Task: Look for space in güngören merter, Turkey from 4th June, 2023 to 15th June, 2023 for 2 adults in price range Rs.10000 to Rs.15000. Place can be entire place with 1  bedroom having 1 bed and 1 bathroom. Property type can be house, flat, guest house, hotel. Booking option can be shelf check-in. Required host language is English.
Action: Mouse moved to (612, 133)
Screenshot: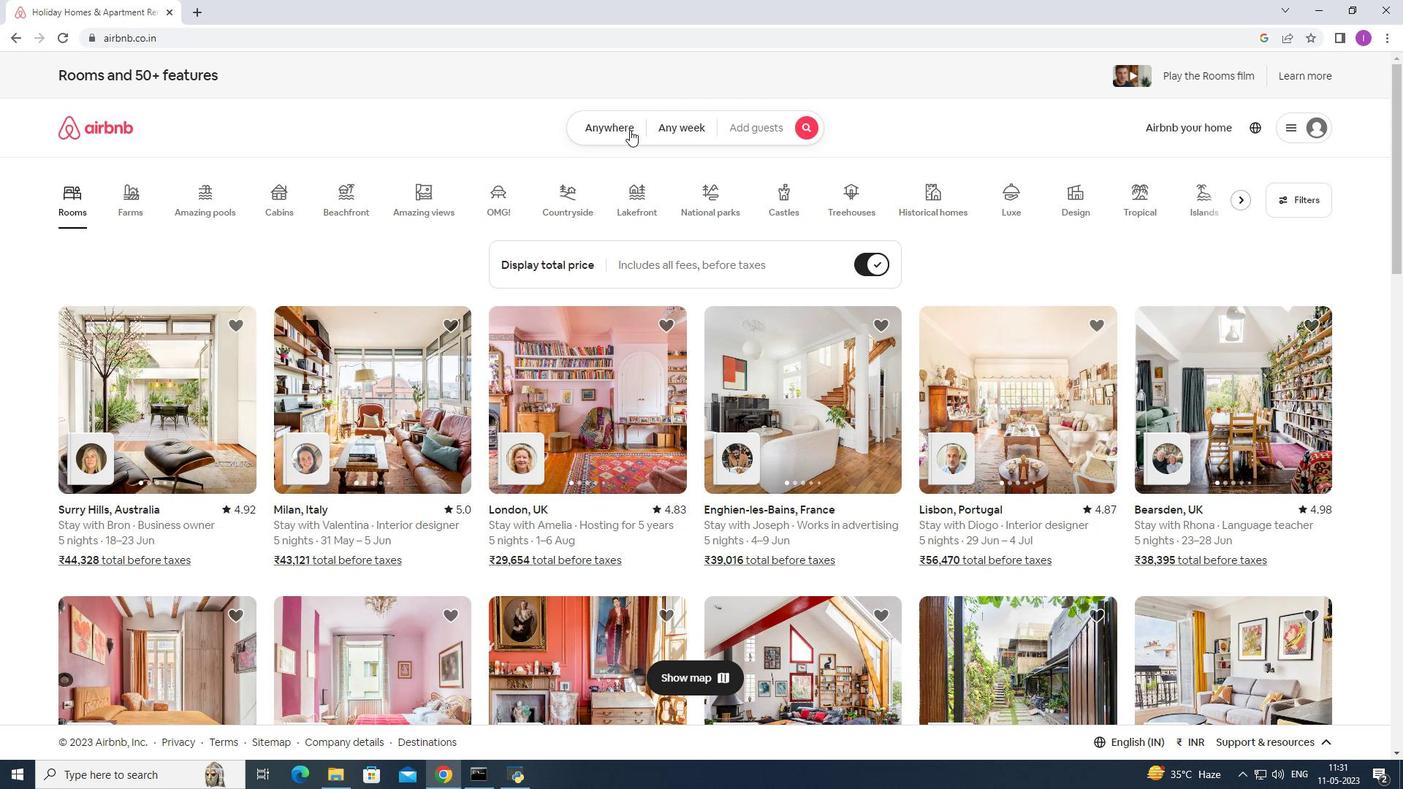 
Action: Mouse pressed left at (612, 133)
Screenshot: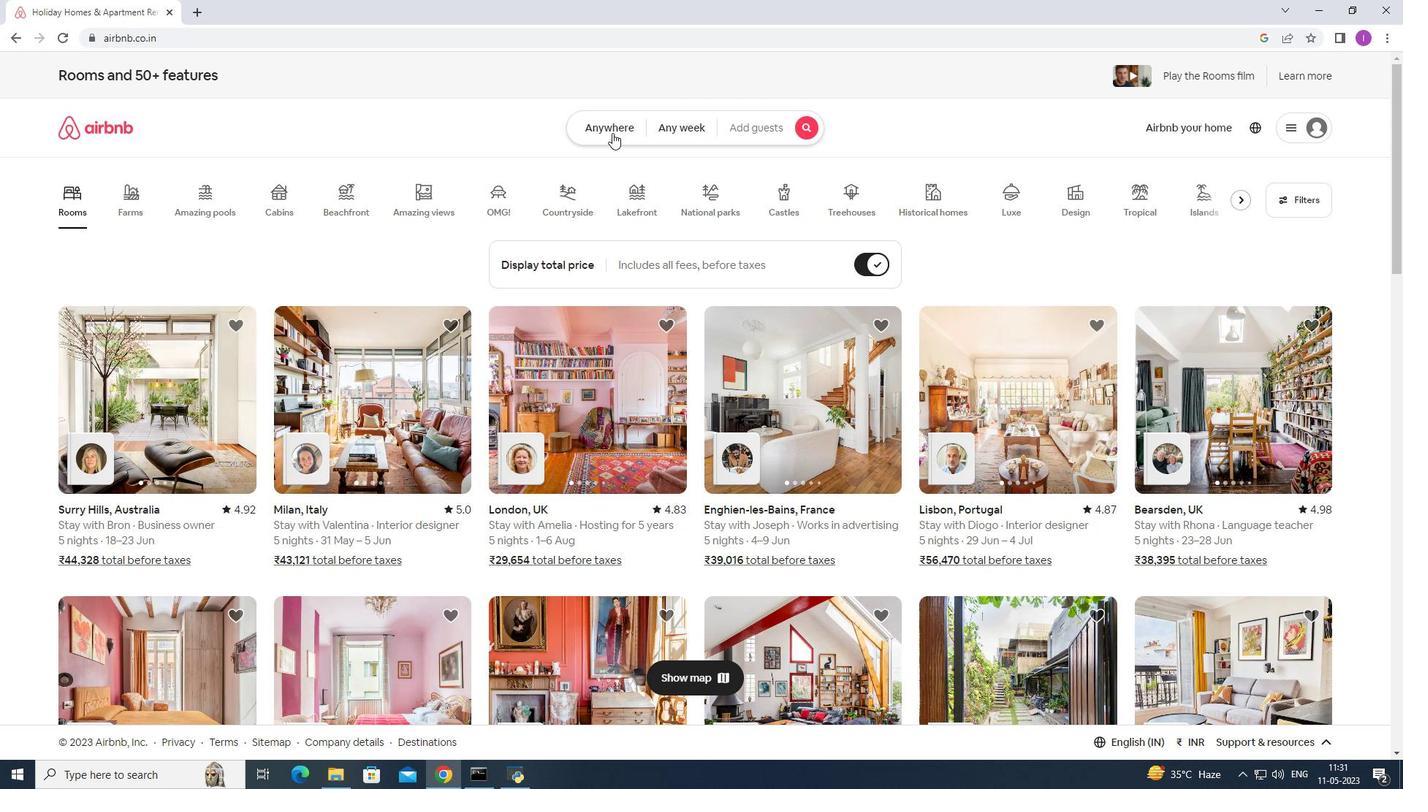 
Action: Mouse moved to (535, 192)
Screenshot: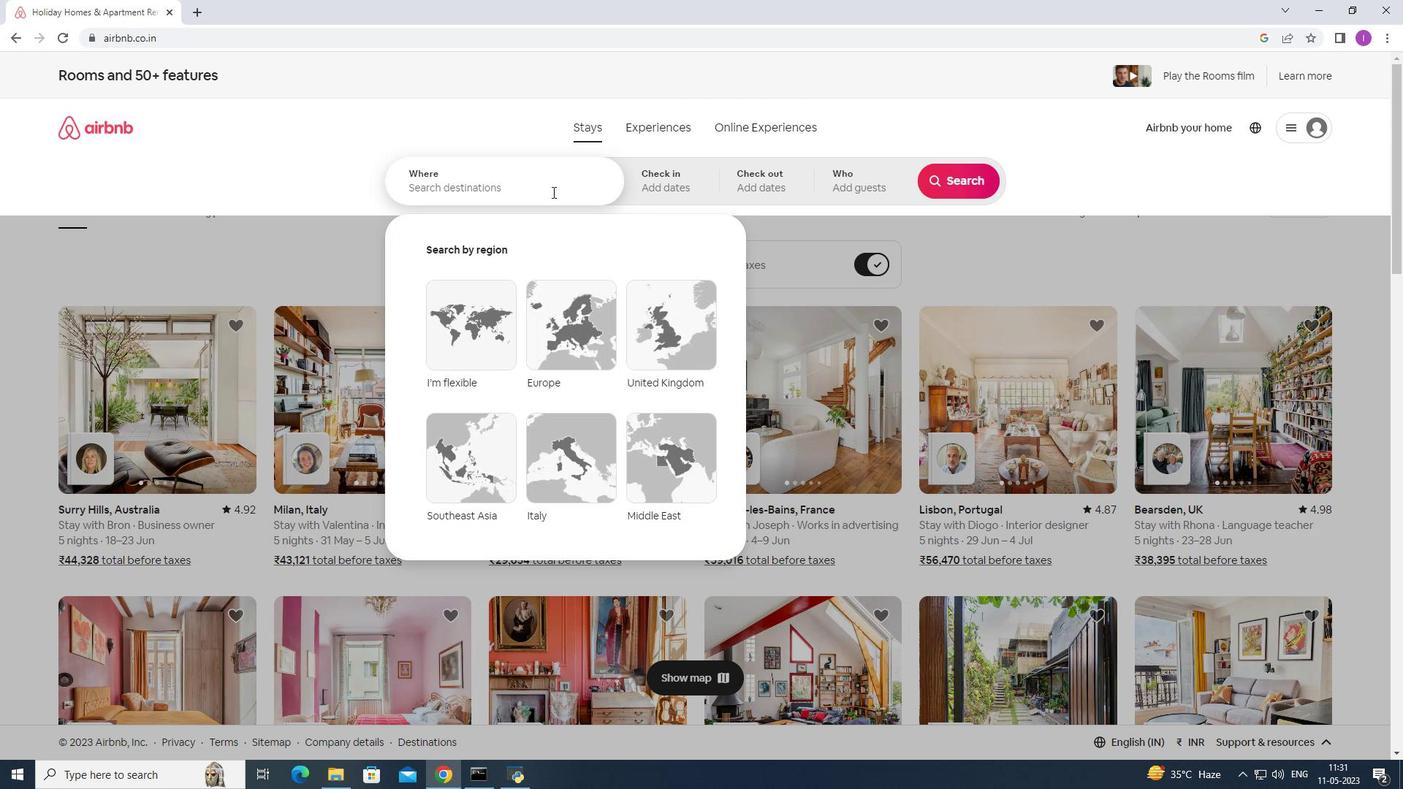 
Action: Mouse pressed left at (535, 192)
Screenshot: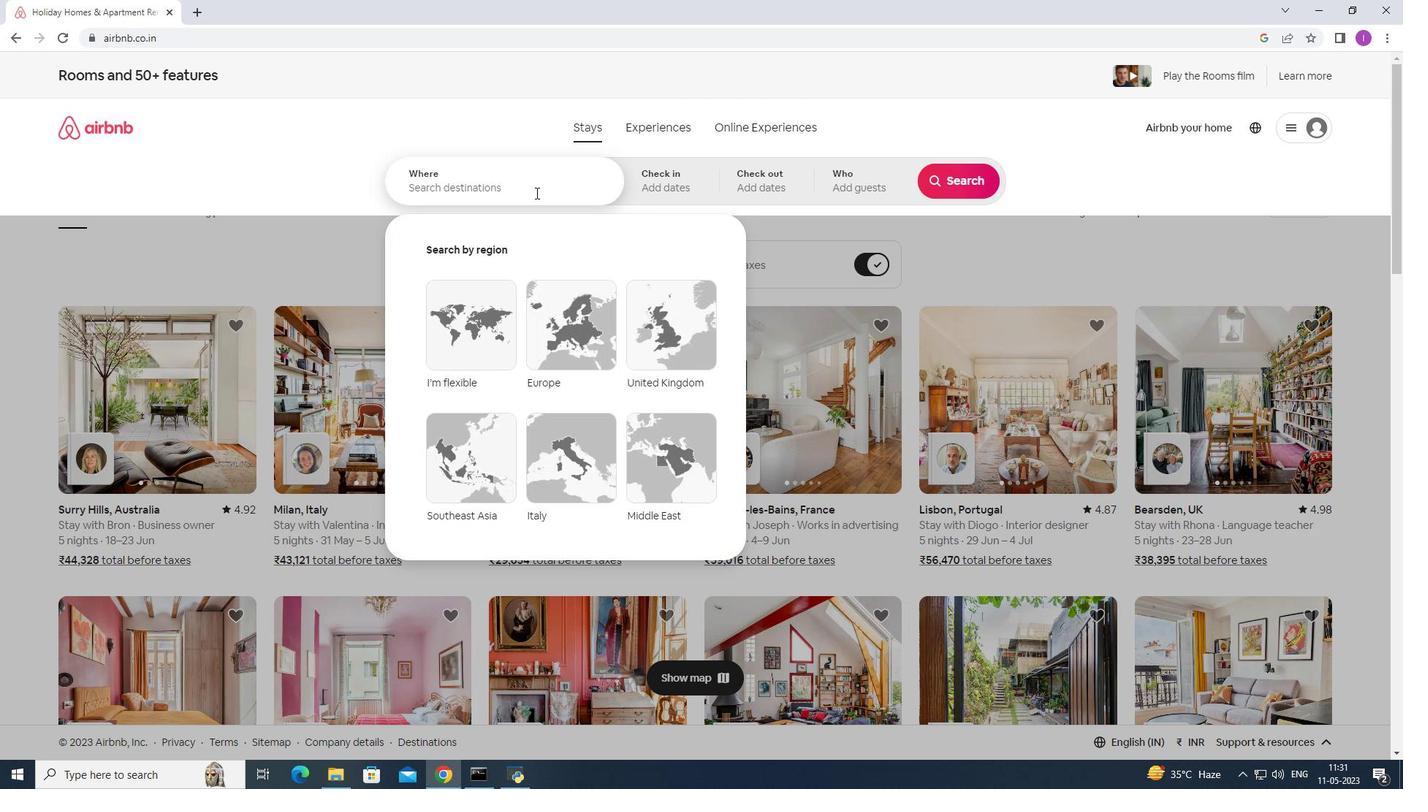 
Action: Mouse moved to (535, 192)
Screenshot: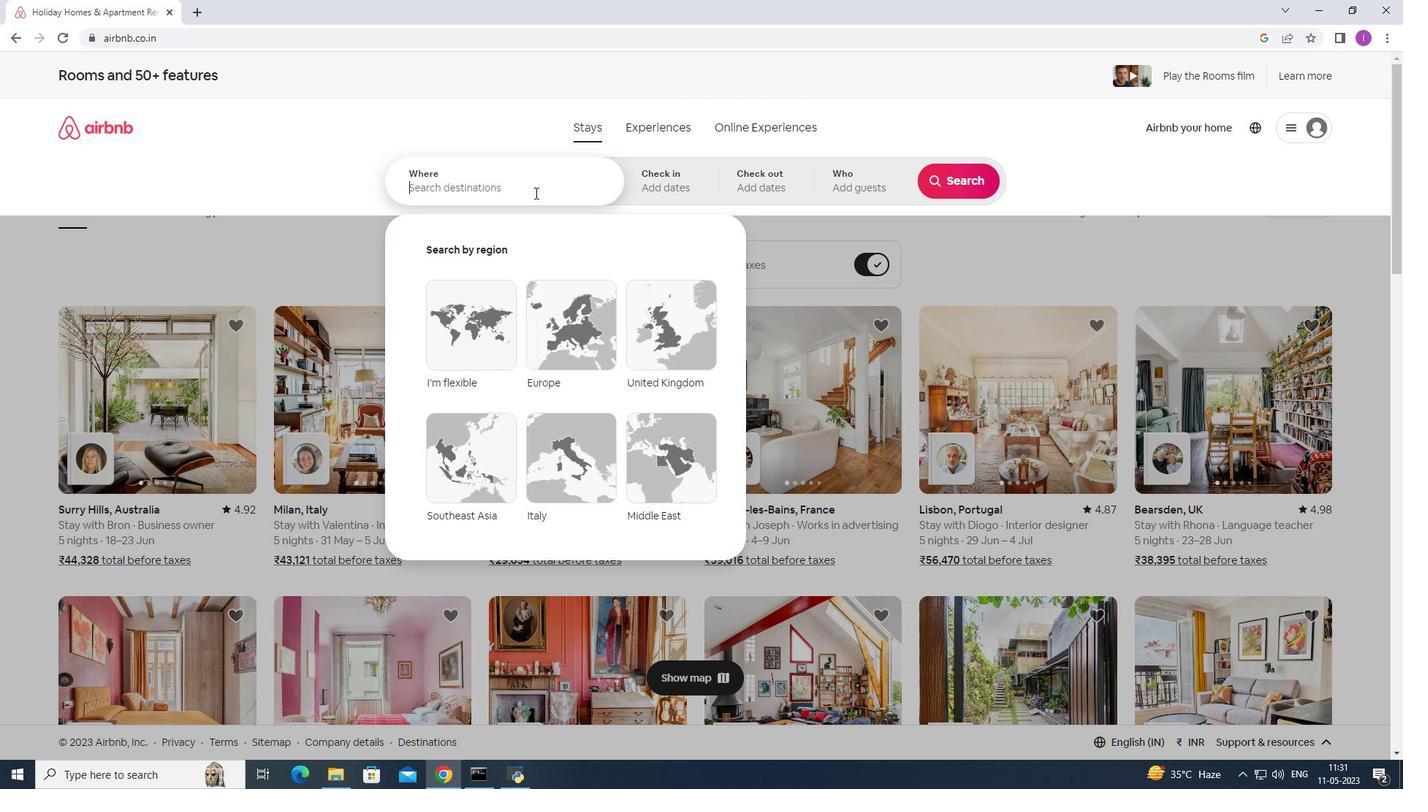 
Action: Key pressed <Key.shift><Key.shift><Key.shift><Key.shift>Gu
Screenshot: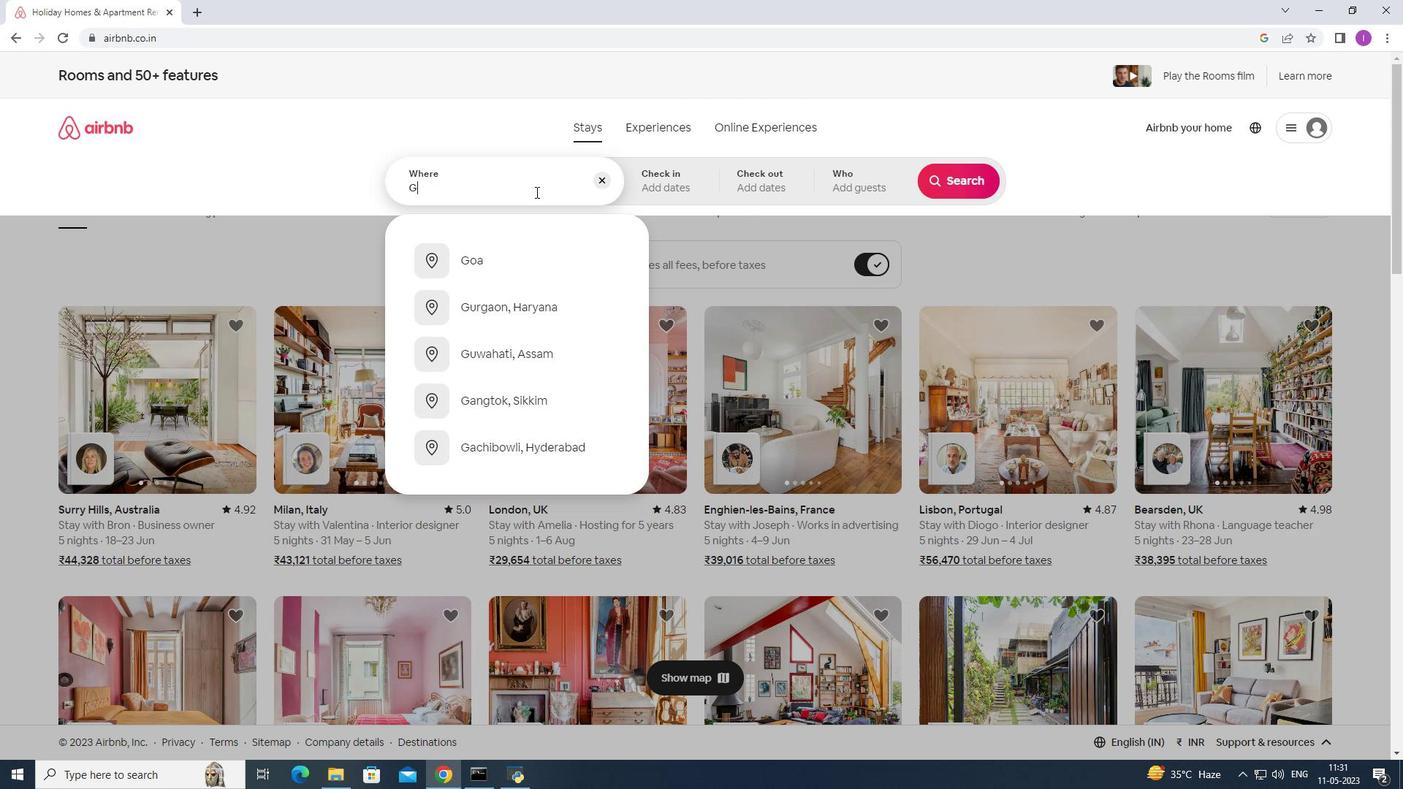 
Action: Mouse moved to (603, 163)
Screenshot: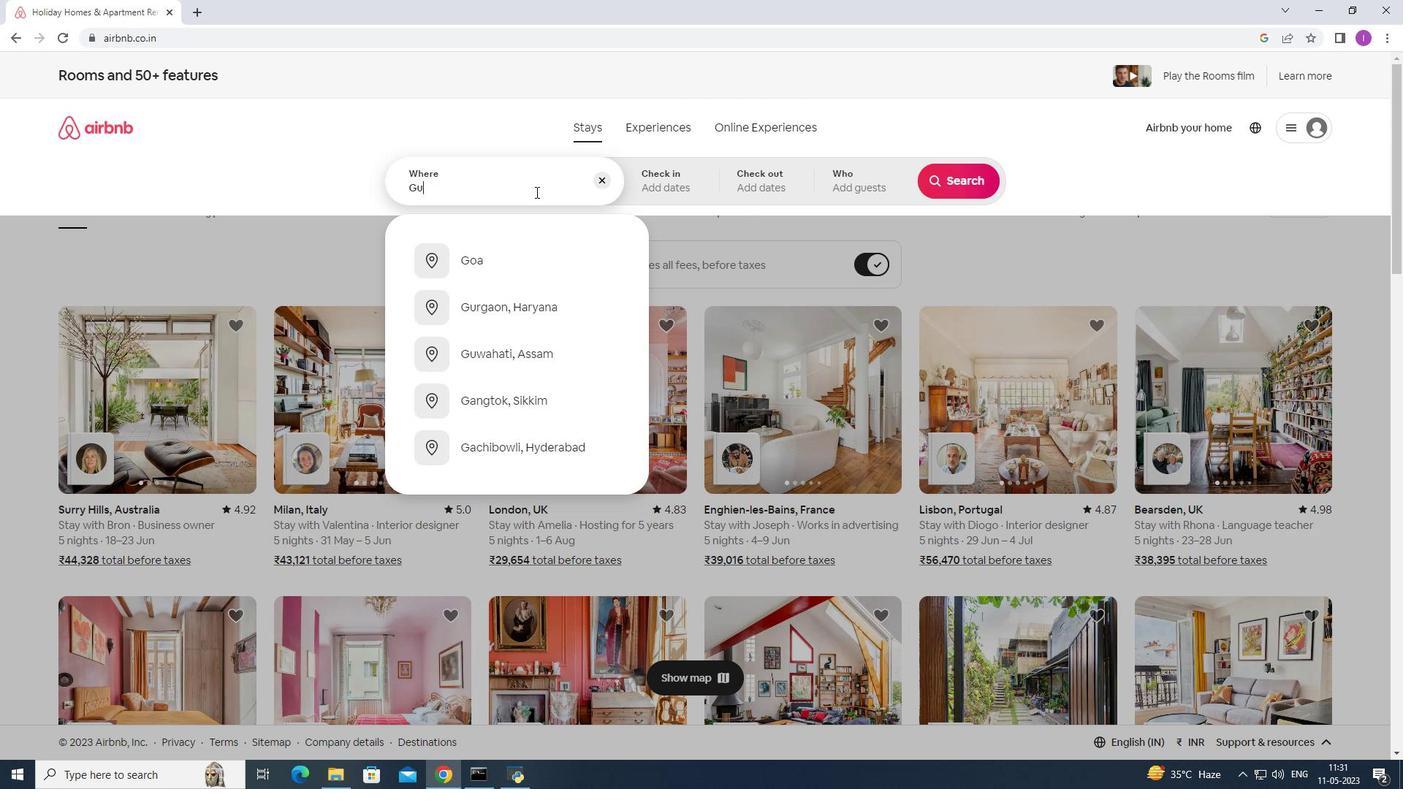 
Action: Key pressed ngoren<Key.space><Key.shift><Key.shift>Merter,<Key.shift><Key.shift><Key.shift>Ti<Key.backspace>urkey
Screenshot: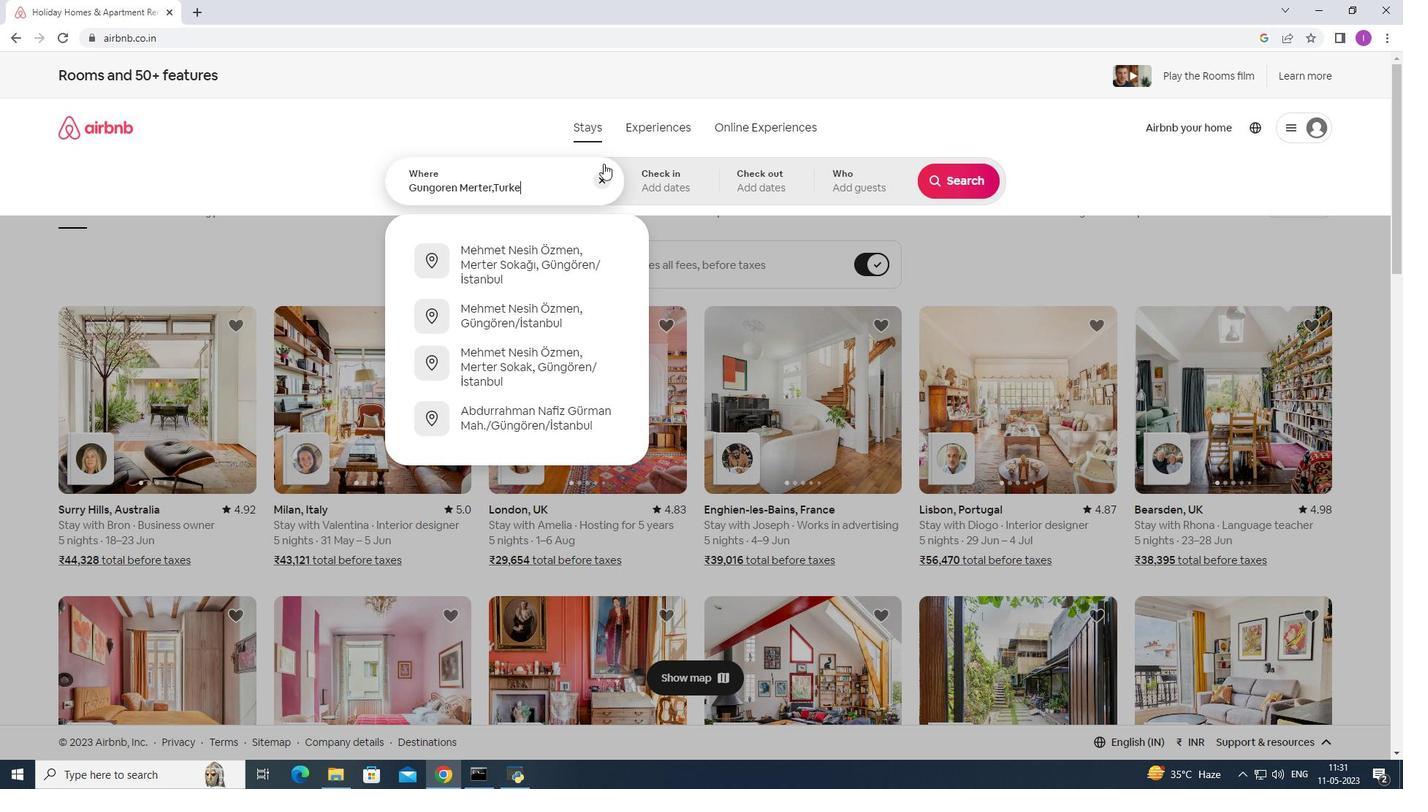 
Action: Mouse moved to (662, 184)
Screenshot: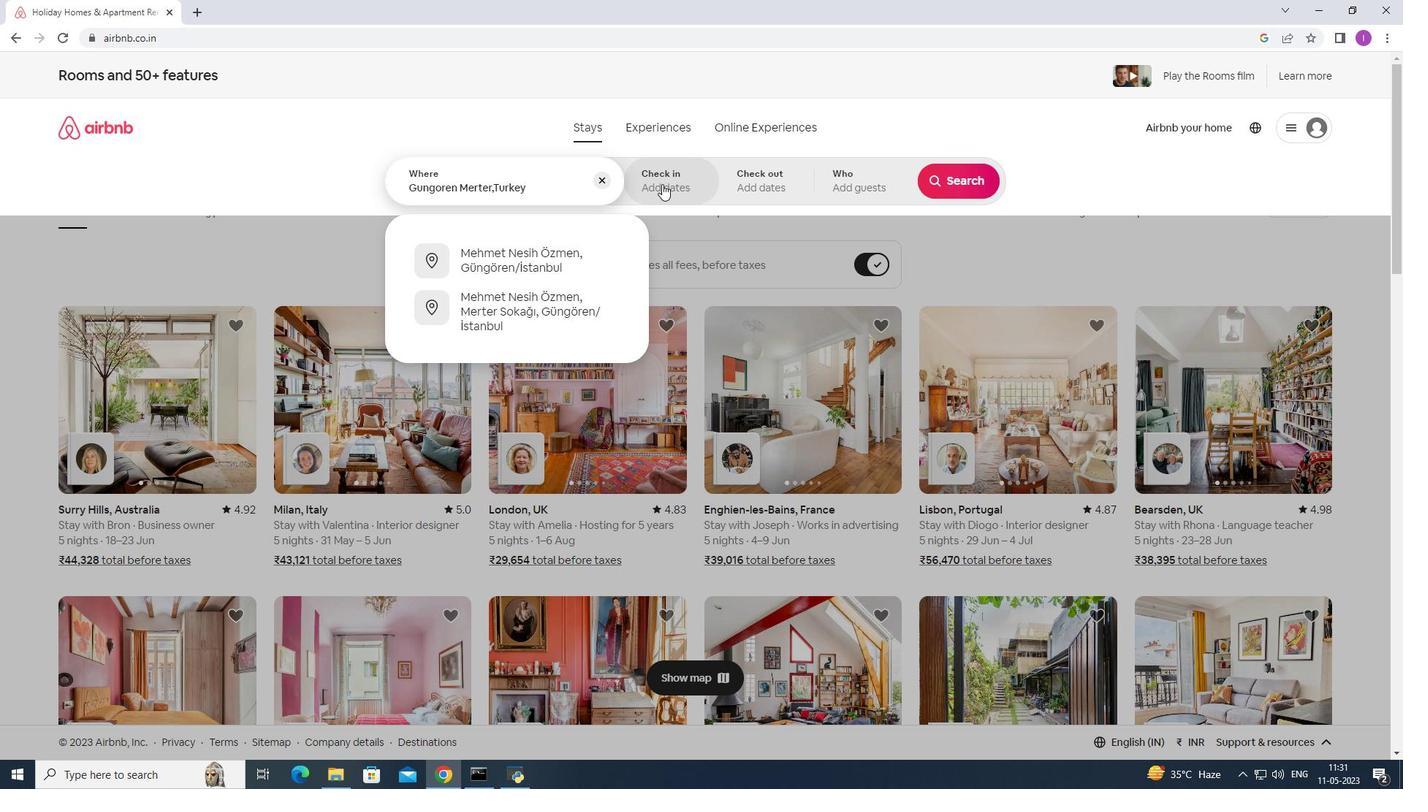 
Action: Mouse pressed left at (662, 184)
Screenshot: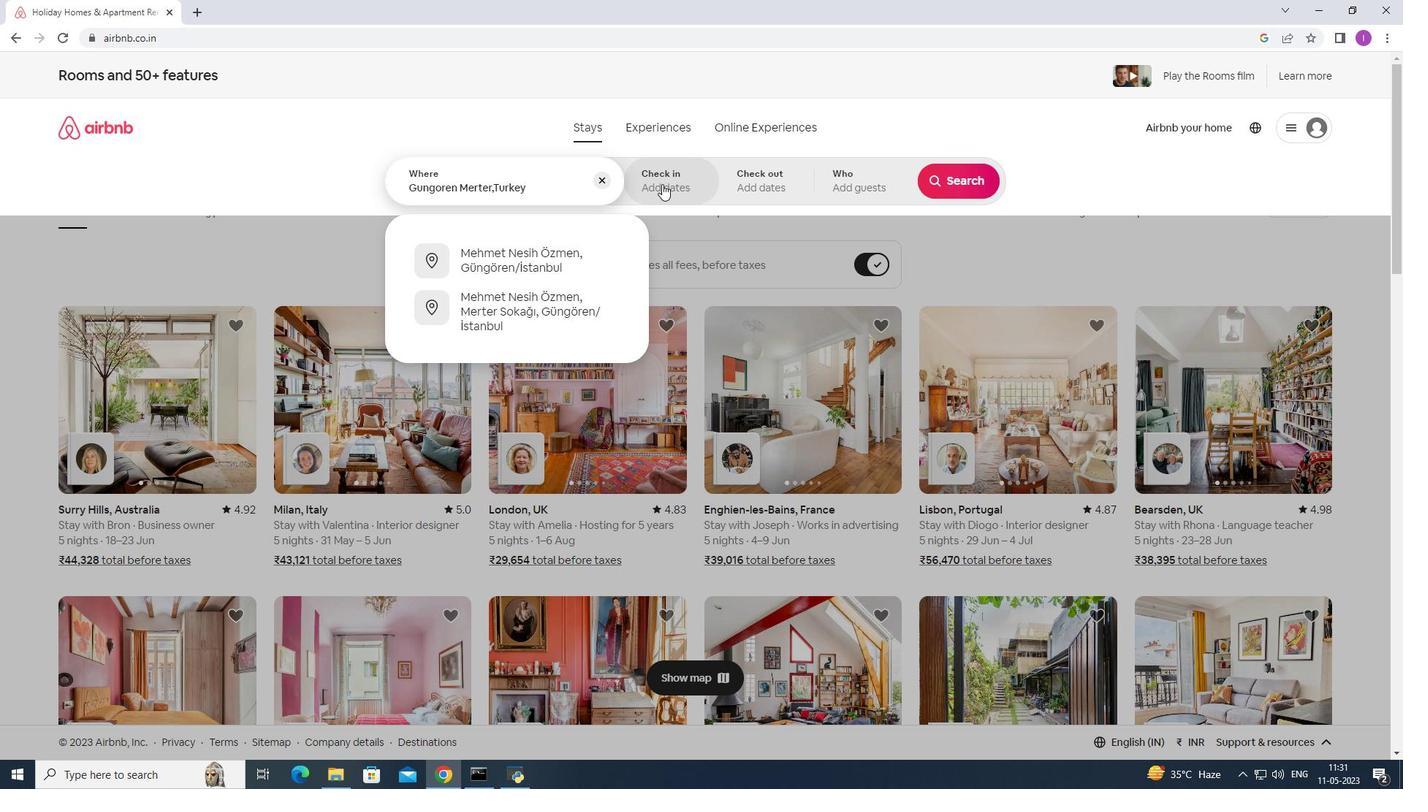 
Action: Mouse moved to (959, 297)
Screenshot: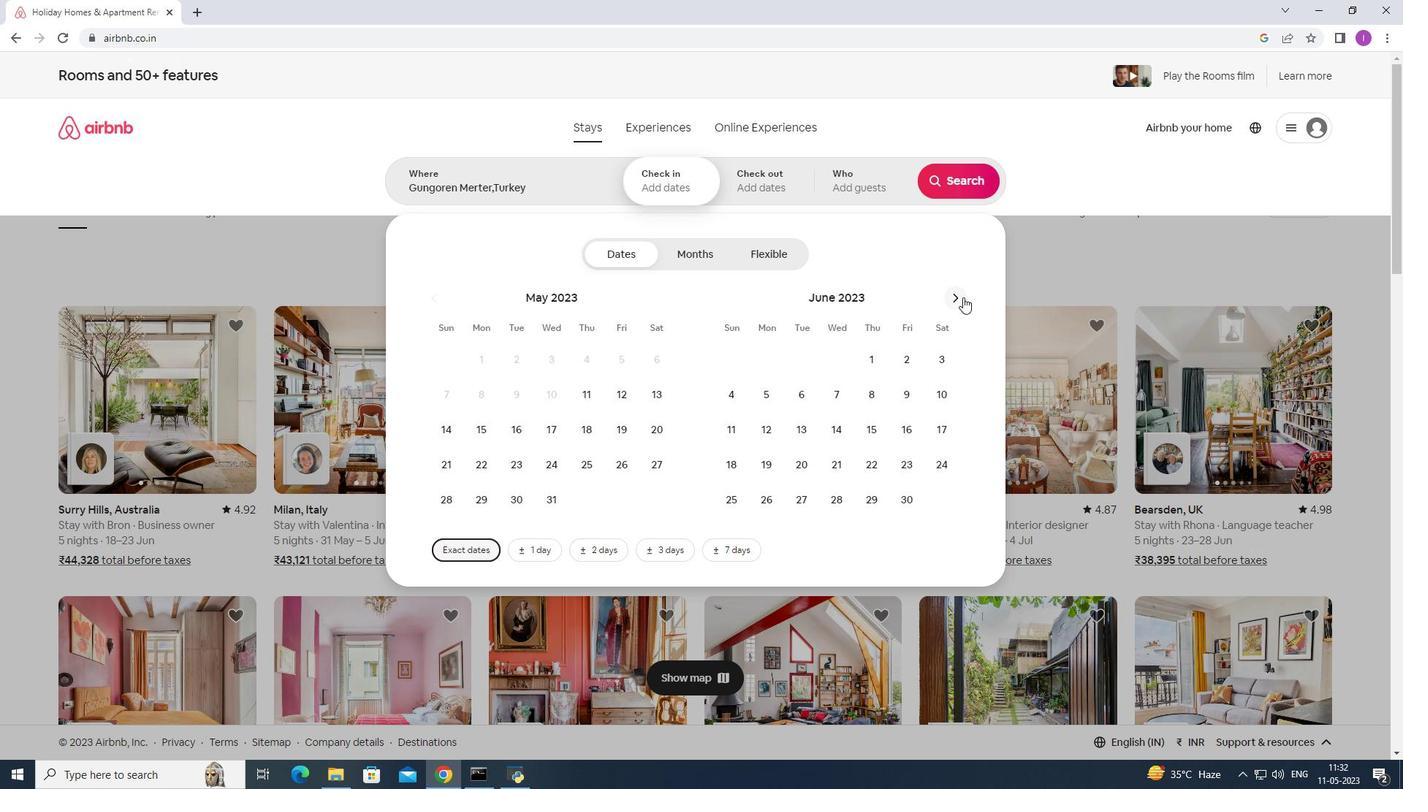 
Action: Mouse pressed left at (959, 297)
Screenshot: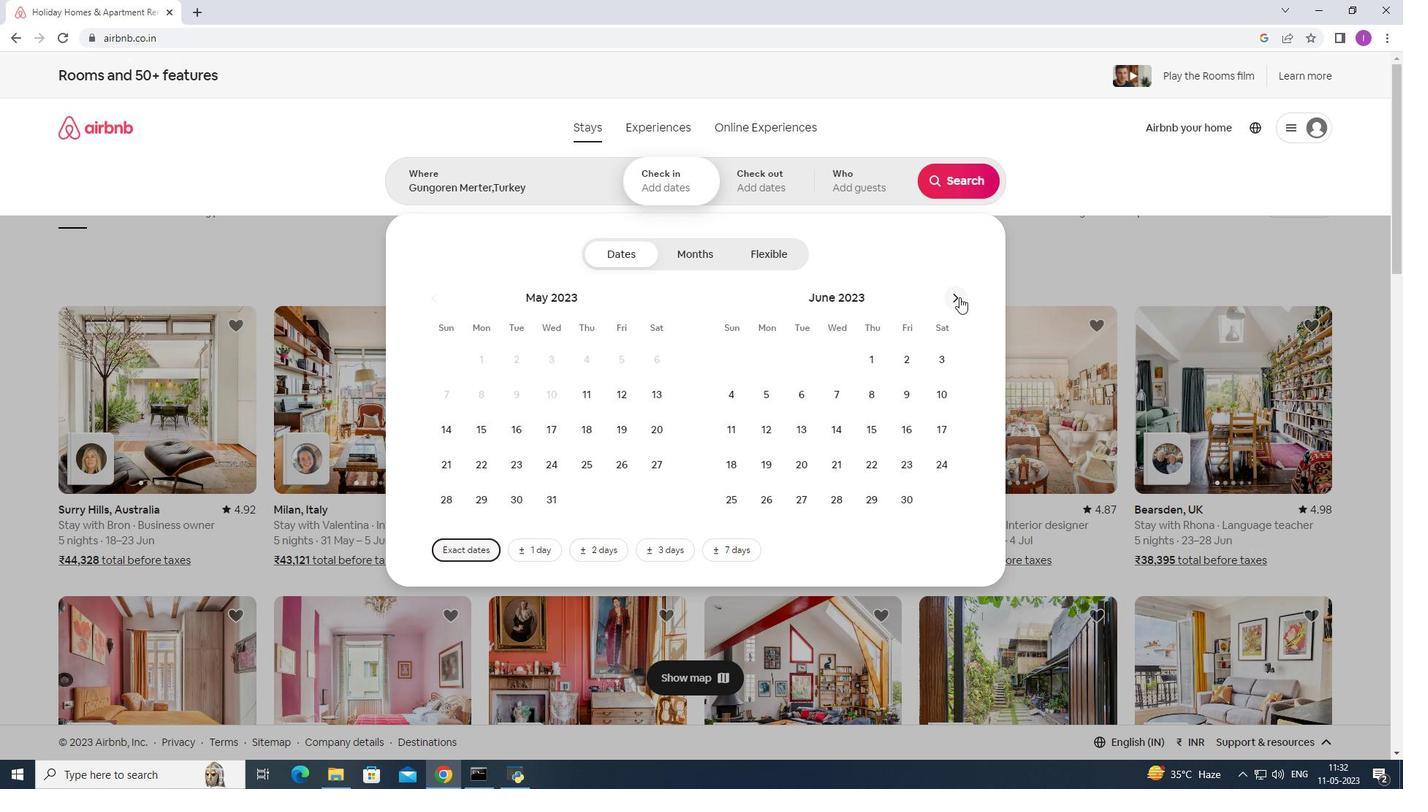 
Action: Mouse moved to (448, 401)
Screenshot: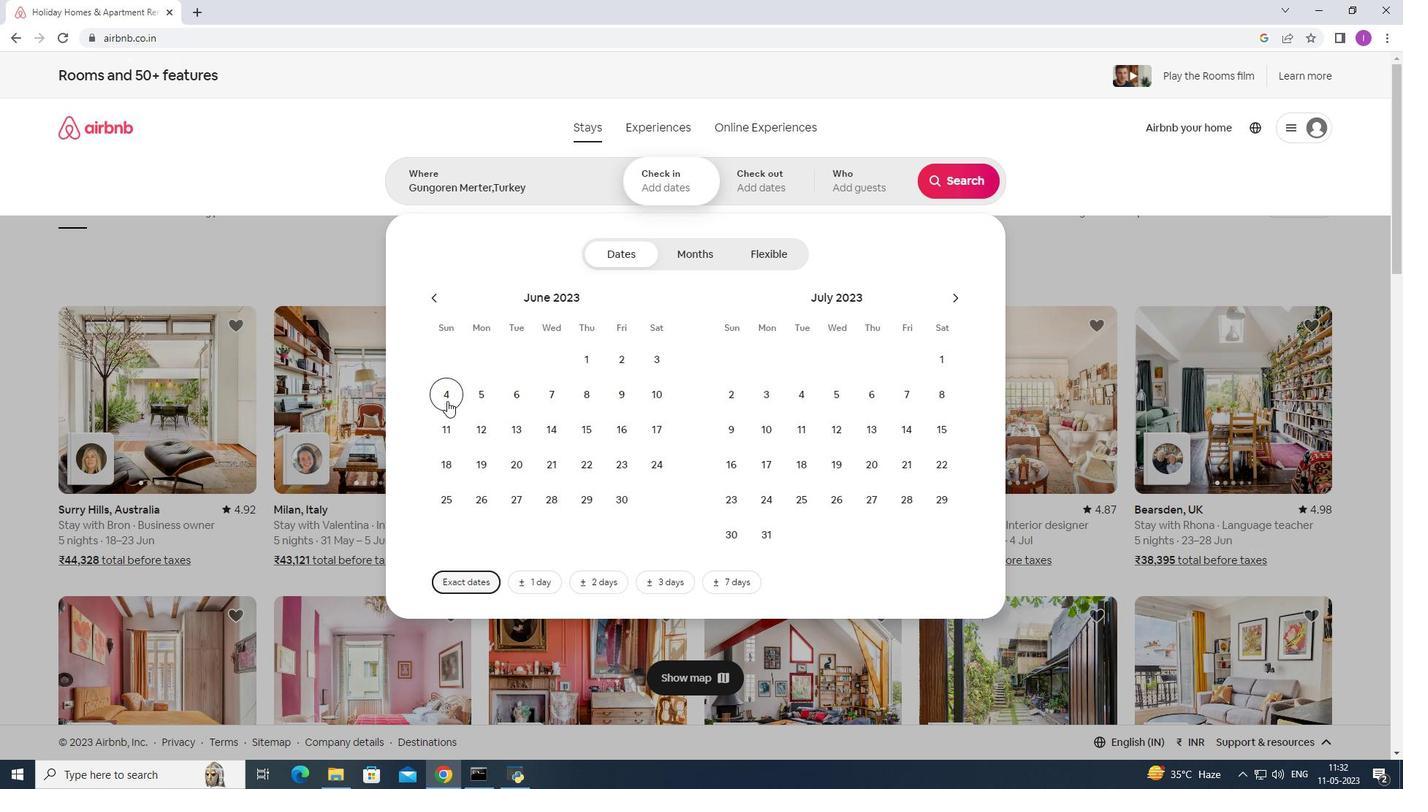 
Action: Mouse pressed left at (448, 401)
Screenshot: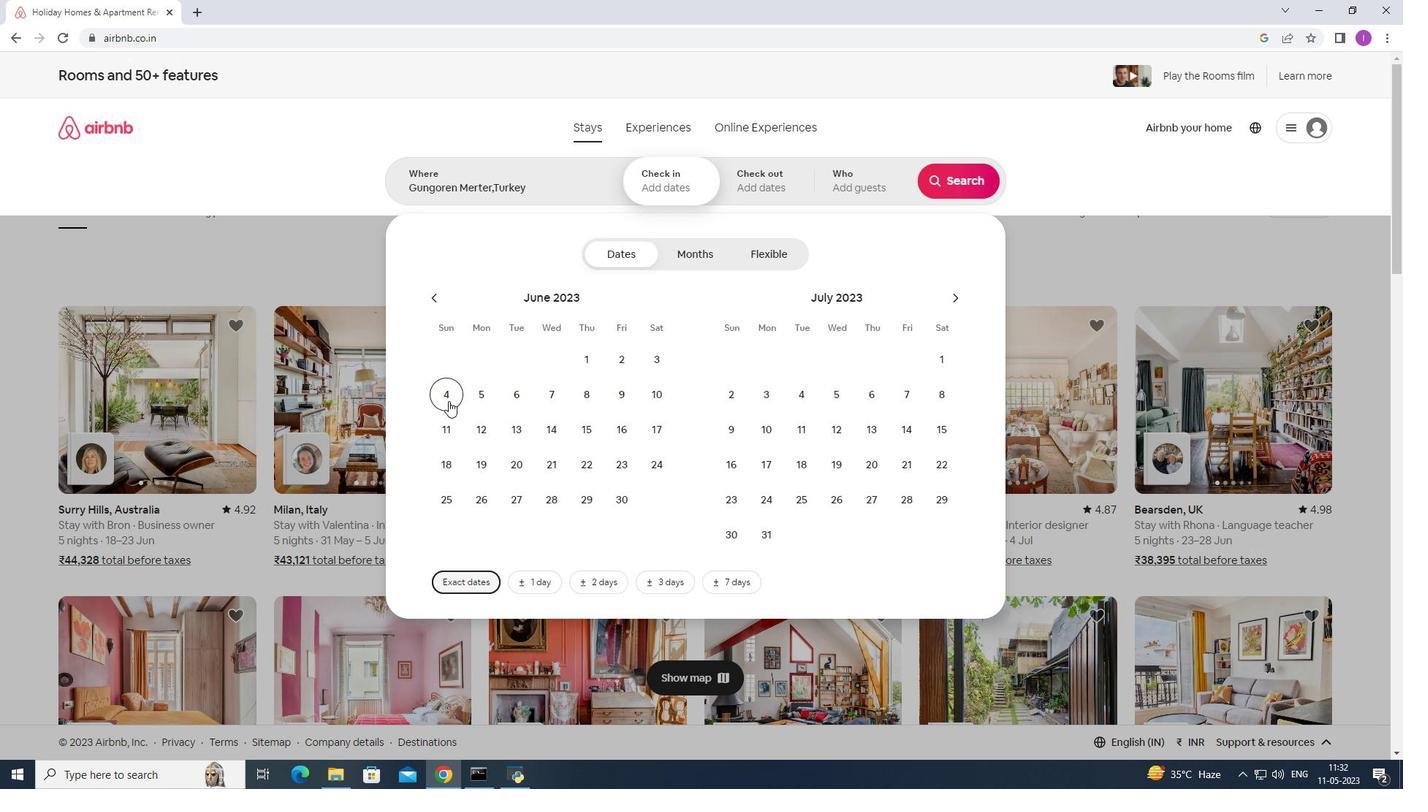 
Action: Mouse moved to (582, 428)
Screenshot: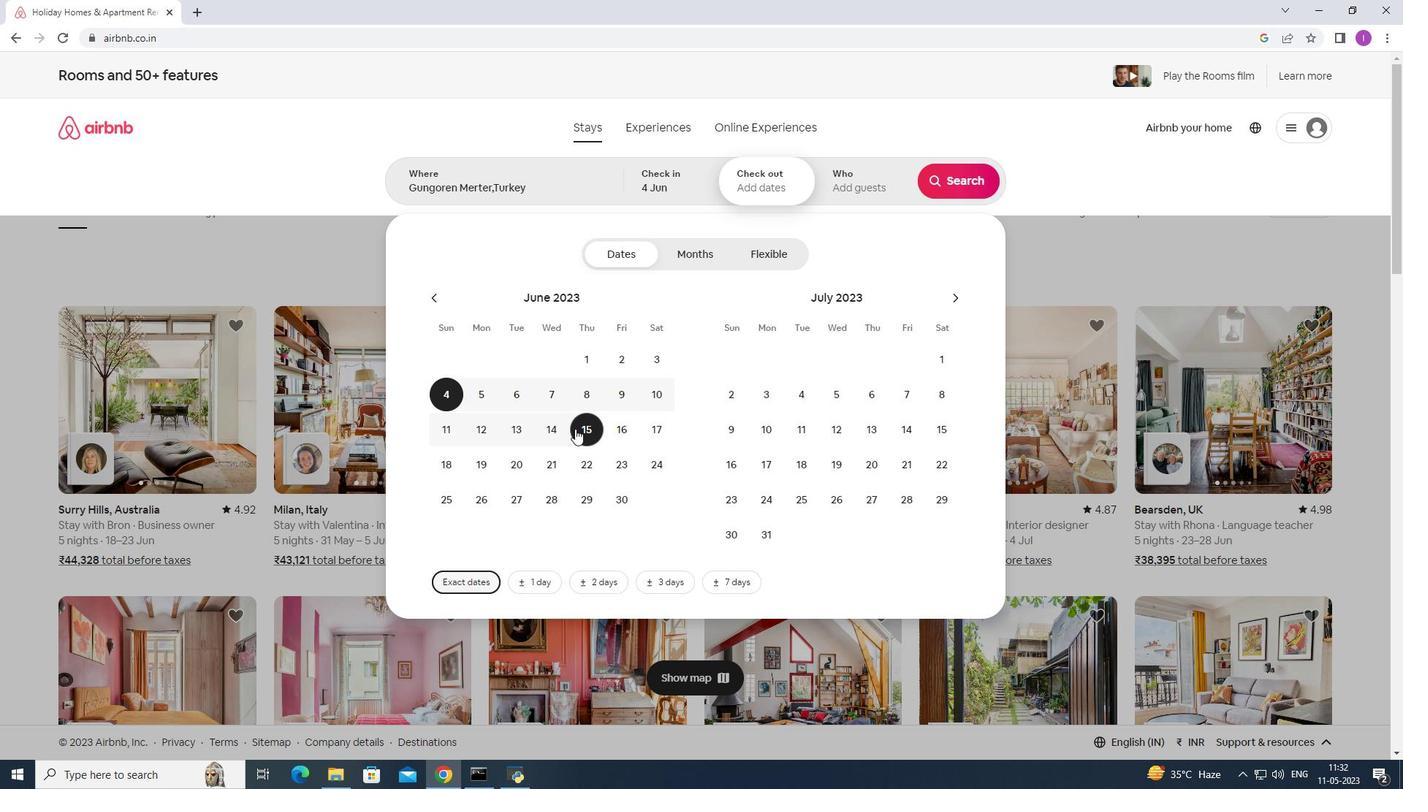 
Action: Mouse pressed left at (582, 428)
Screenshot: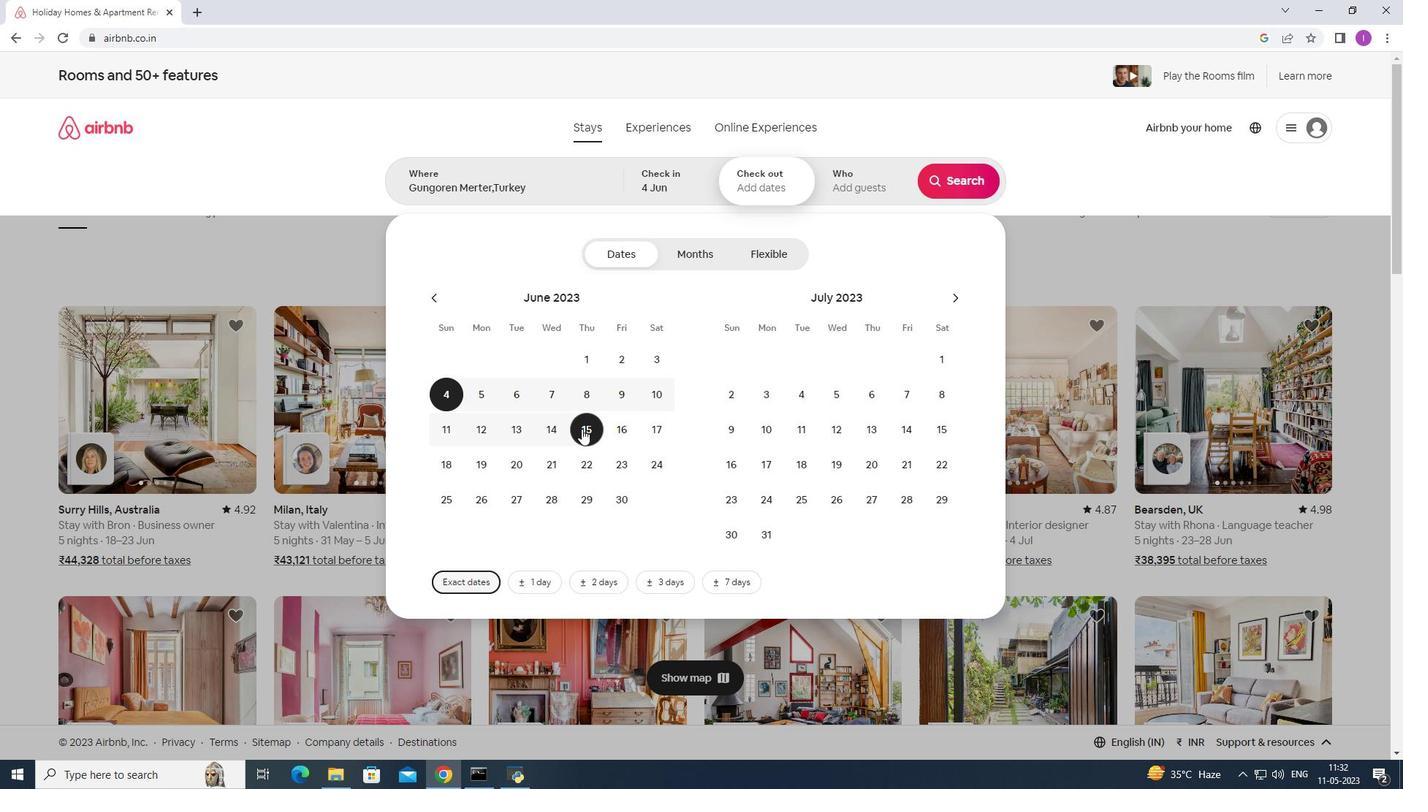
Action: Mouse moved to (854, 194)
Screenshot: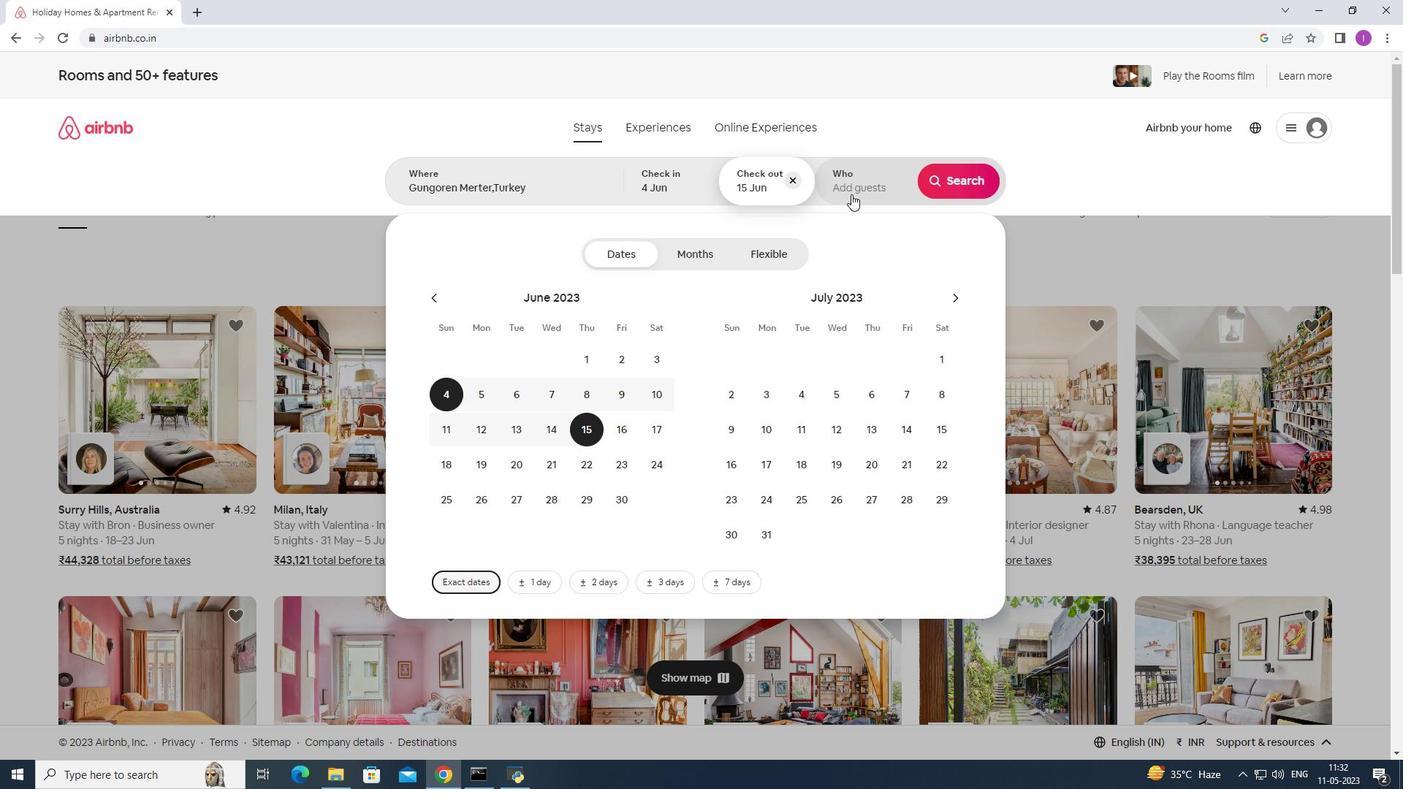 
Action: Mouse pressed left at (854, 194)
Screenshot: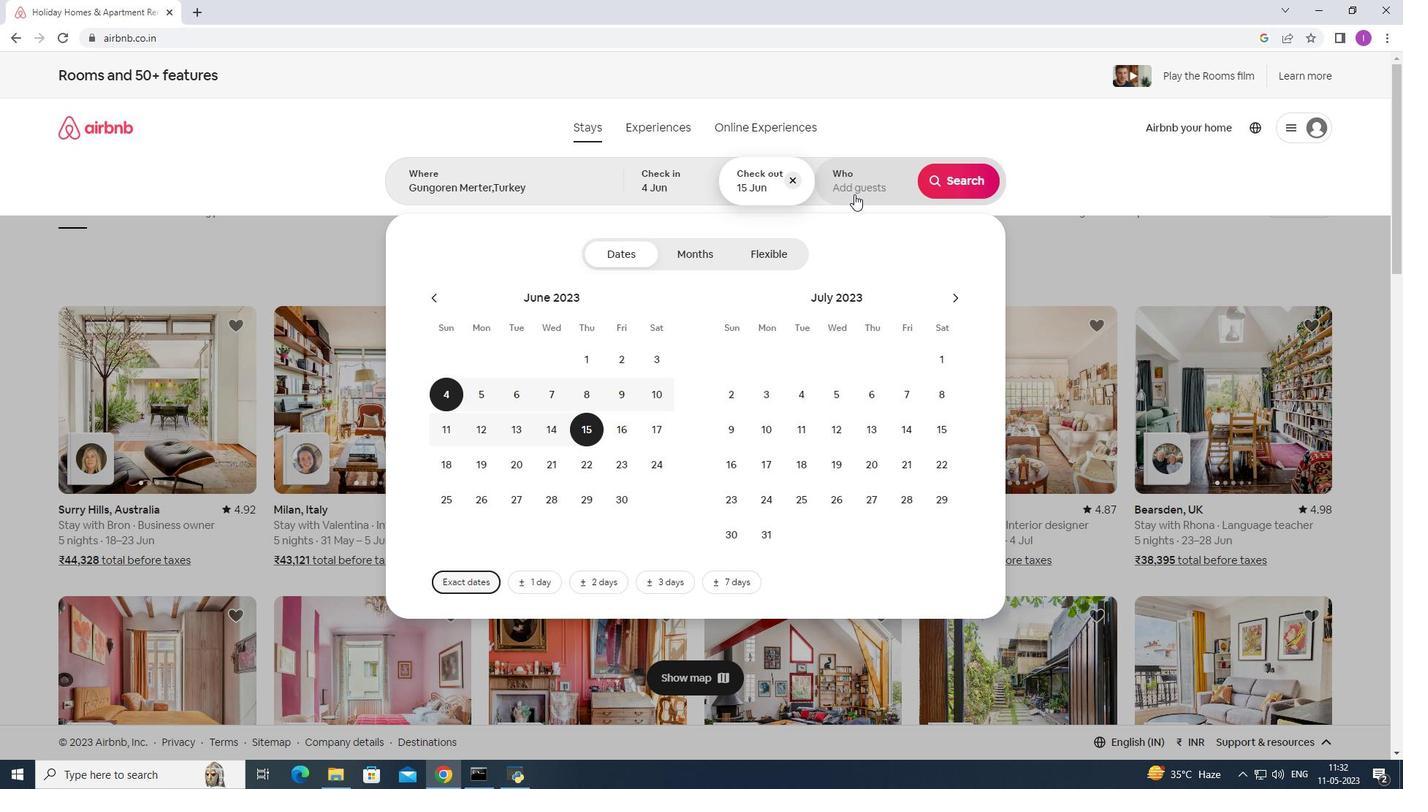 
Action: Mouse moved to (961, 255)
Screenshot: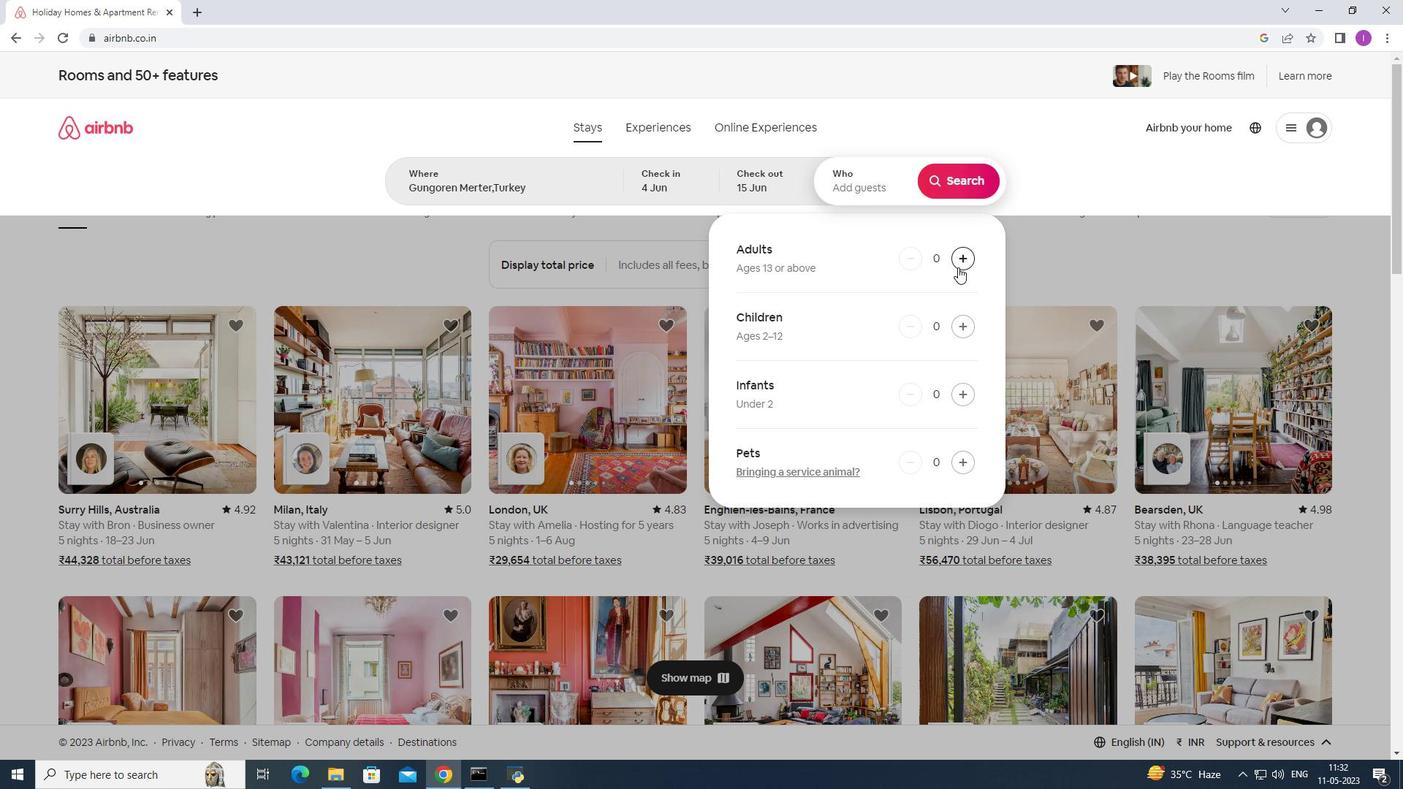 
Action: Mouse pressed left at (961, 255)
Screenshot: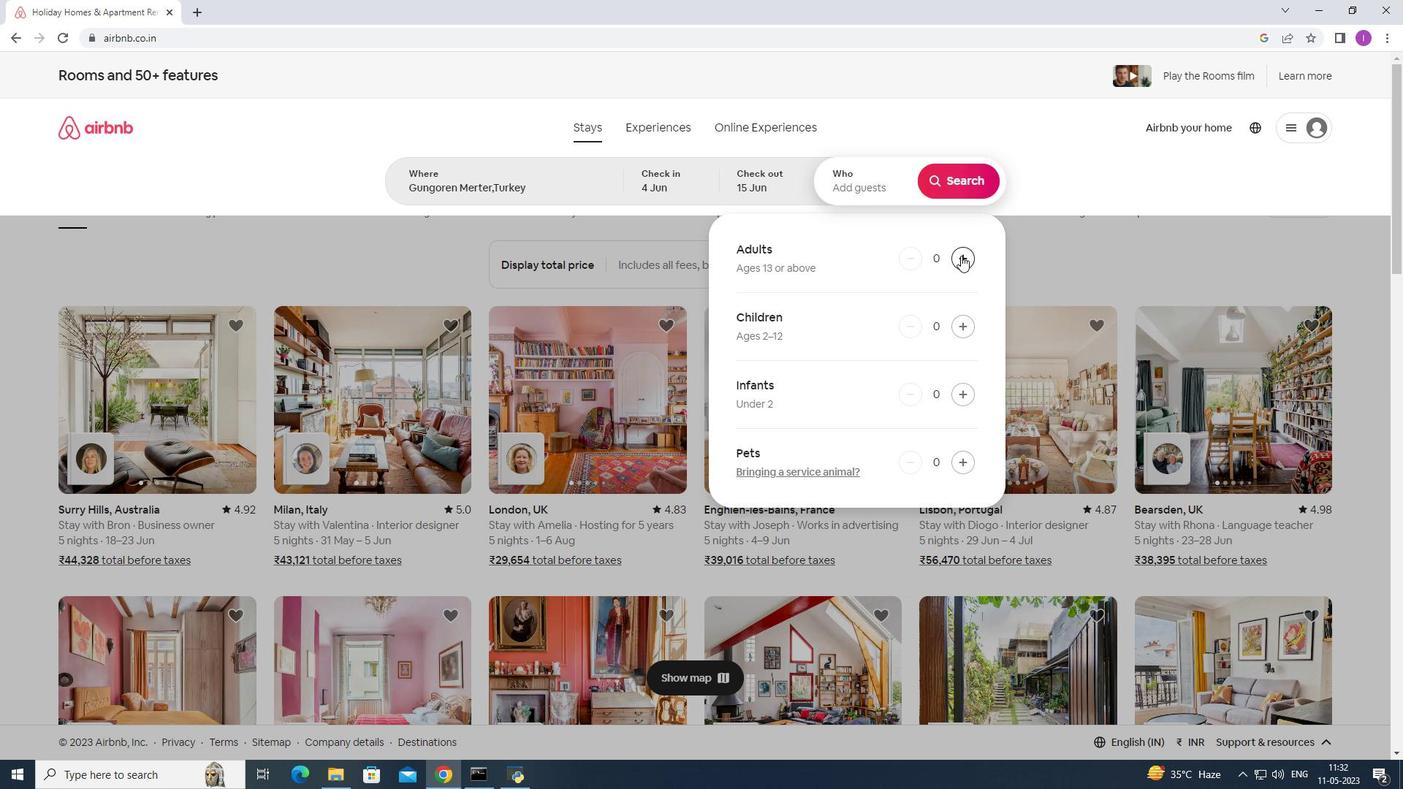 
Action: Mouse pressed left at (961, 255)
Screenshot: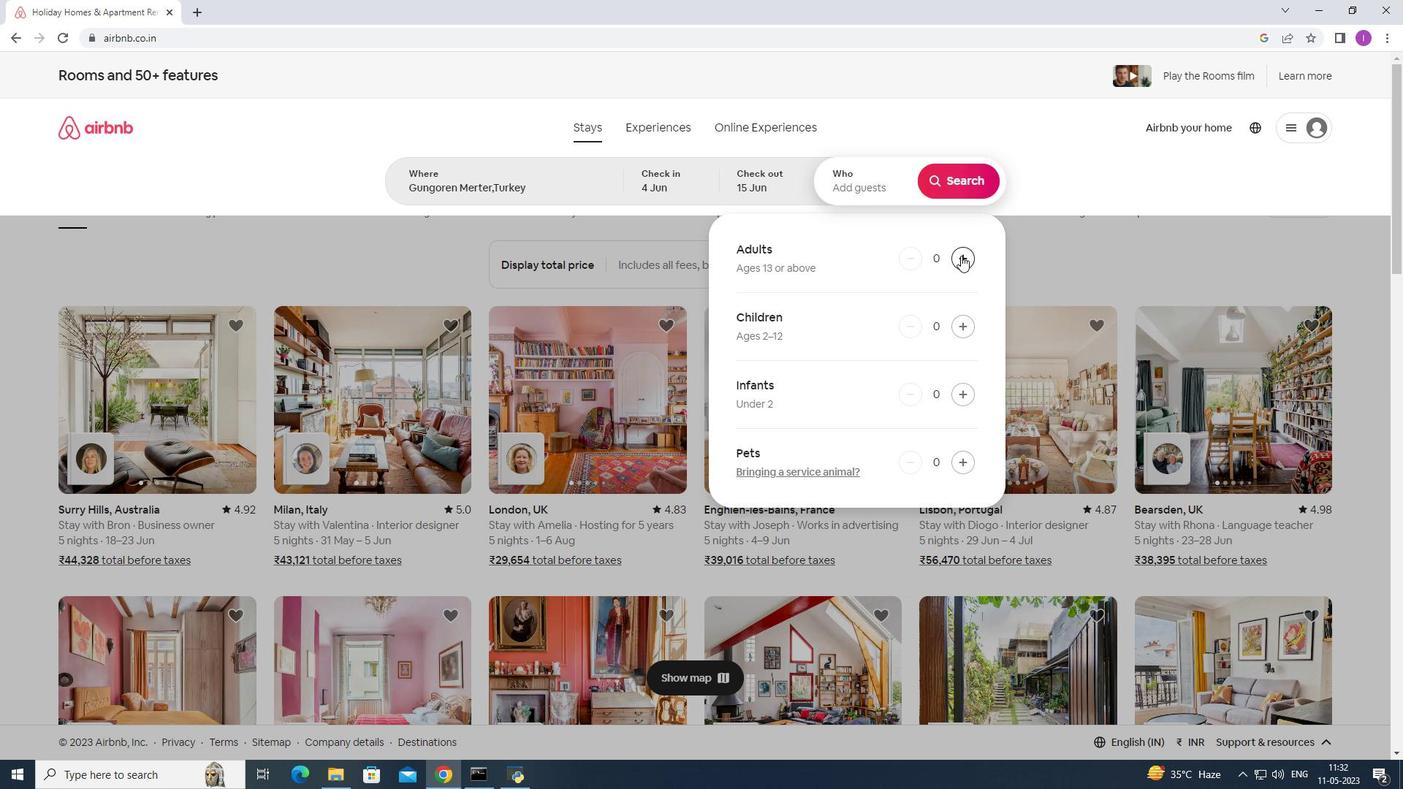 
Action: Mouse moved to (953, 188)
Screenshot: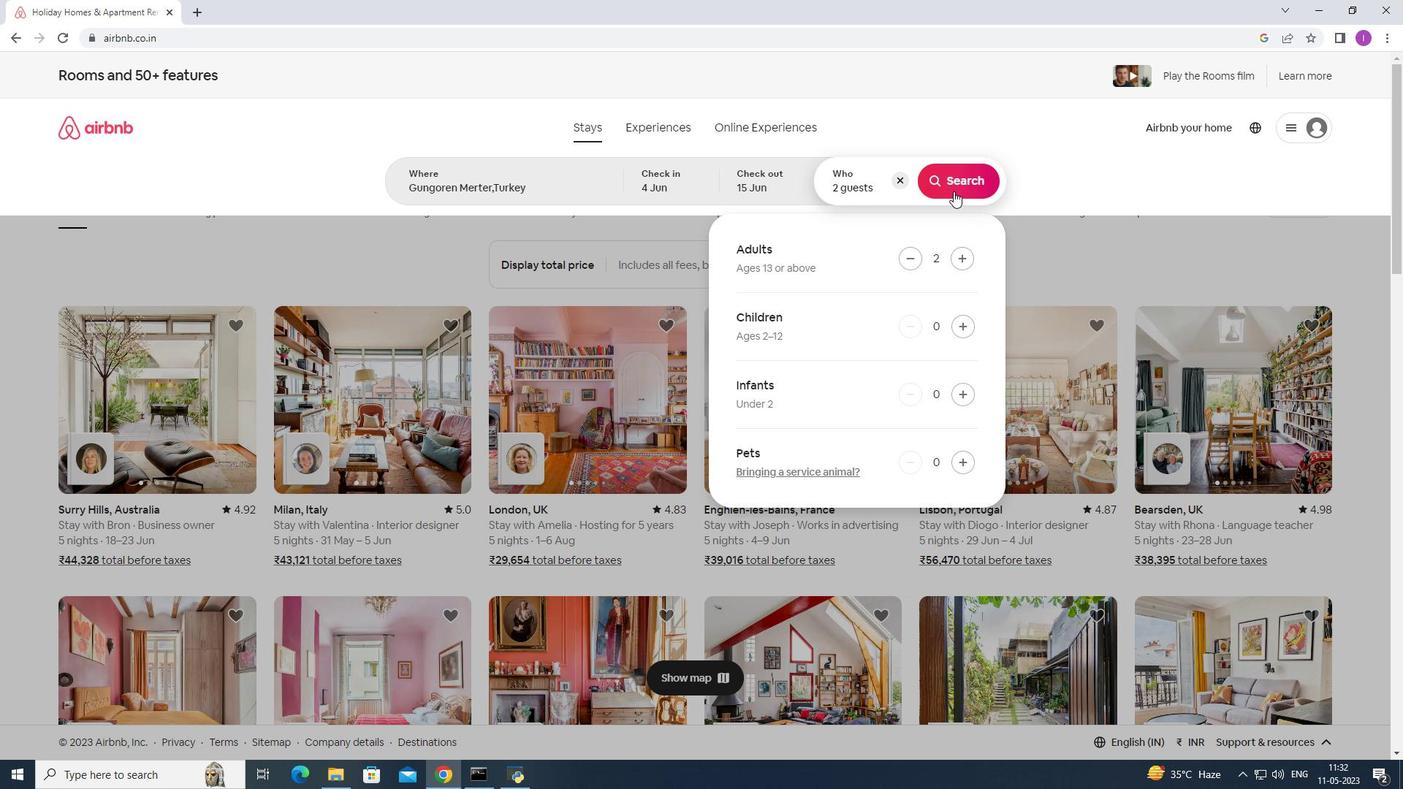 
Action: Mouse pressed left at (953, 188)
Screenshot: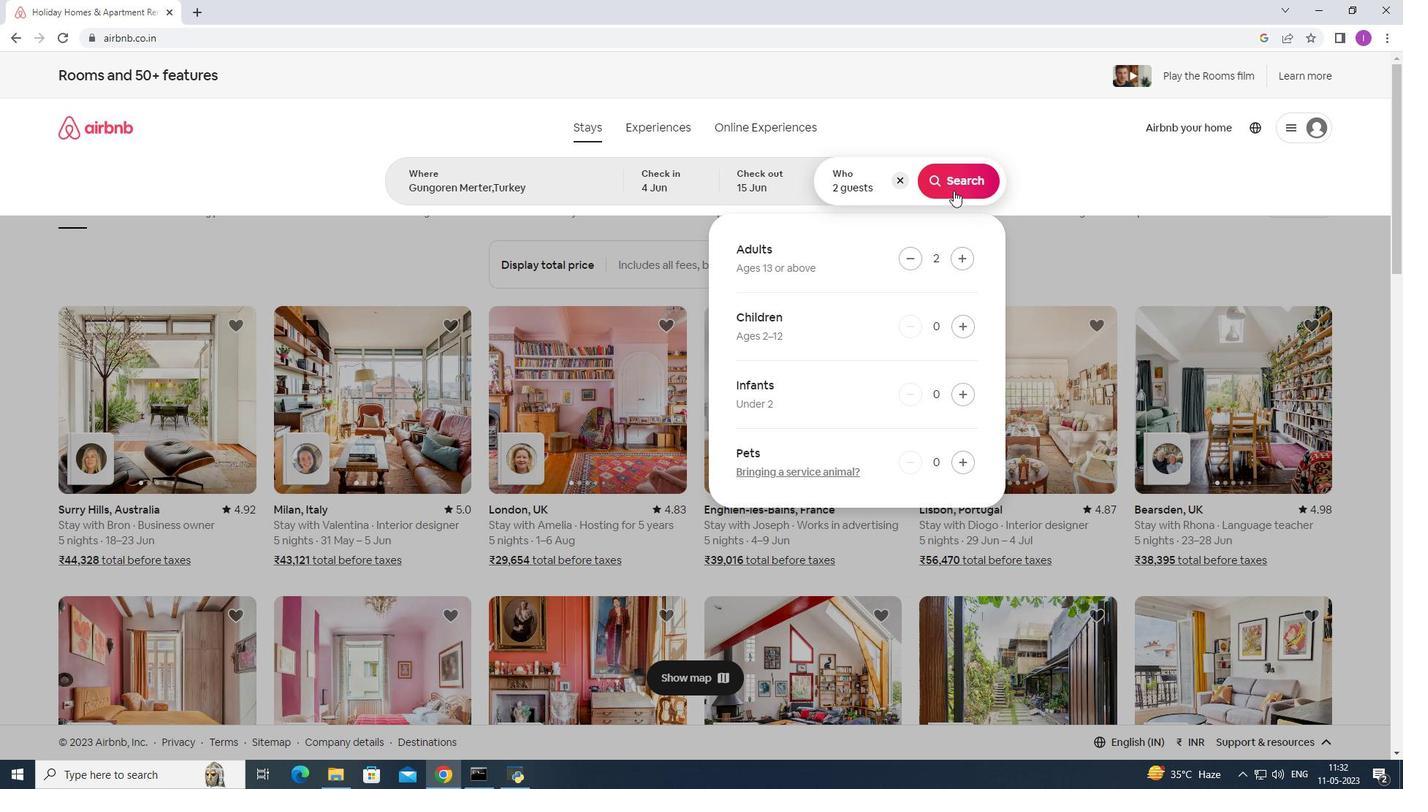 
Action: Mouse moved to (1341, 147)
Screenshot: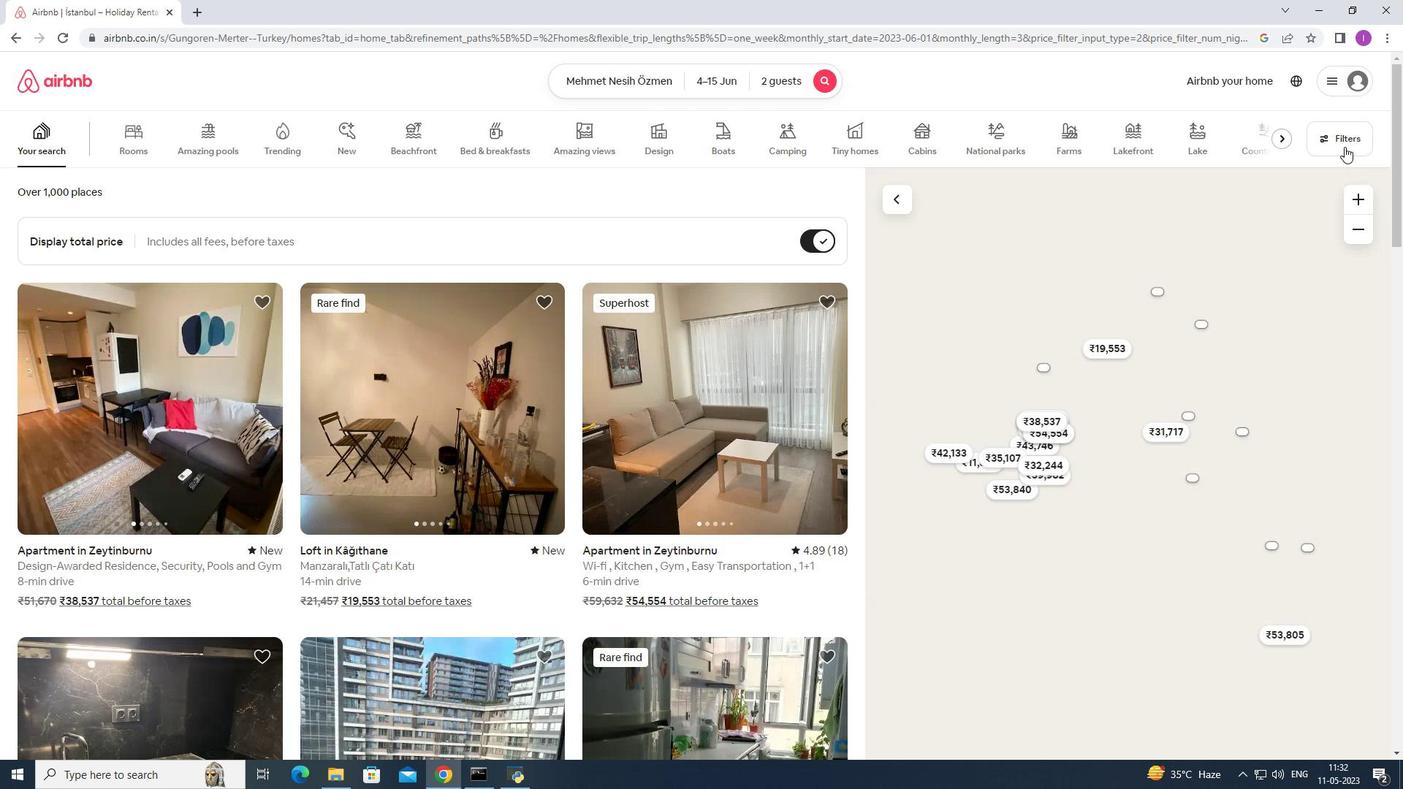 
Action: Mouse pressed left at (1341, 147)
Screenshot: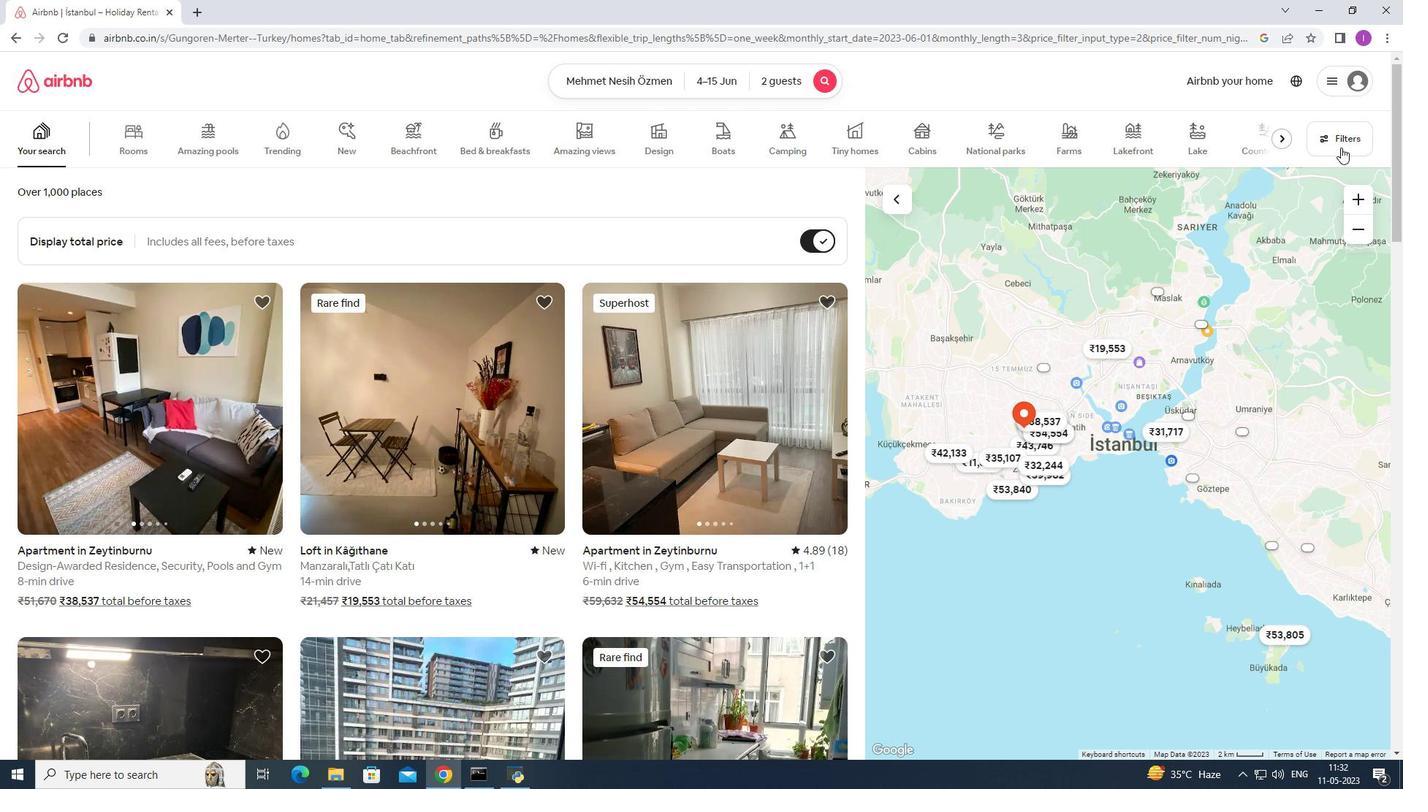 
Action: Mouse moved to (798, 495)
Screenshot: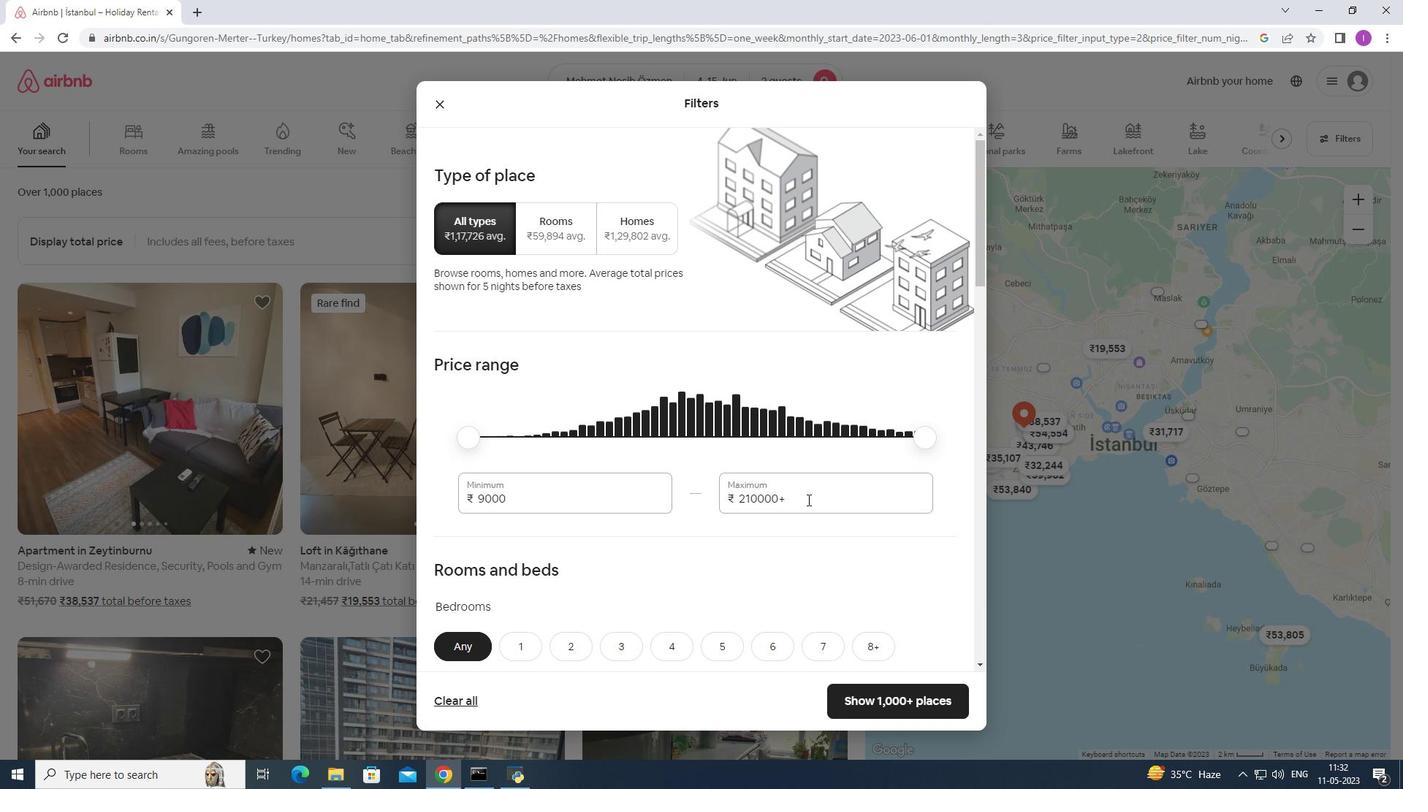 
Action: Mouse pressed left at (798, 495)
Screenshot: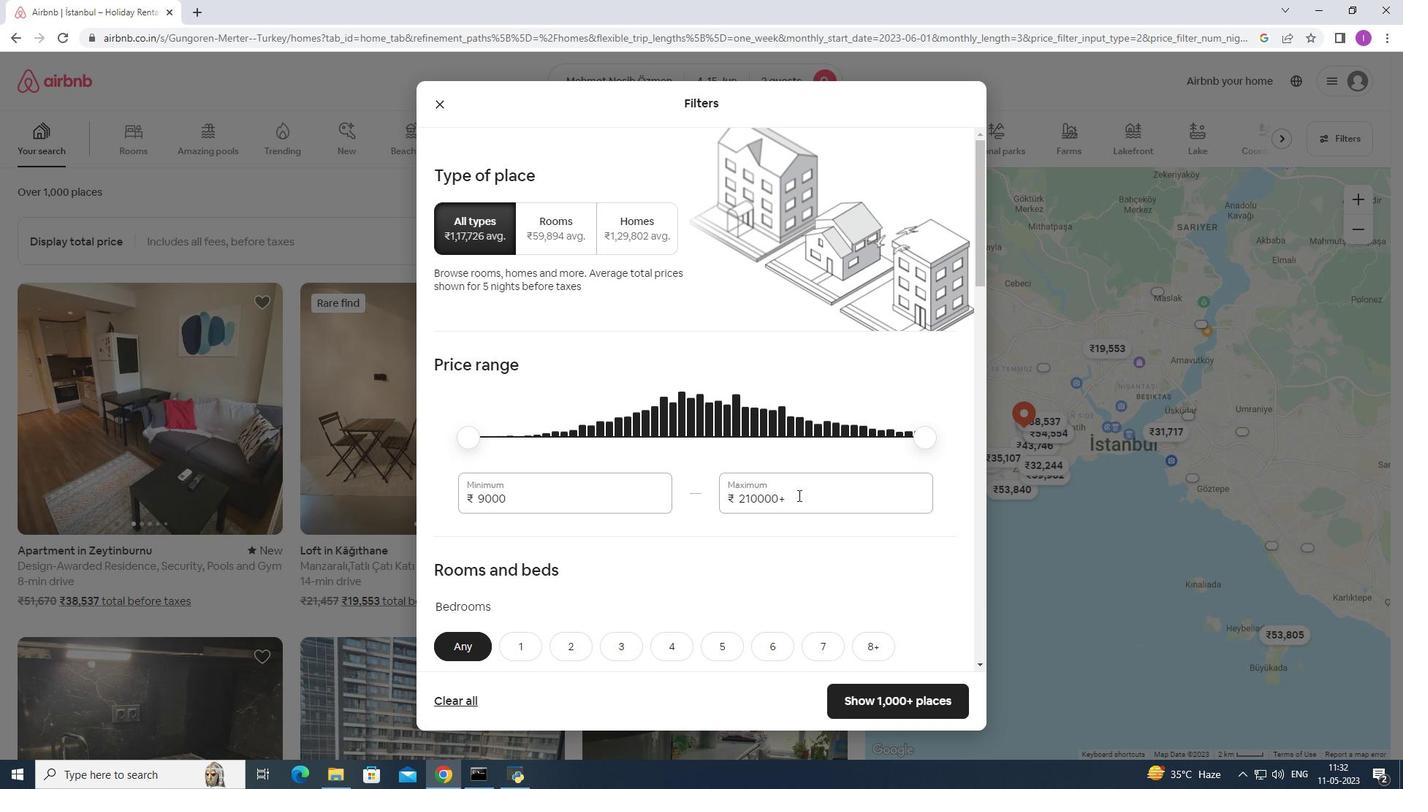 
Action: Mouse moved to (819, 469)
Screenshot: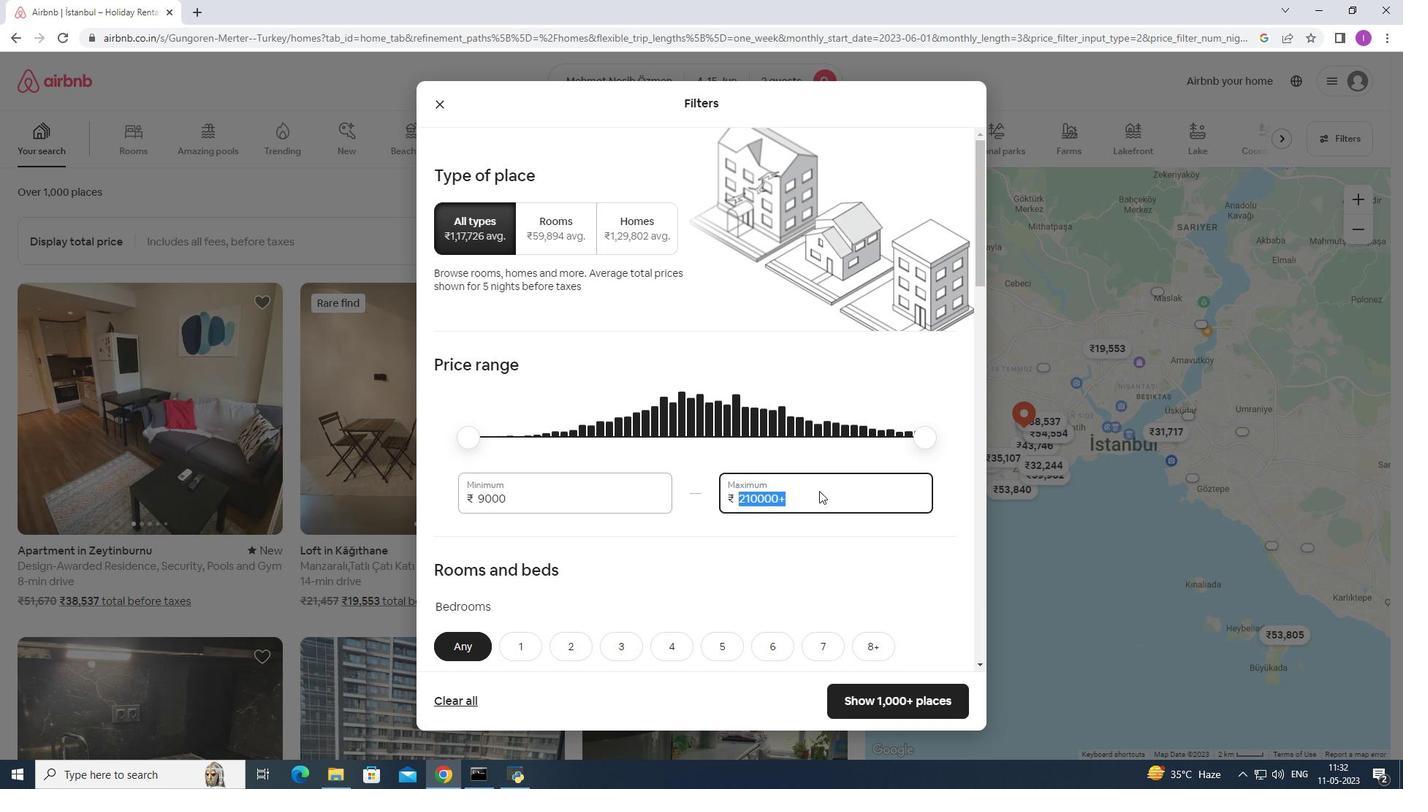 
Action: Key pressed 1
Screenshot: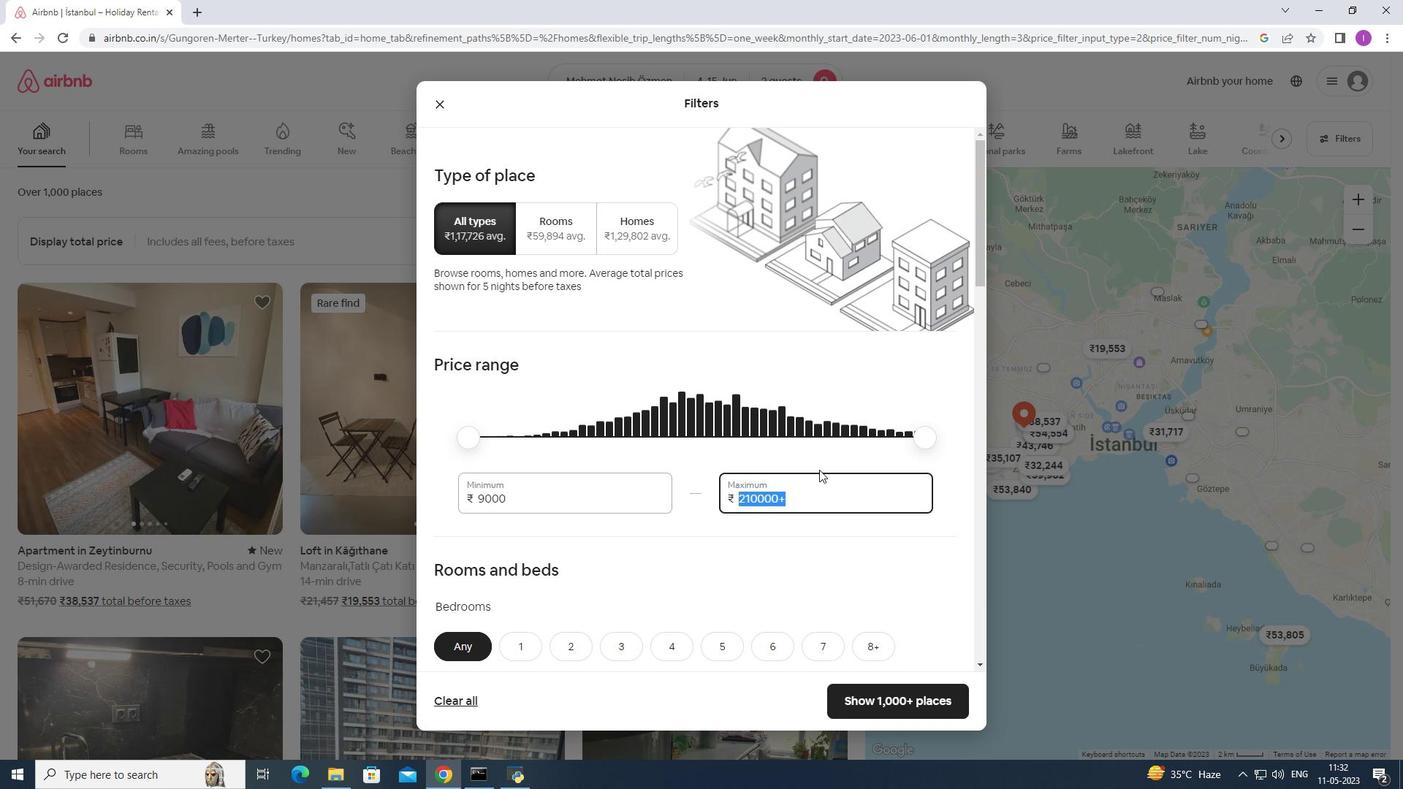 
Action: Mouse moved to (818, 467)
Screenshot: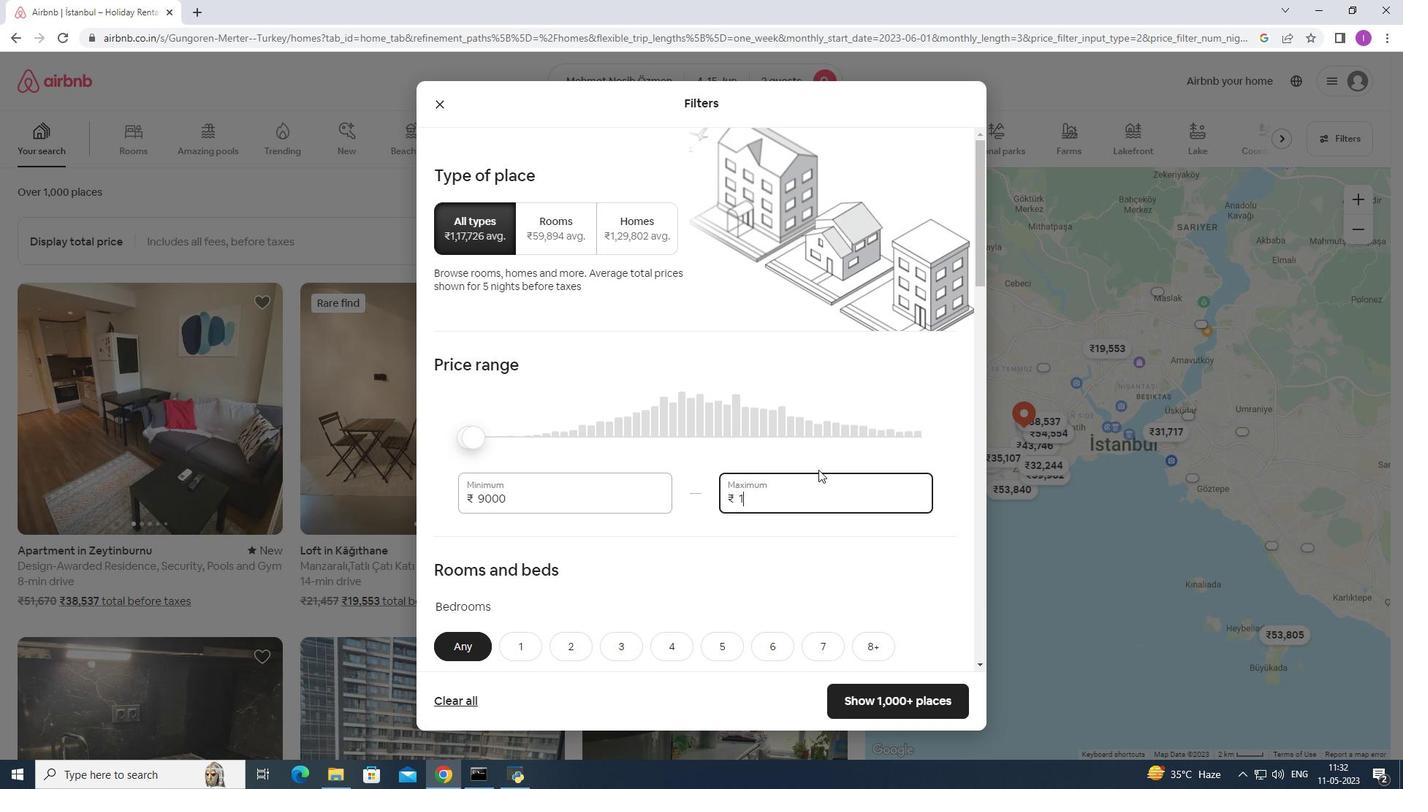 
Action: Key pressed 5
Screenshot: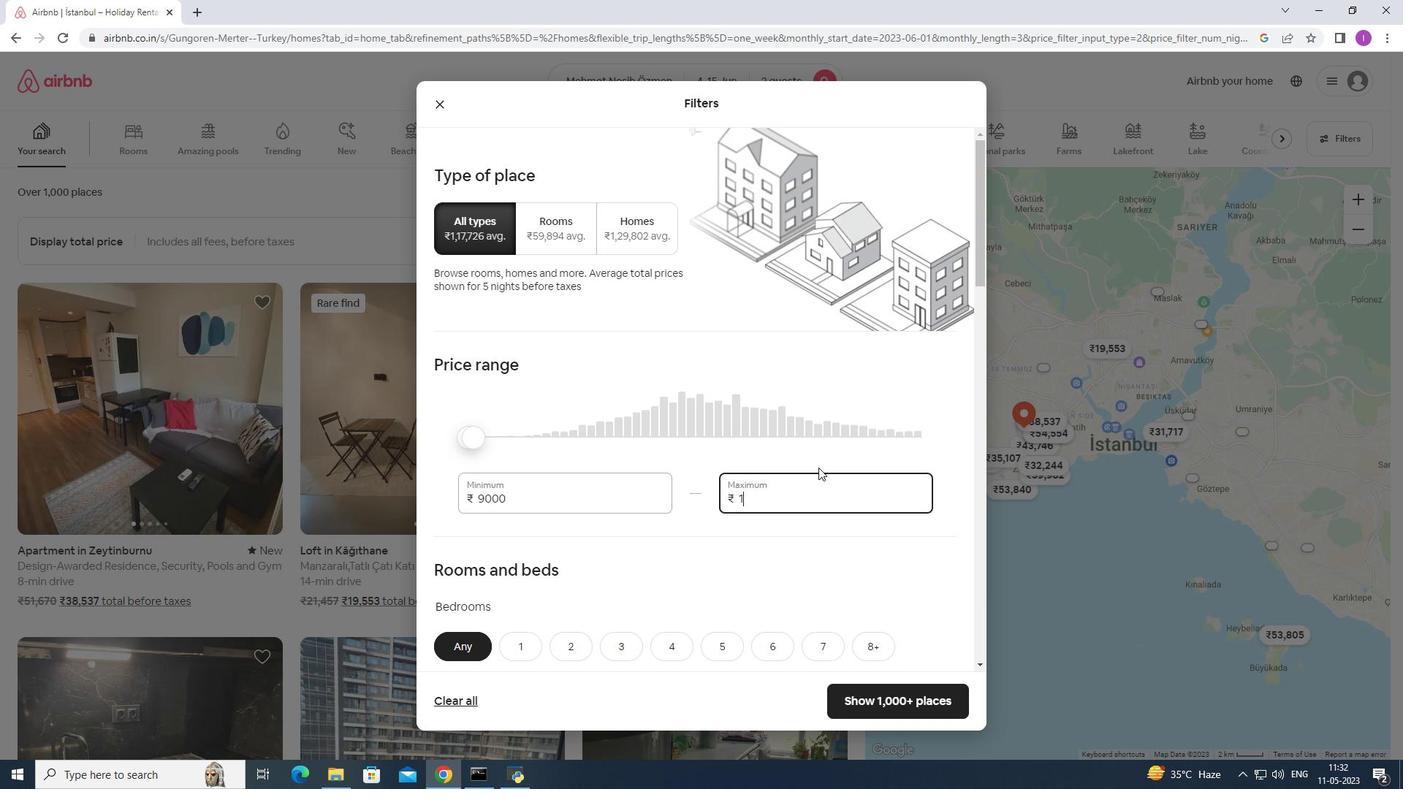 
Action: Mouse moved to (817, 464)
Screenshot: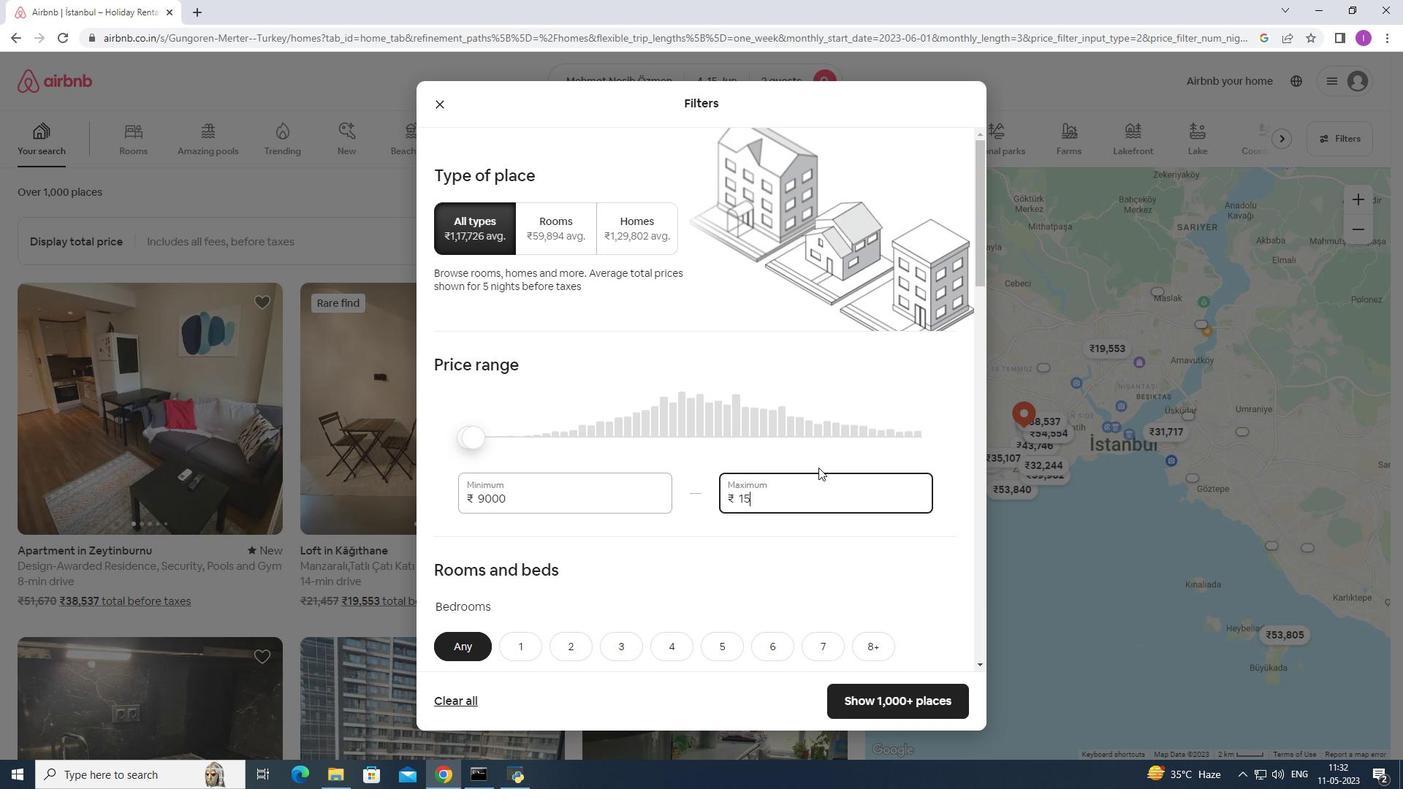 
Action: Key pressed 0
Screenshot: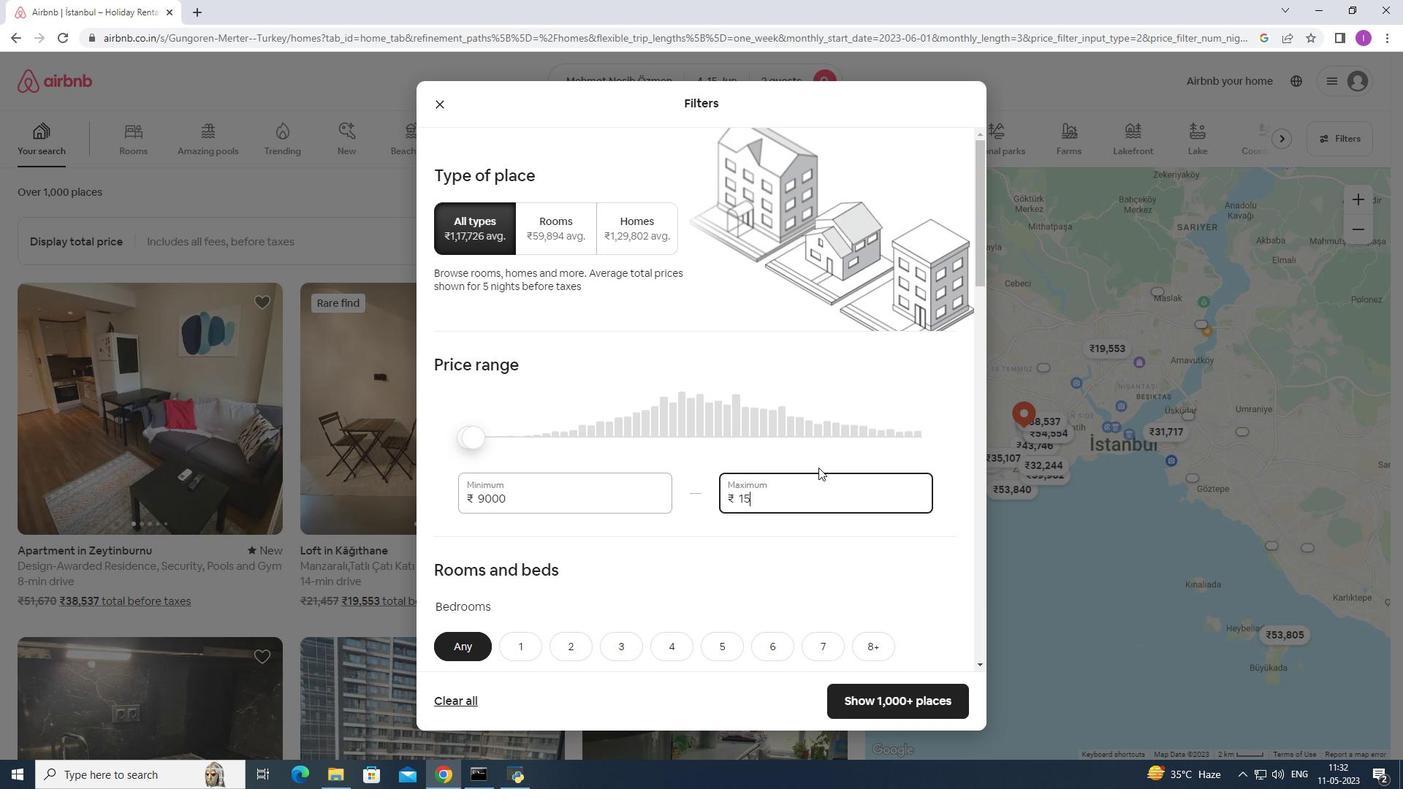 
Action: Mouse moved to (816, 463)
Screenshot: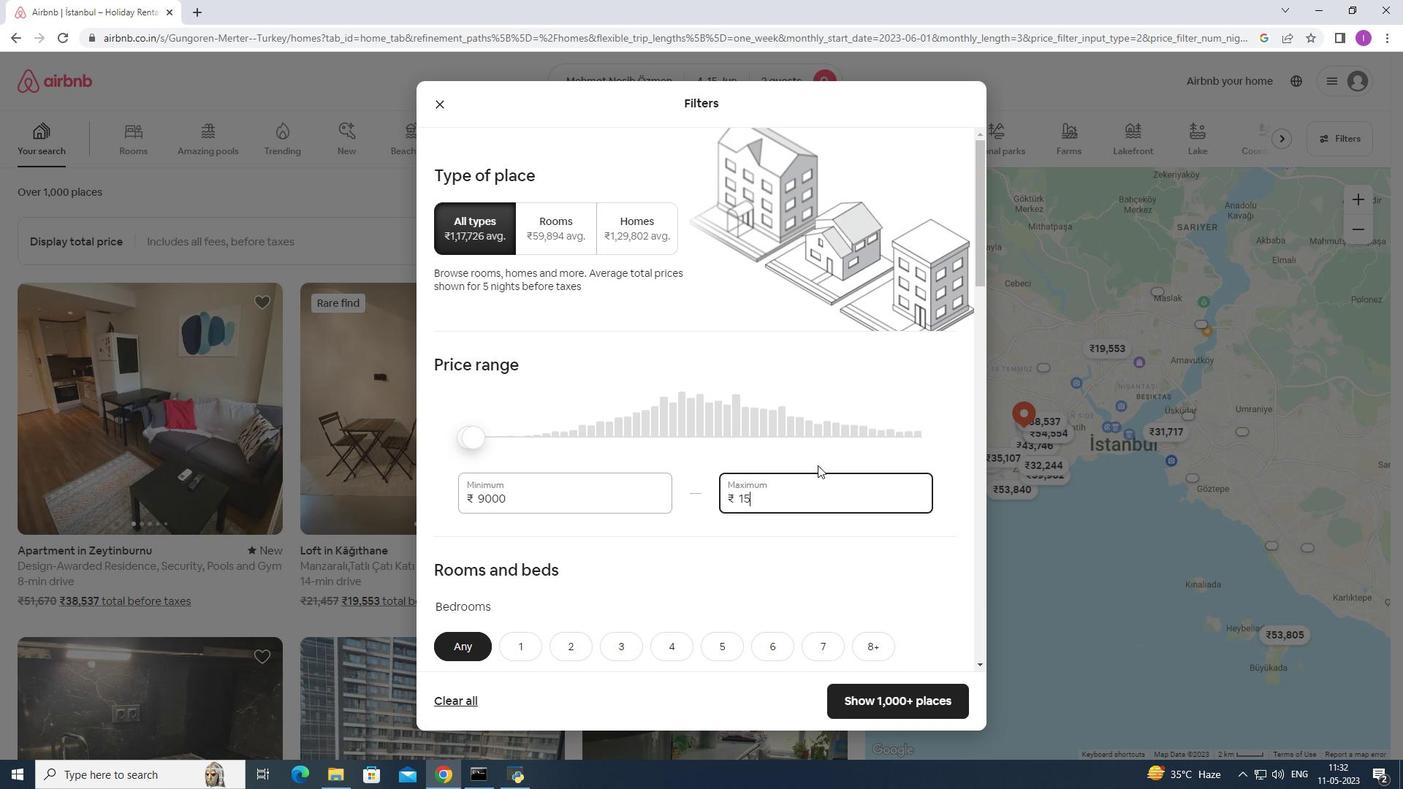 
Action: Key pressed 0
Screenshot: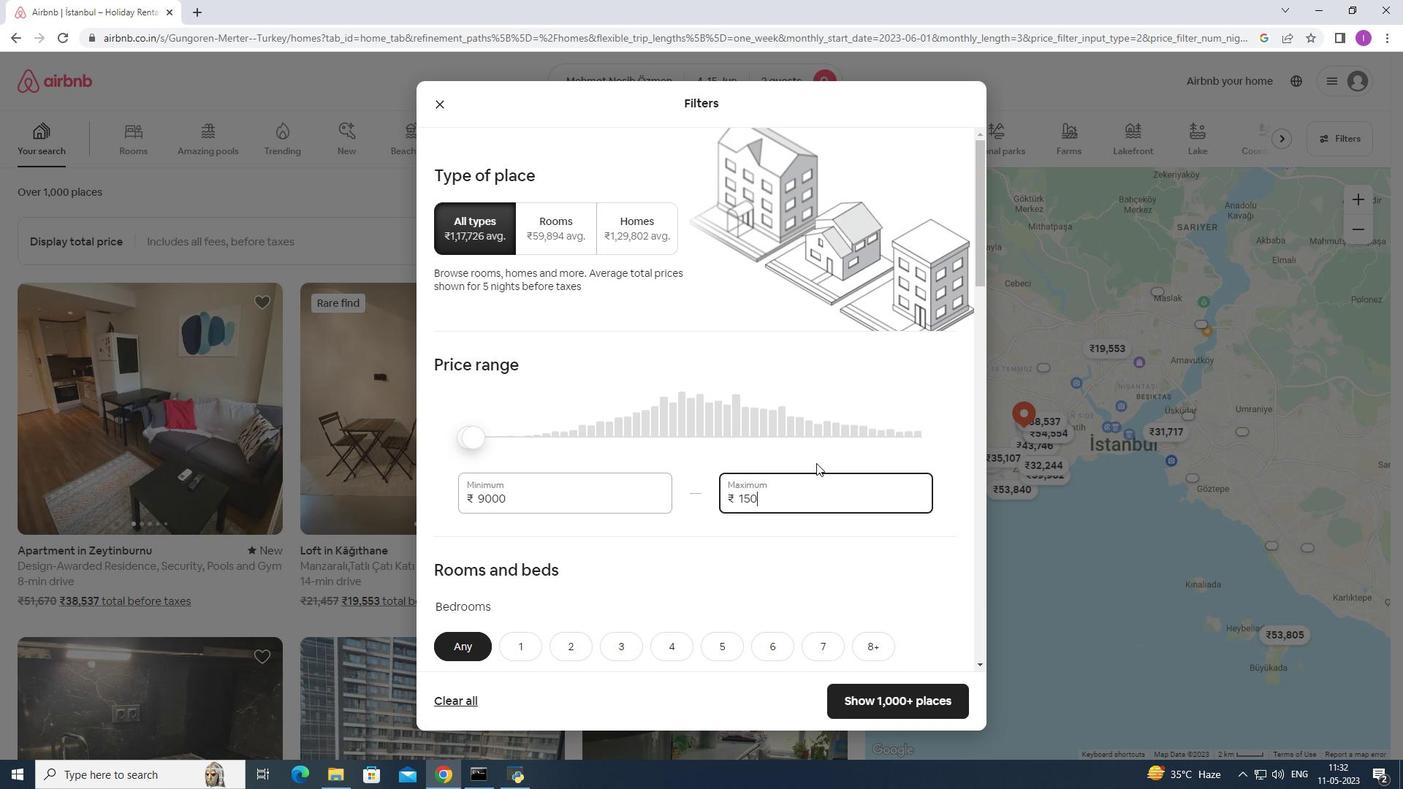 
Action: Mouse moved to (814, 461)
Screenshot: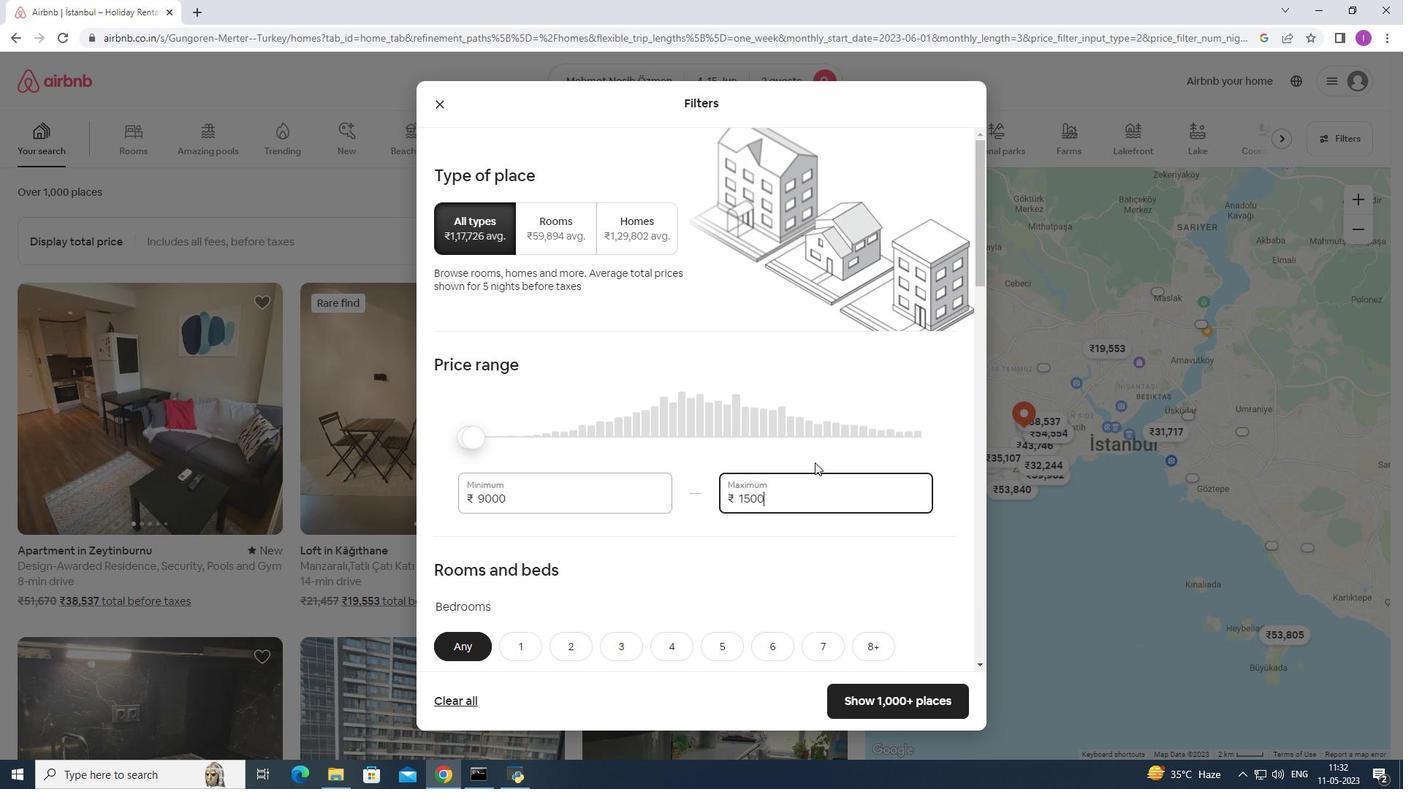 
Action: Key pressed 0
Screenshot: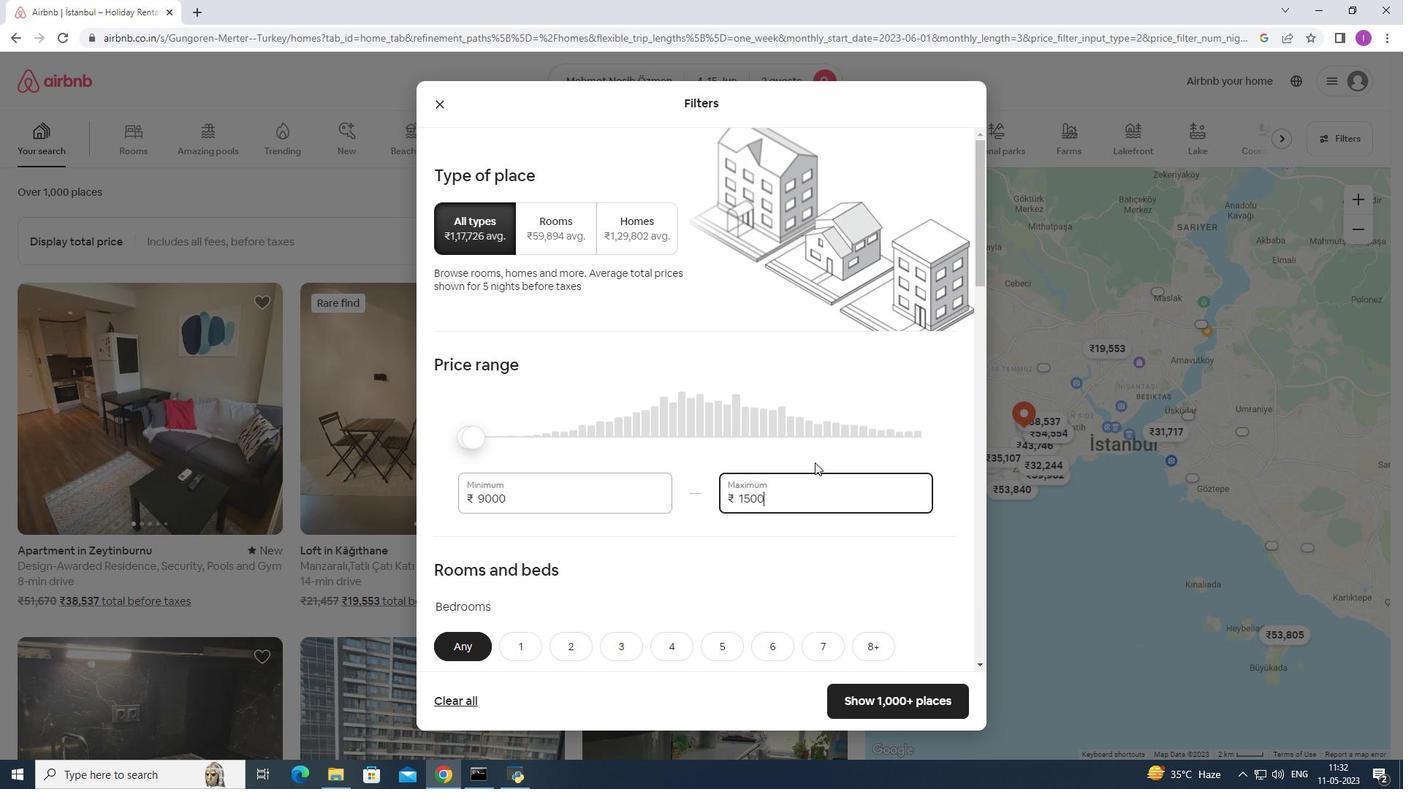 
Action: Mouse moved to (531, 502)
Screenshot: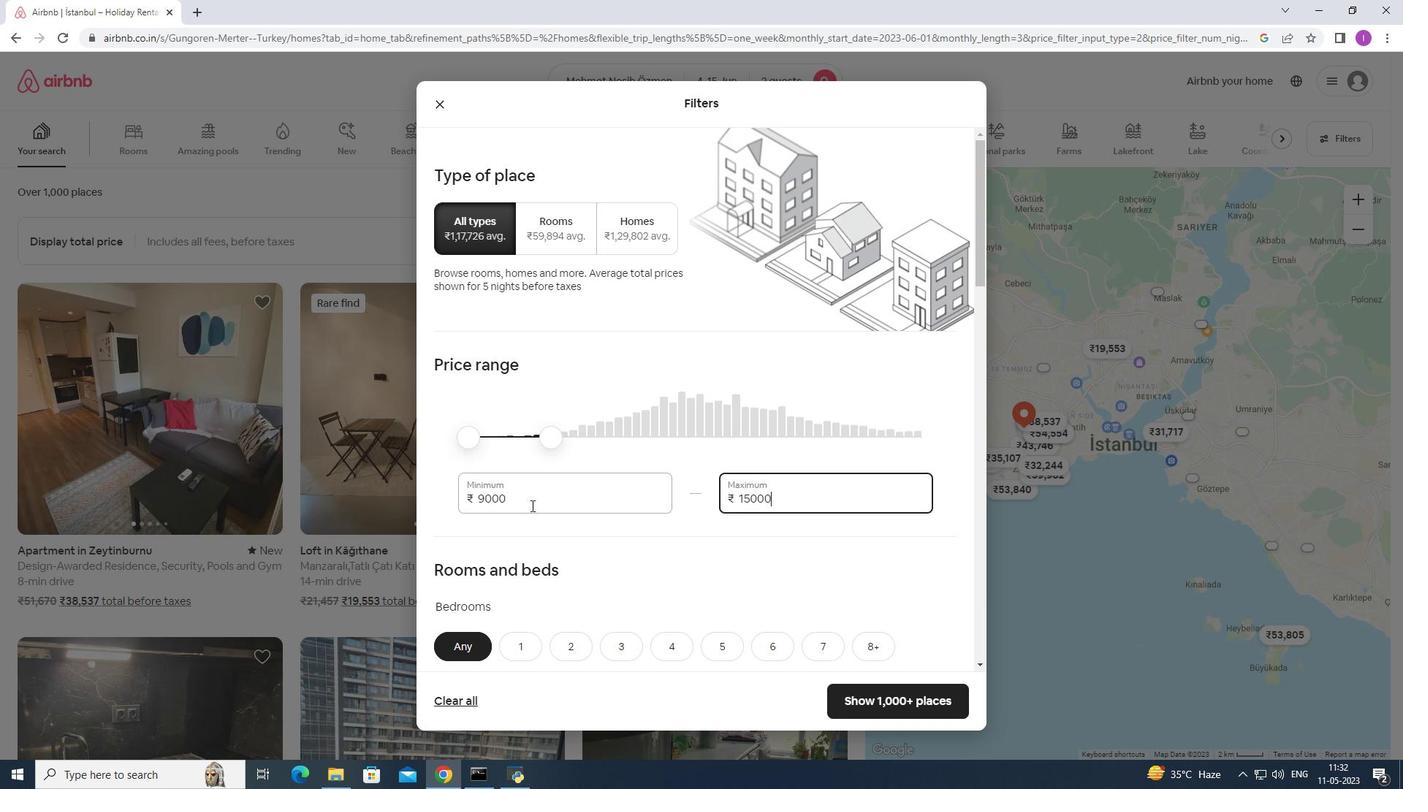
Action: Mouse pressed left at (531, 502)
Screenshot: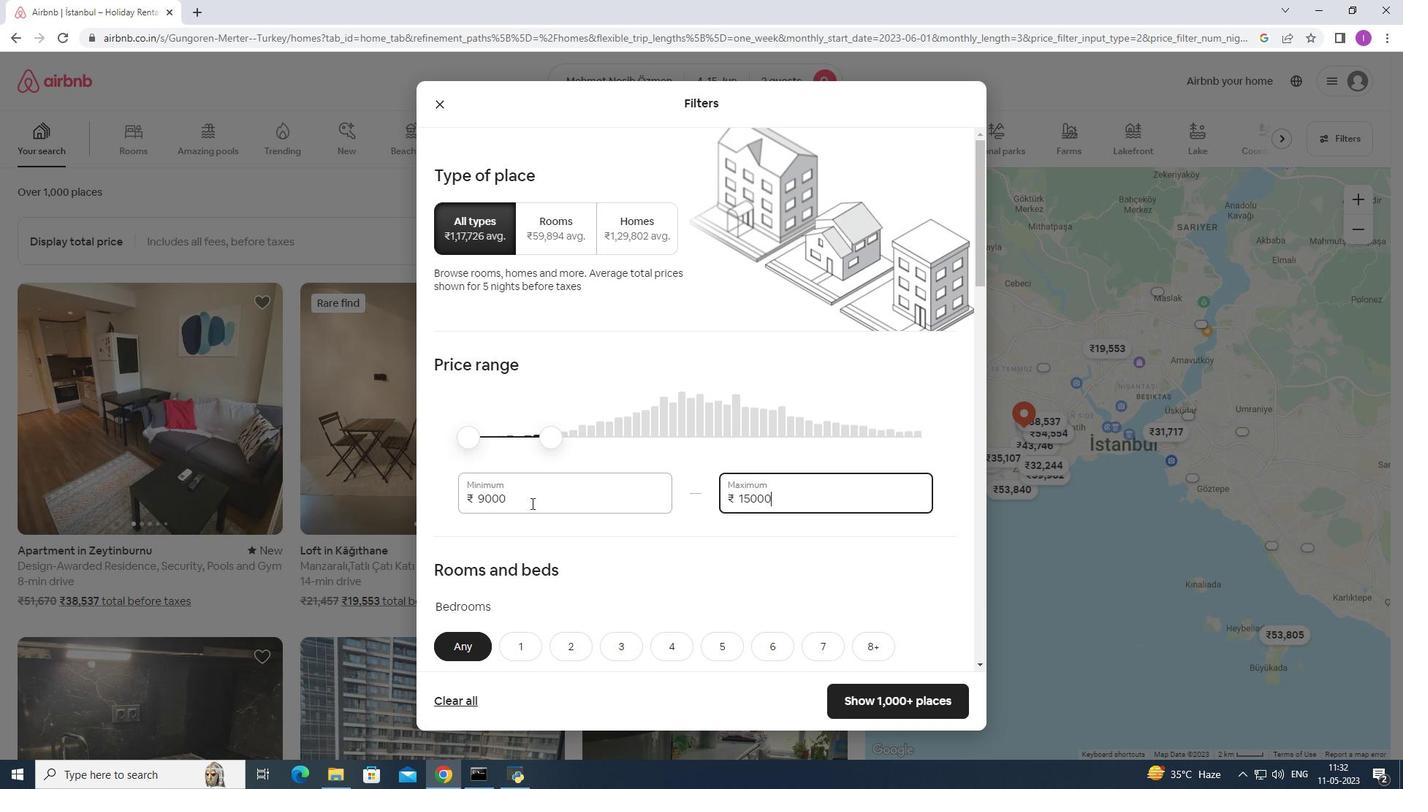 
Action: Mouse moved to (474, 499)
Screenshot: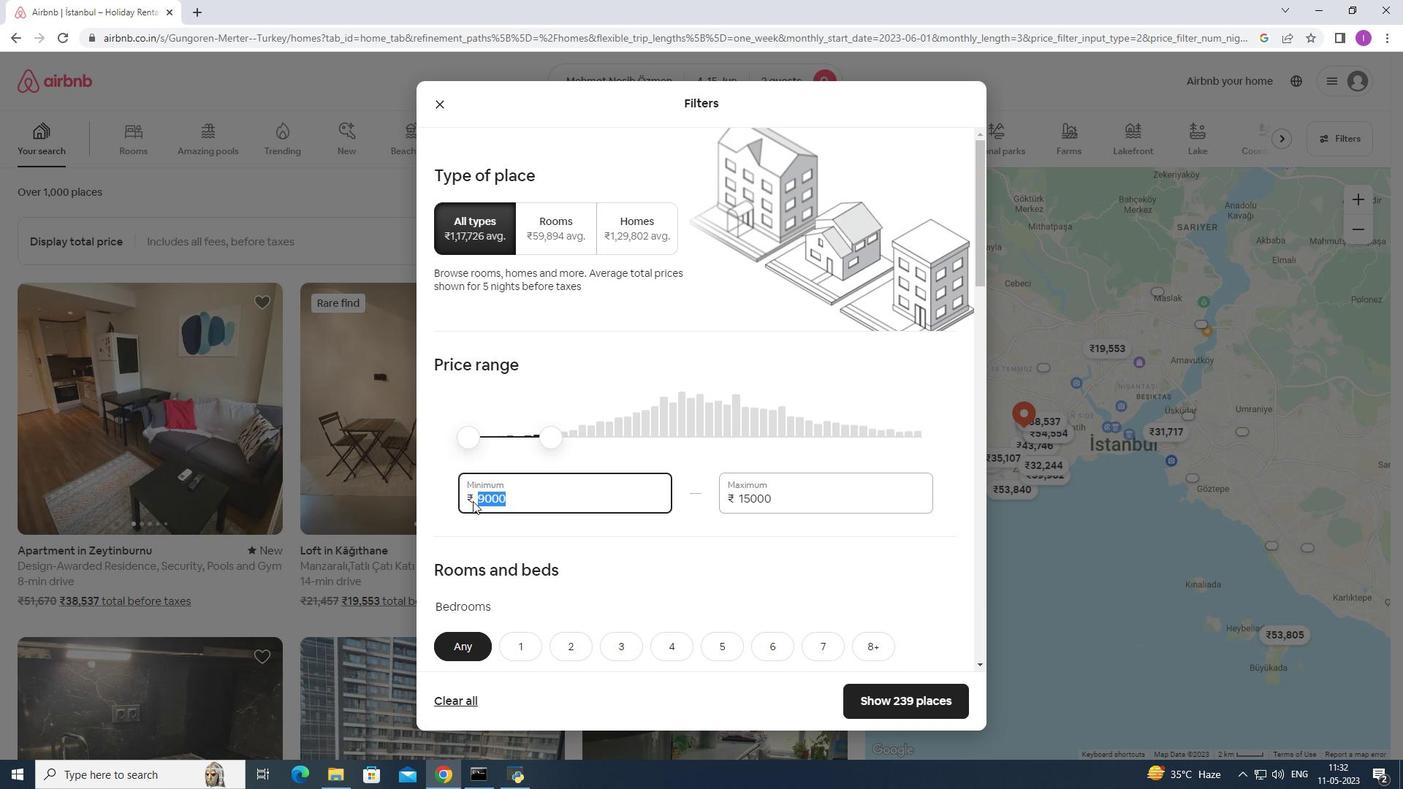 
Action: Key pressed 1
Screenshot: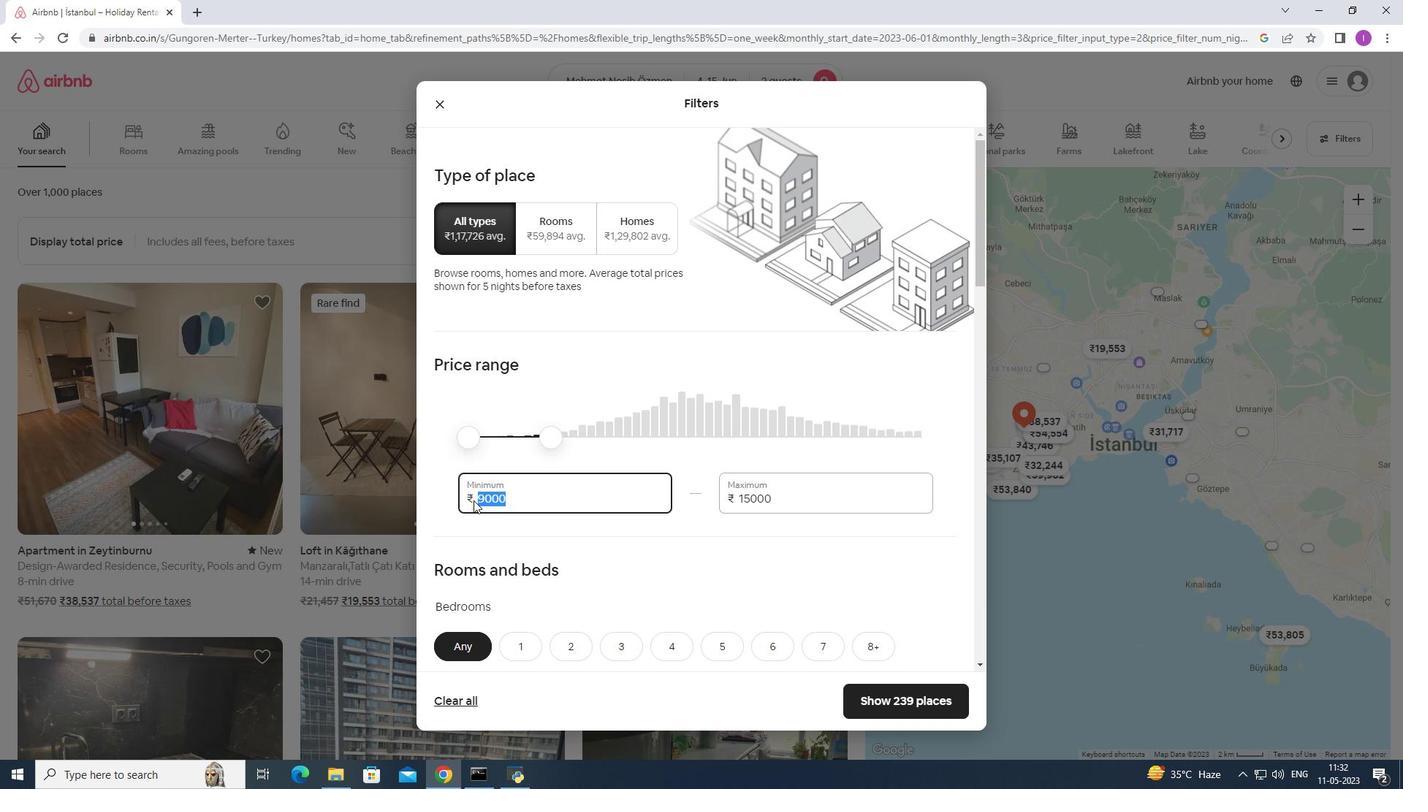 
Action: Mouse moved to (474, 498)
Screenshot: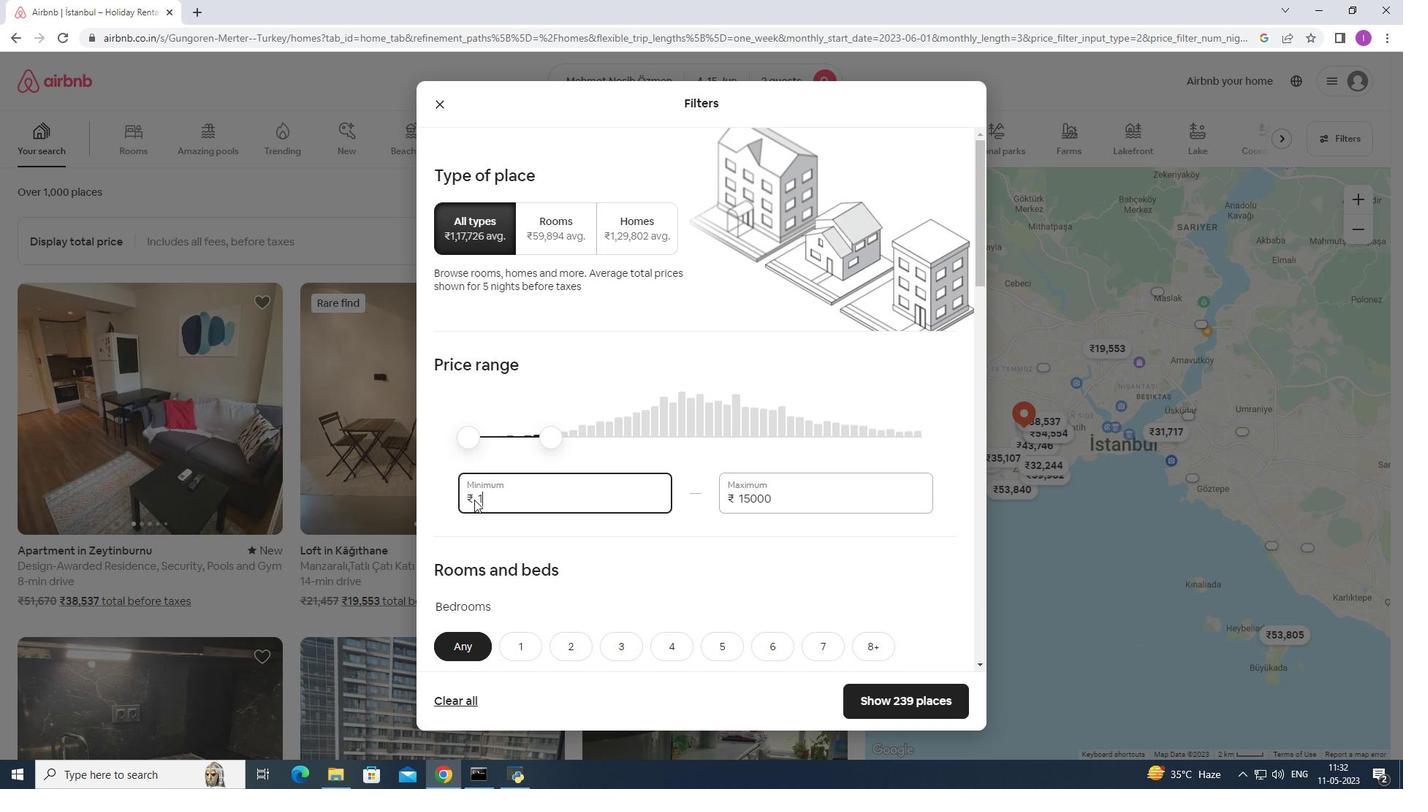 
Action: Key pressed 00
Screenshot: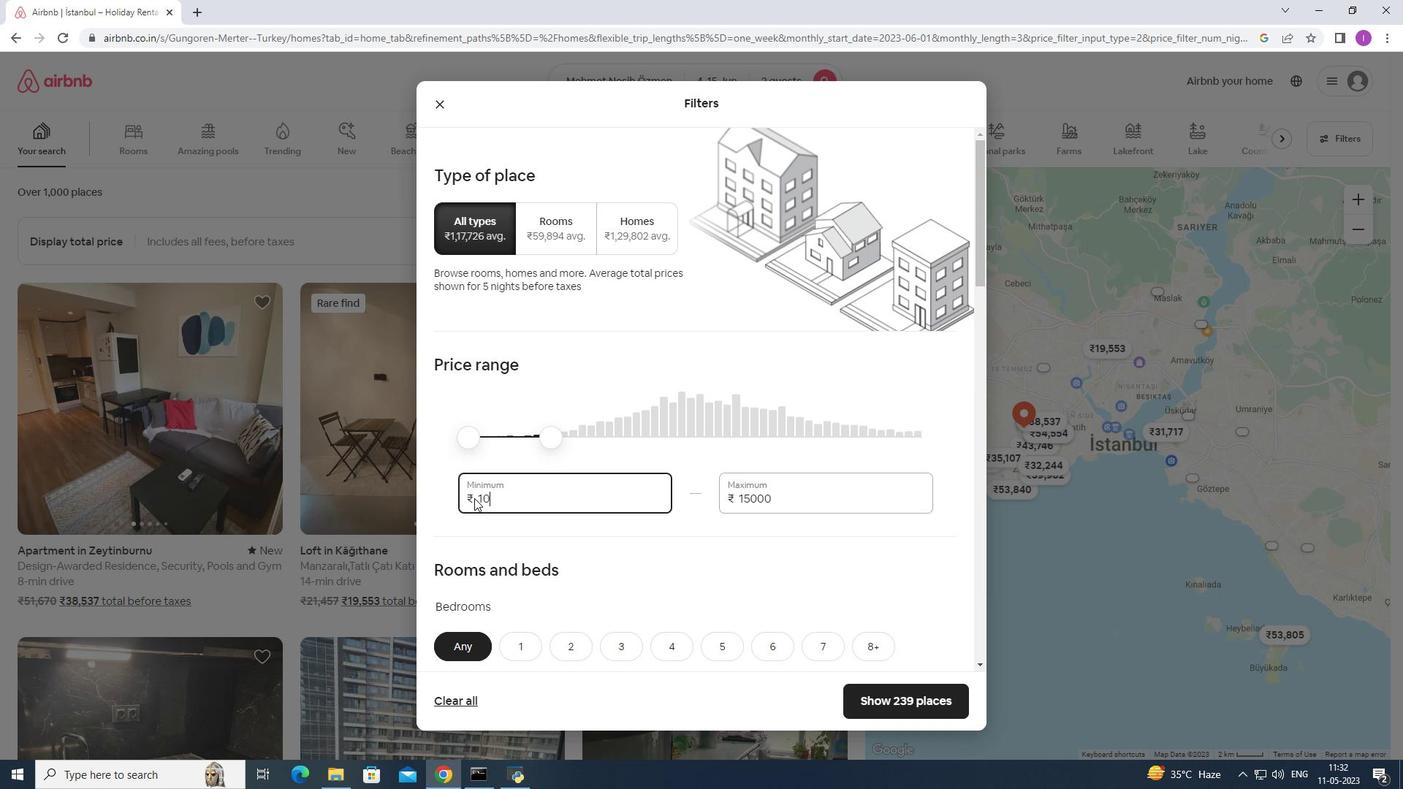 
Action: Mouse moved to (475, 497)
Screenshot: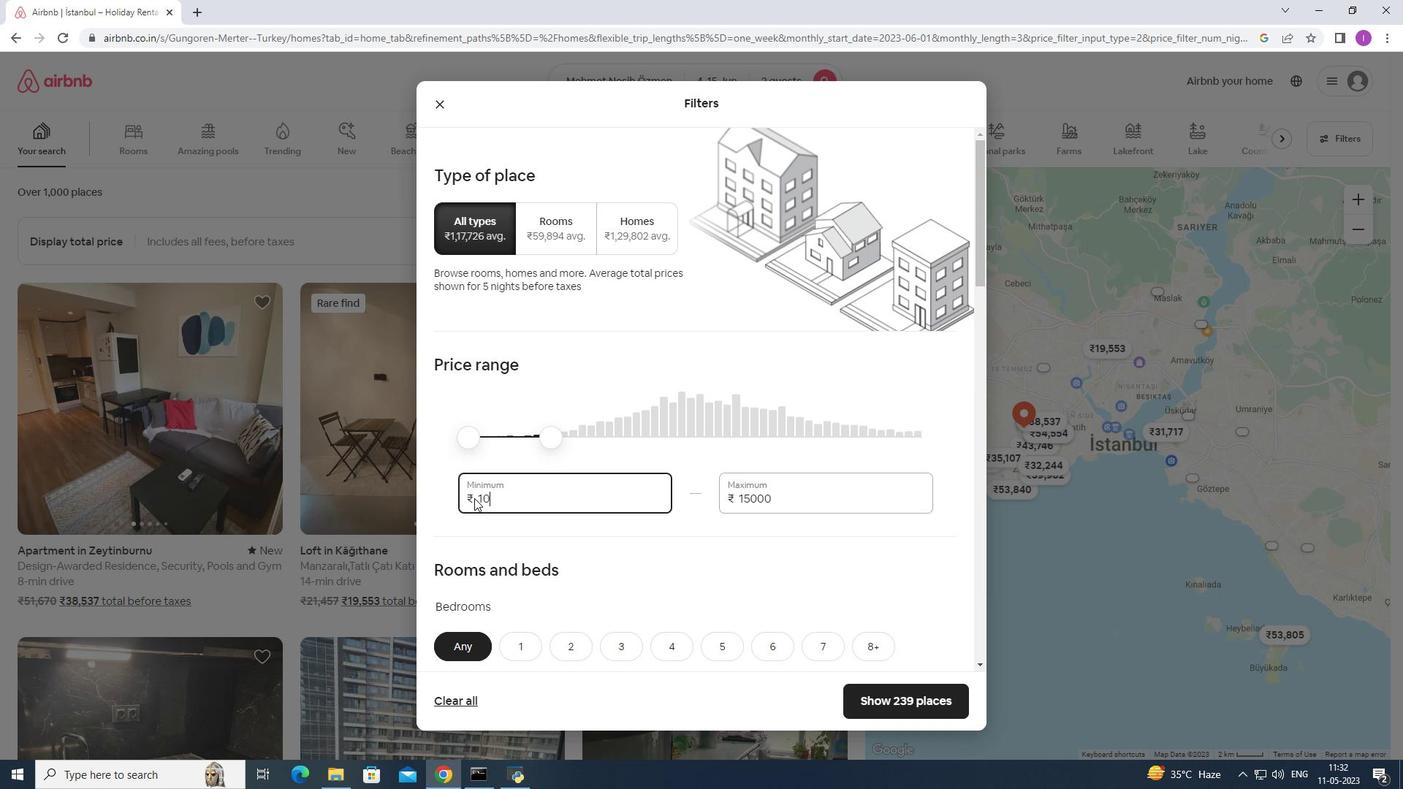 
Action: Key pressed 00
Screenshot: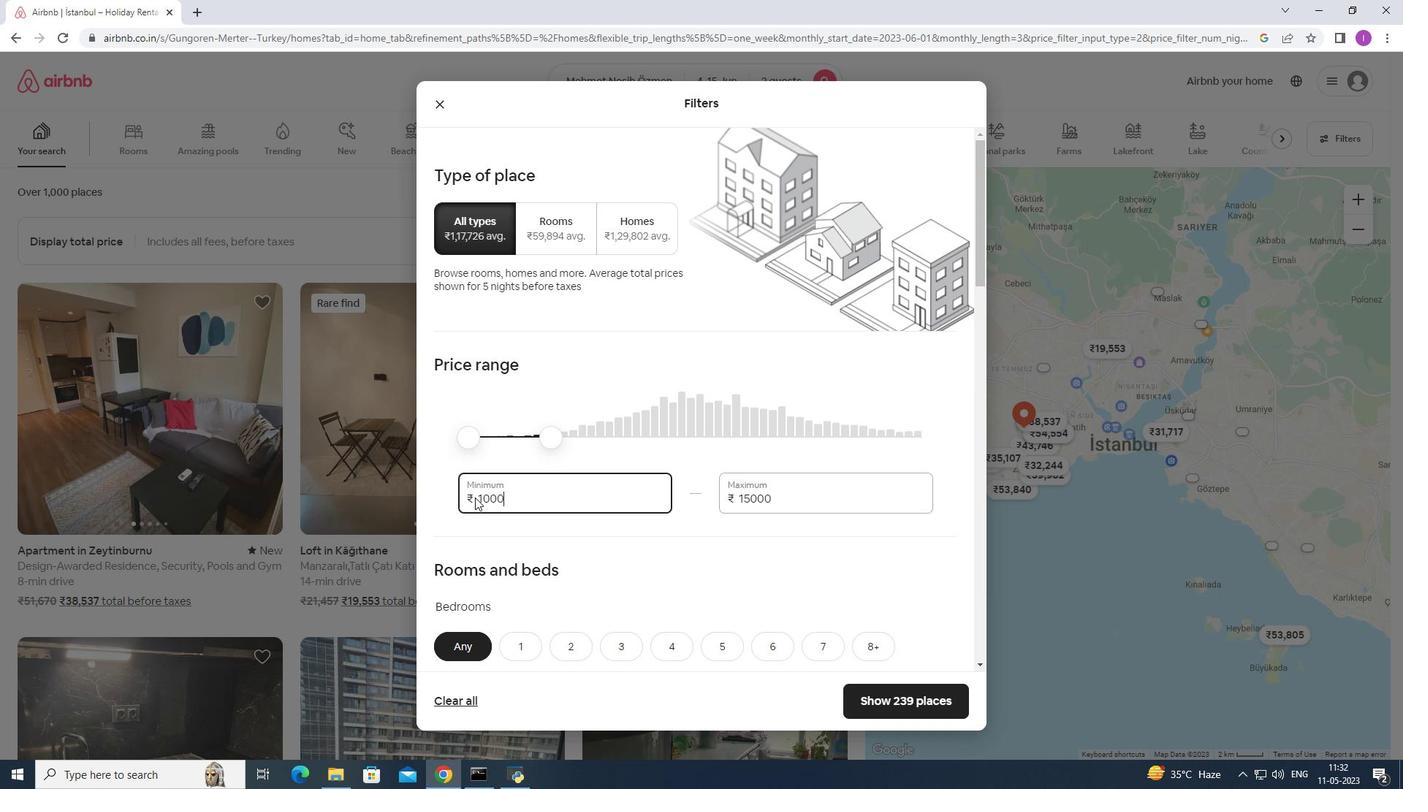 
Action: Mouse moved to (527, 507)
Screenshot: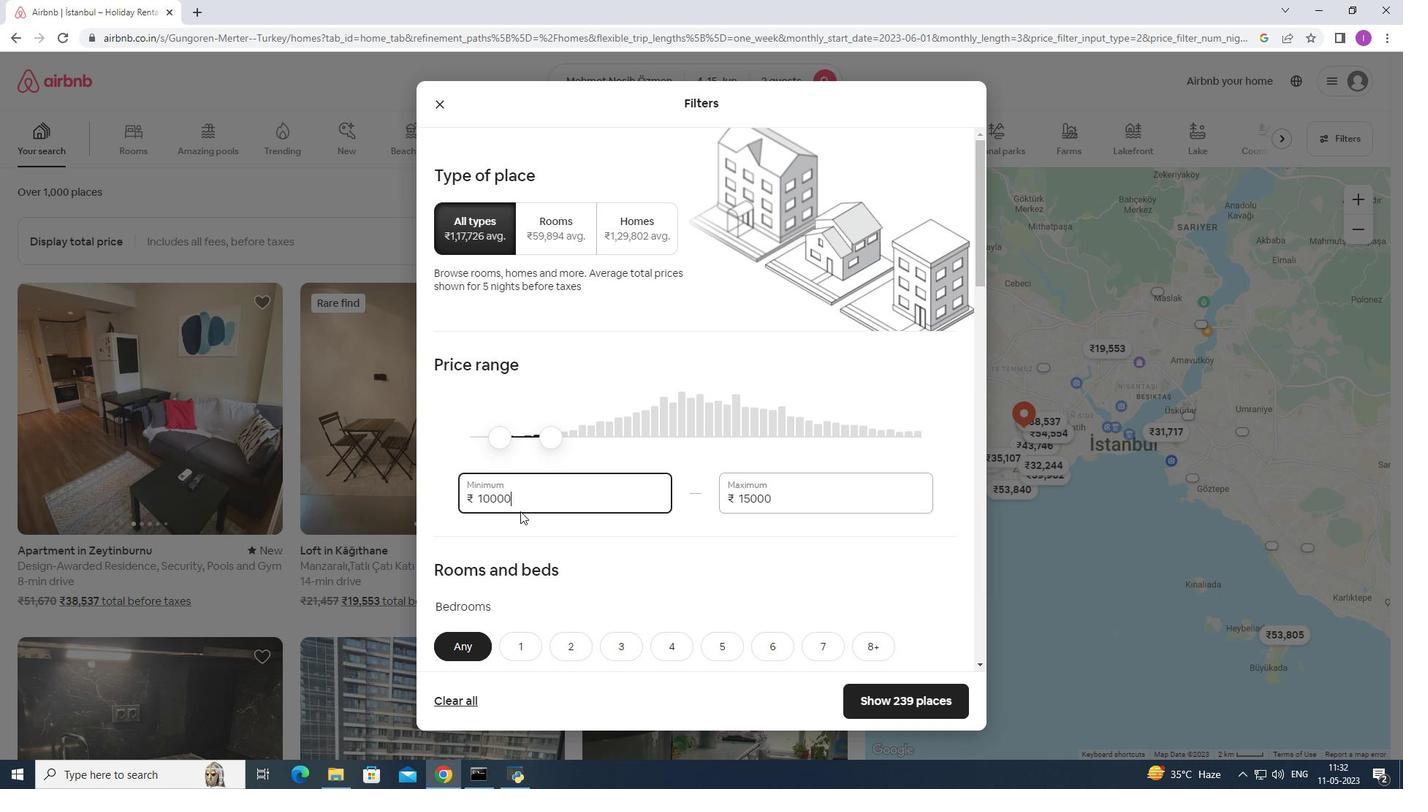 
Action: Mouse scrolled (527, 507) with delta (0, 0)
Screenshot: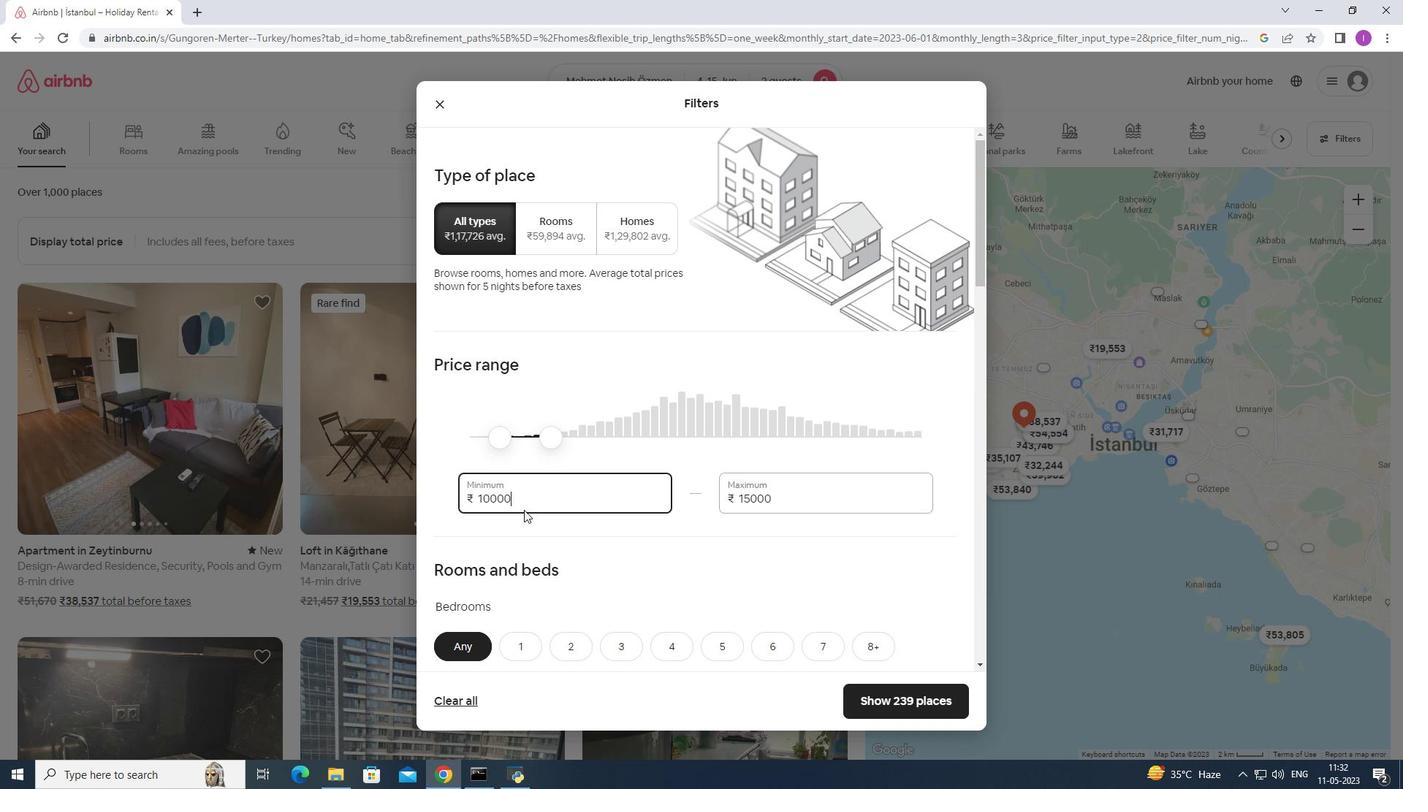 
Action: Mouse scrolled (527, 507) with delta (0, 0)
Screenshot: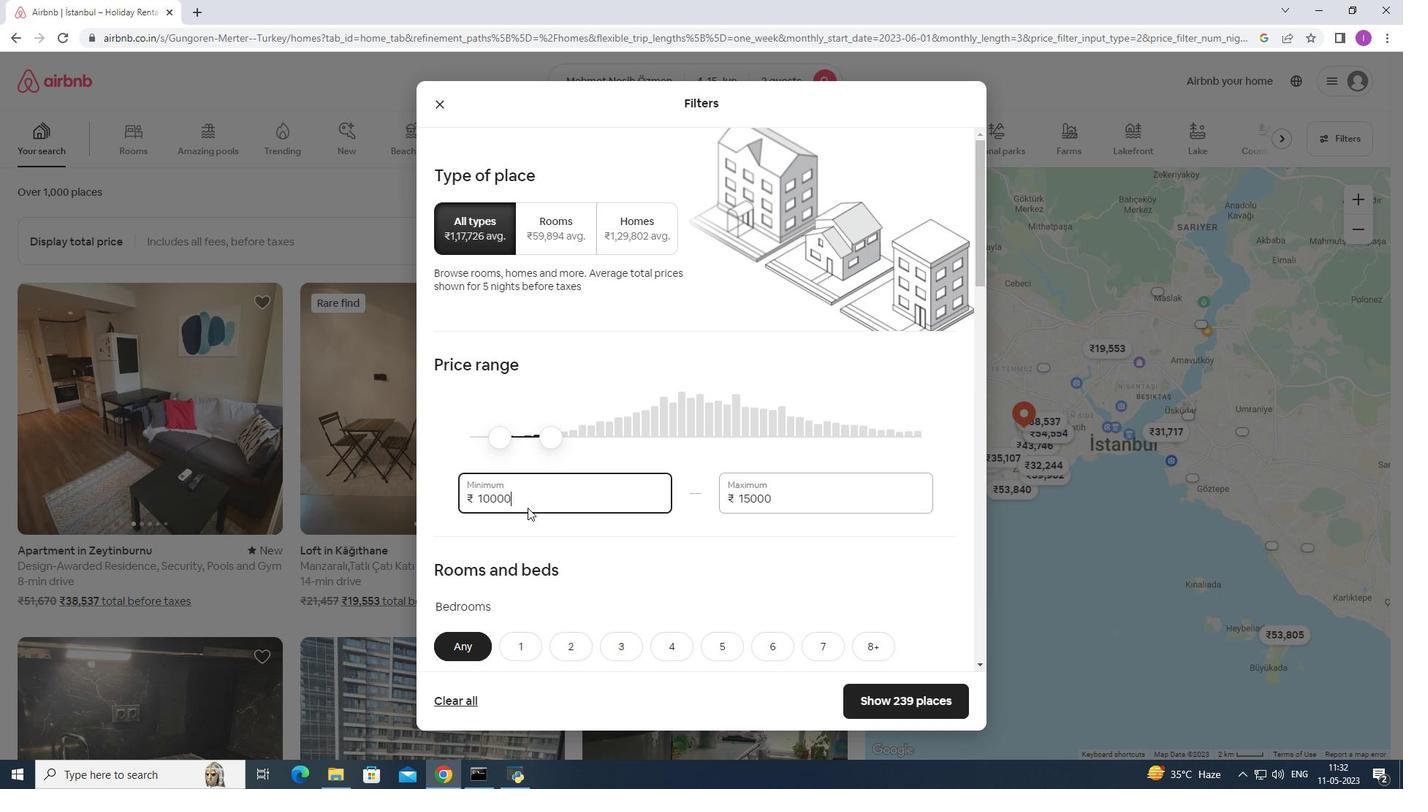 
Action: Mouse moved to (536, 506)
Screenshot: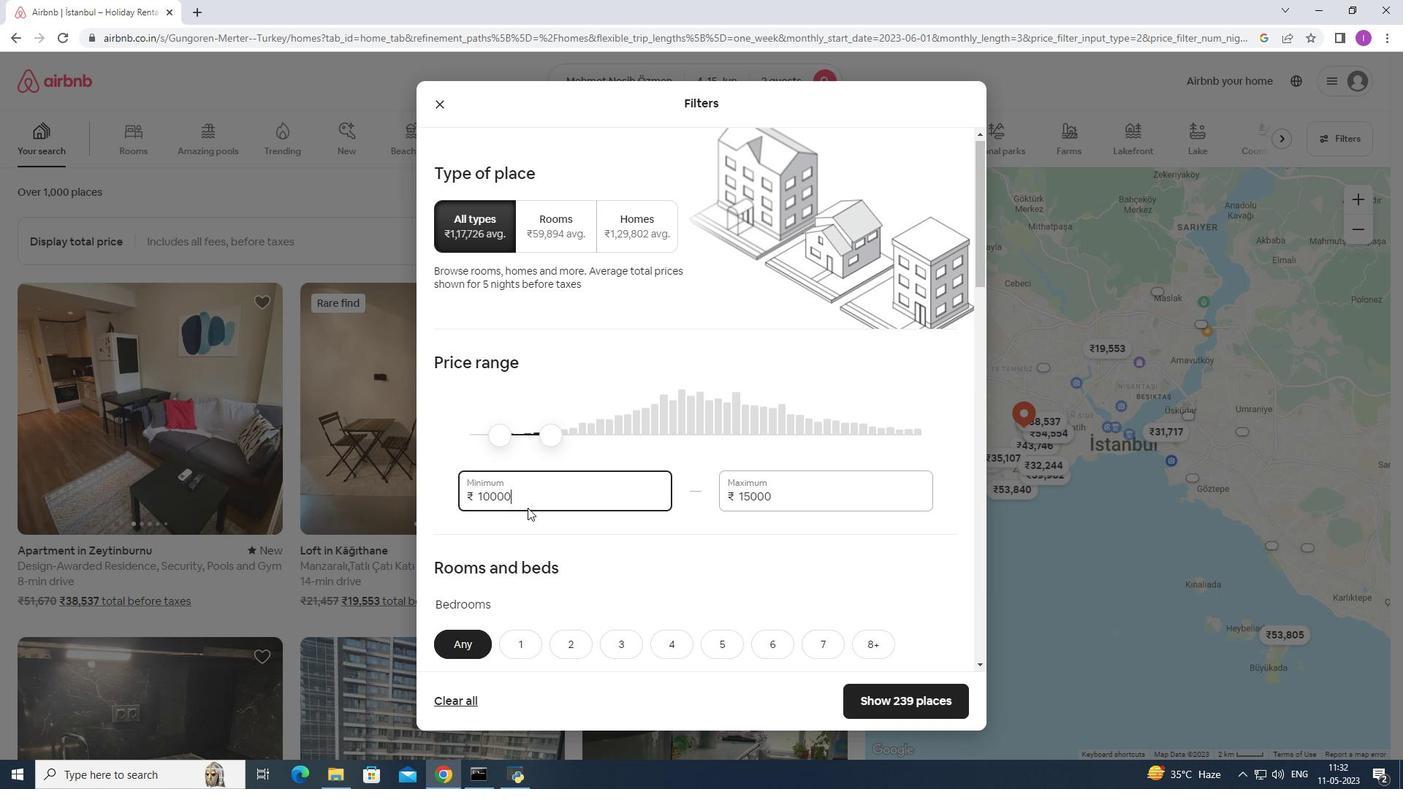 
Action: Mouse scrolled (532, 506) with delta (0, 0)
Screenshot: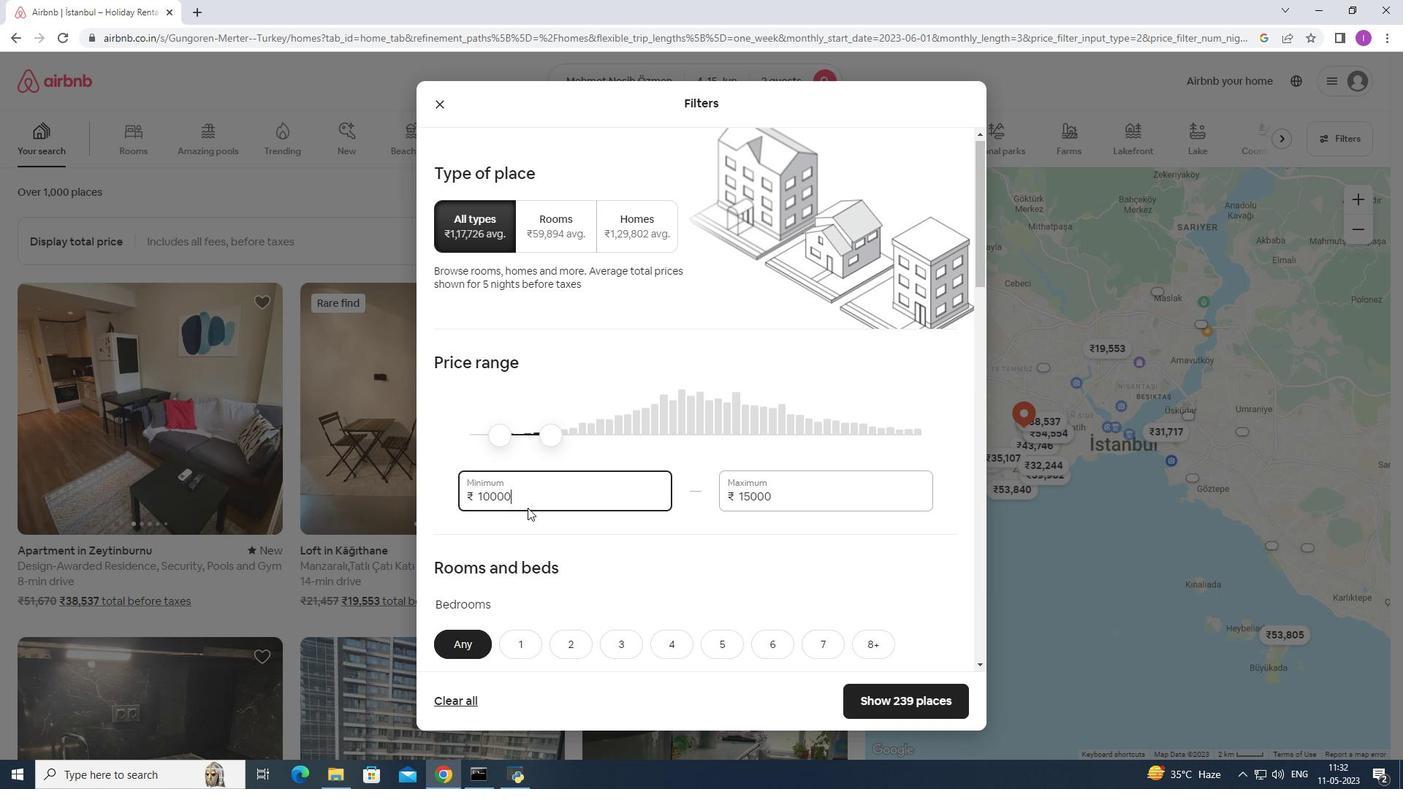 
Action: Mouse moved to (542, 503)
Screenshot: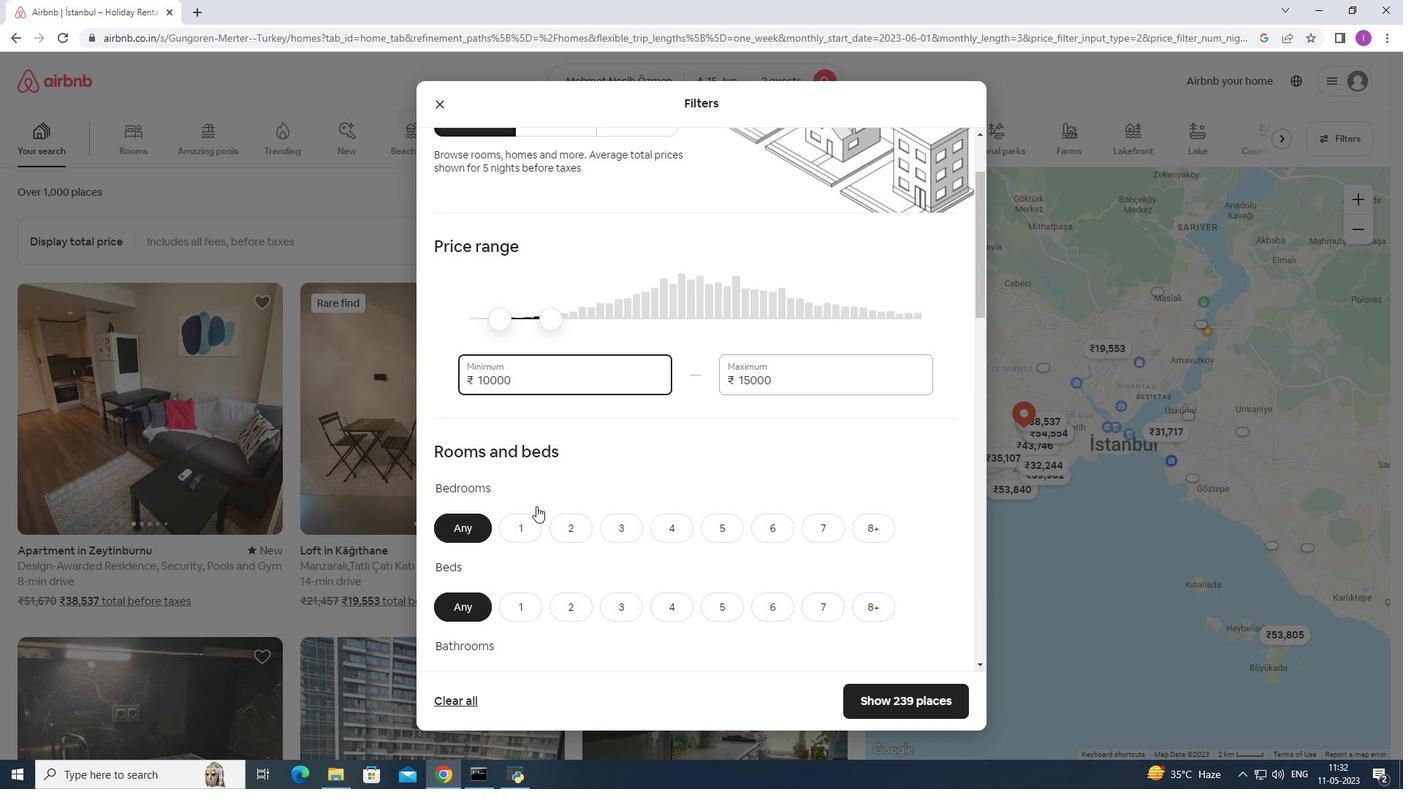 
Action: Mouse scrolled (542, 502) with delta (0, 0)
Screenshot: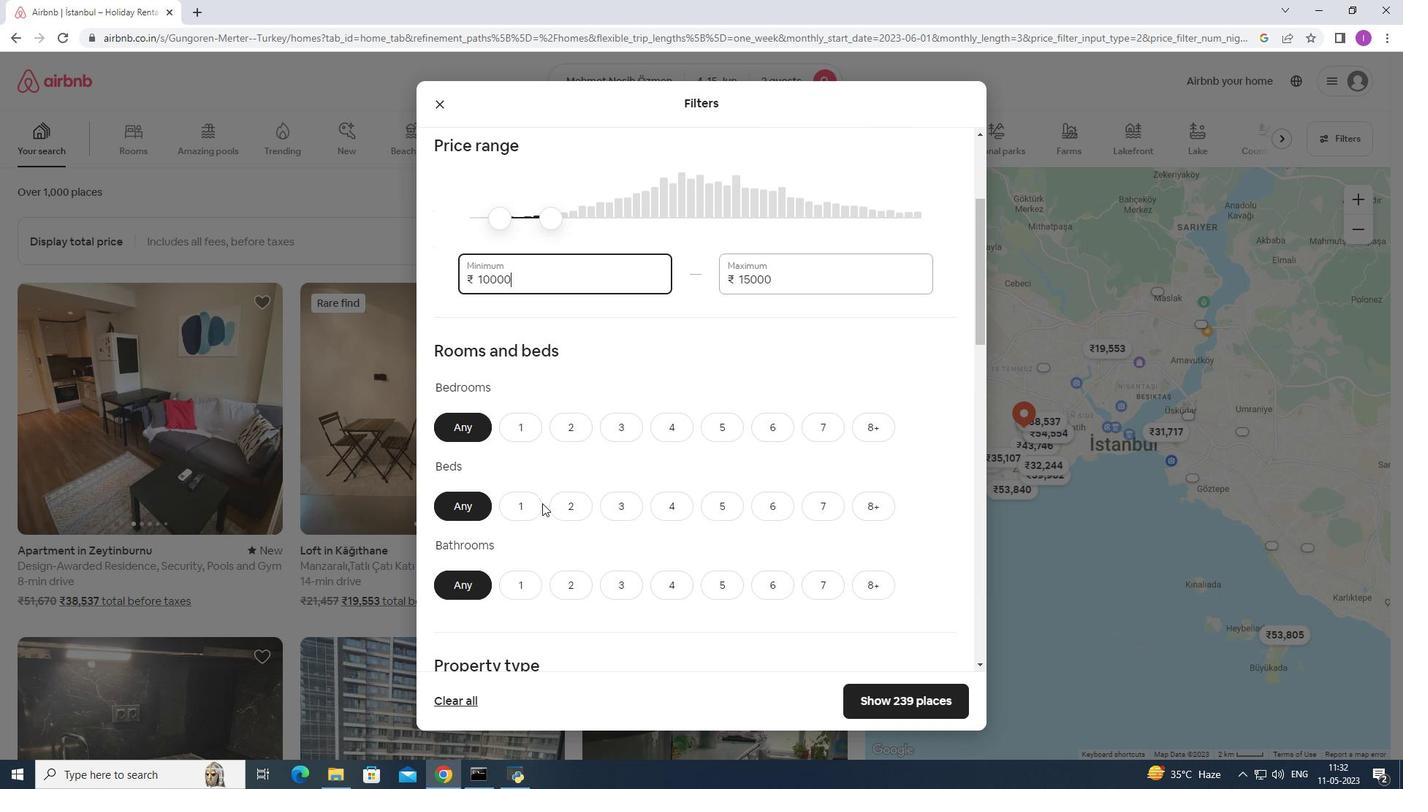 
Action: Mouse scrolled (542, 502) with delta (0, 0)
Screenshot: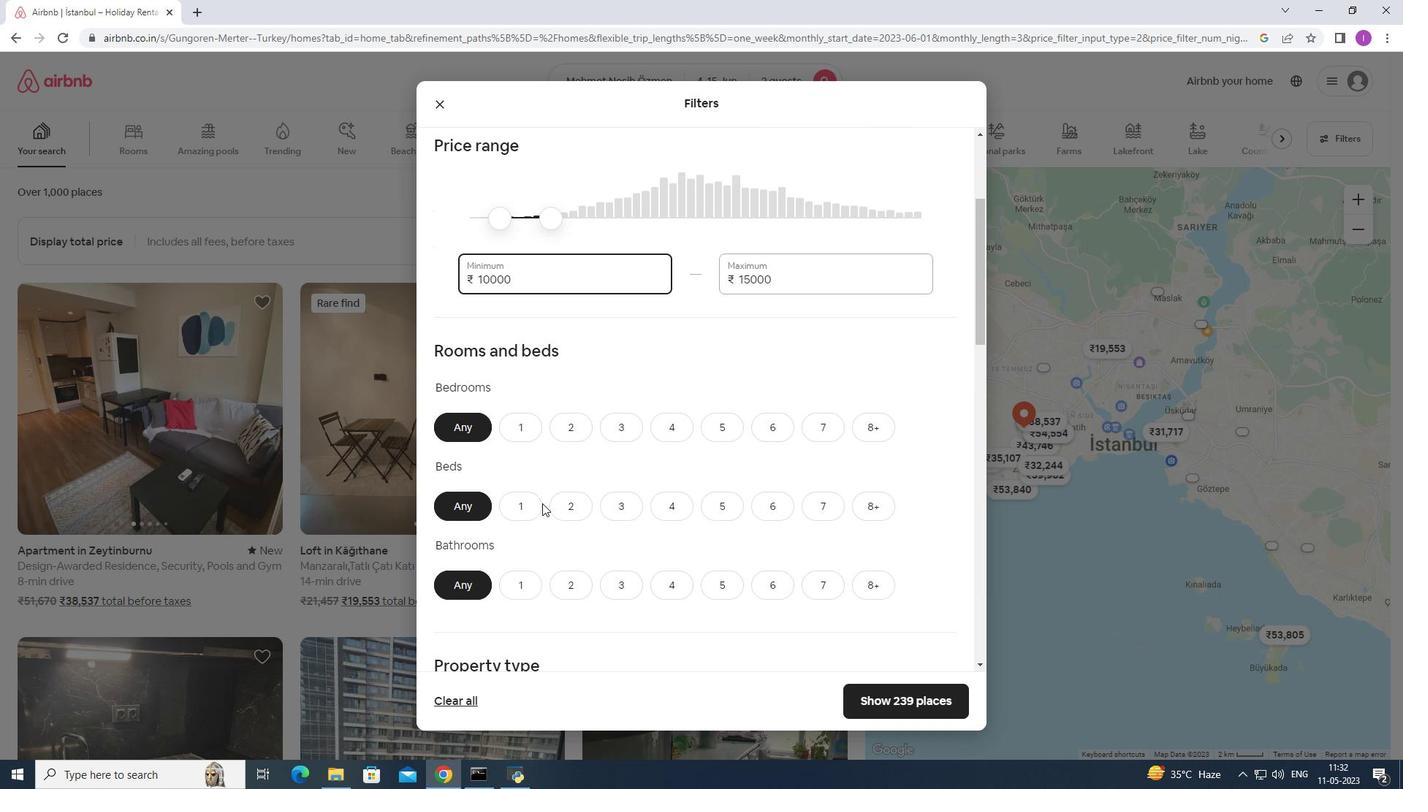 
Action: Mouse moved to (525, 287)
Screenshot: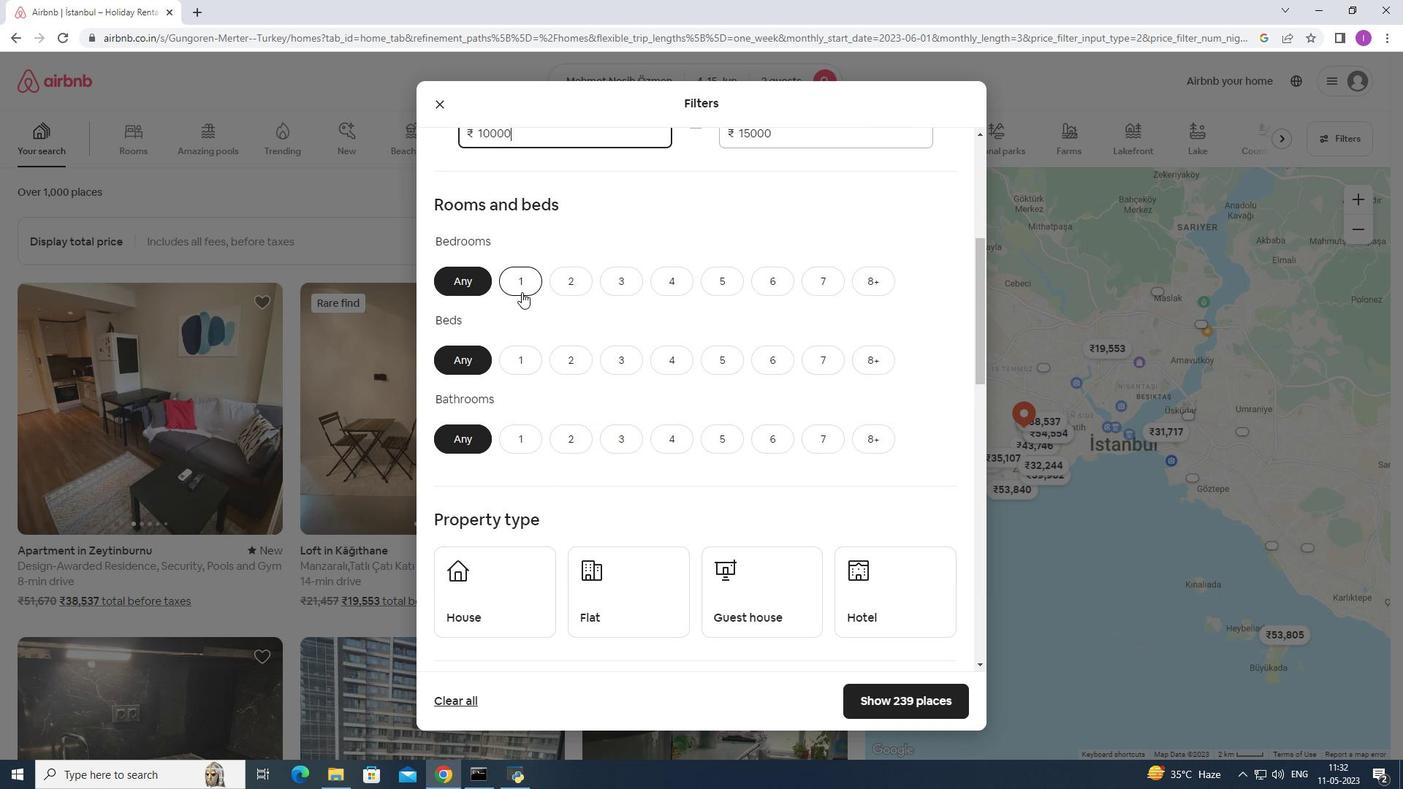 
Action: Mouse pressed left at (525, 287)
Screenshot: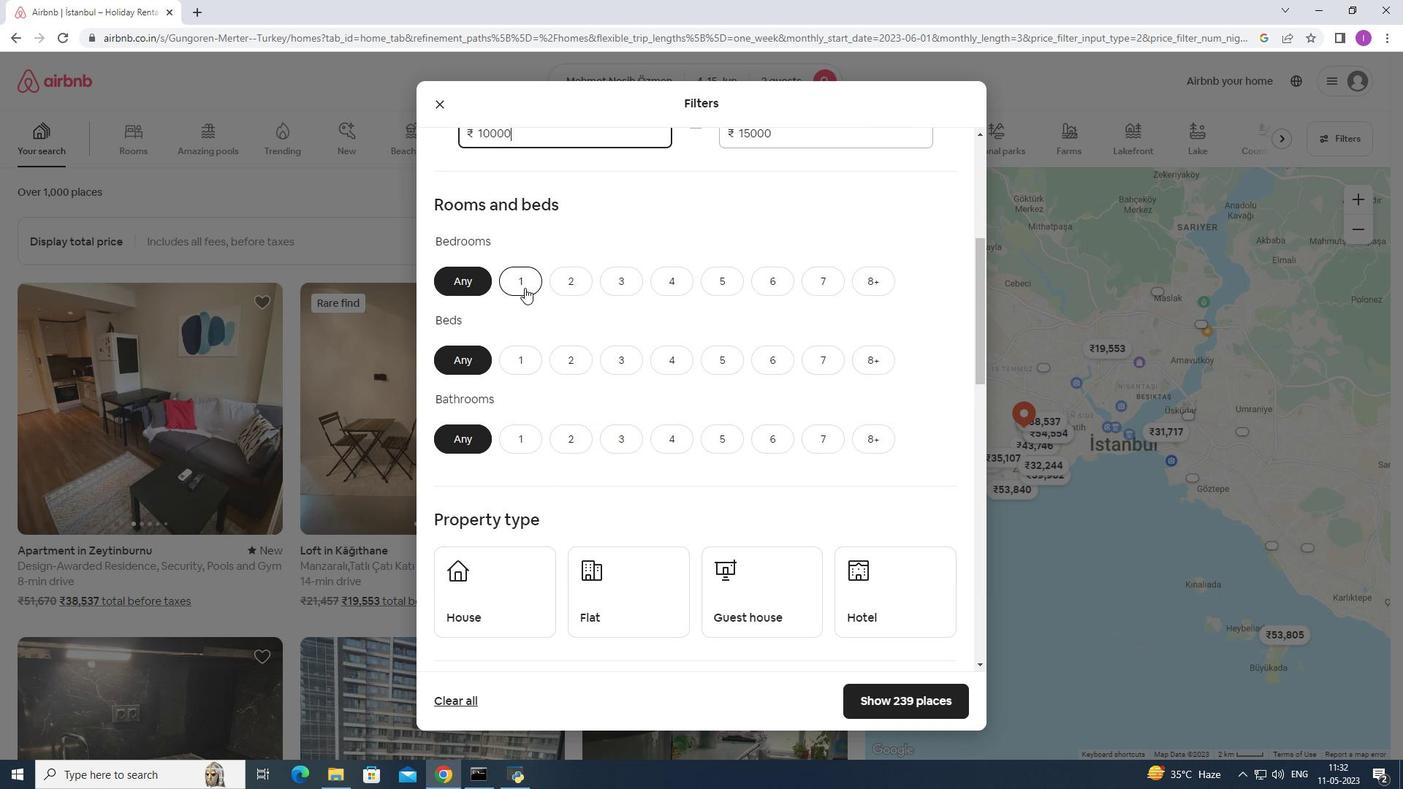 
Action: Mouse moved to (525, 356)
Screenshot: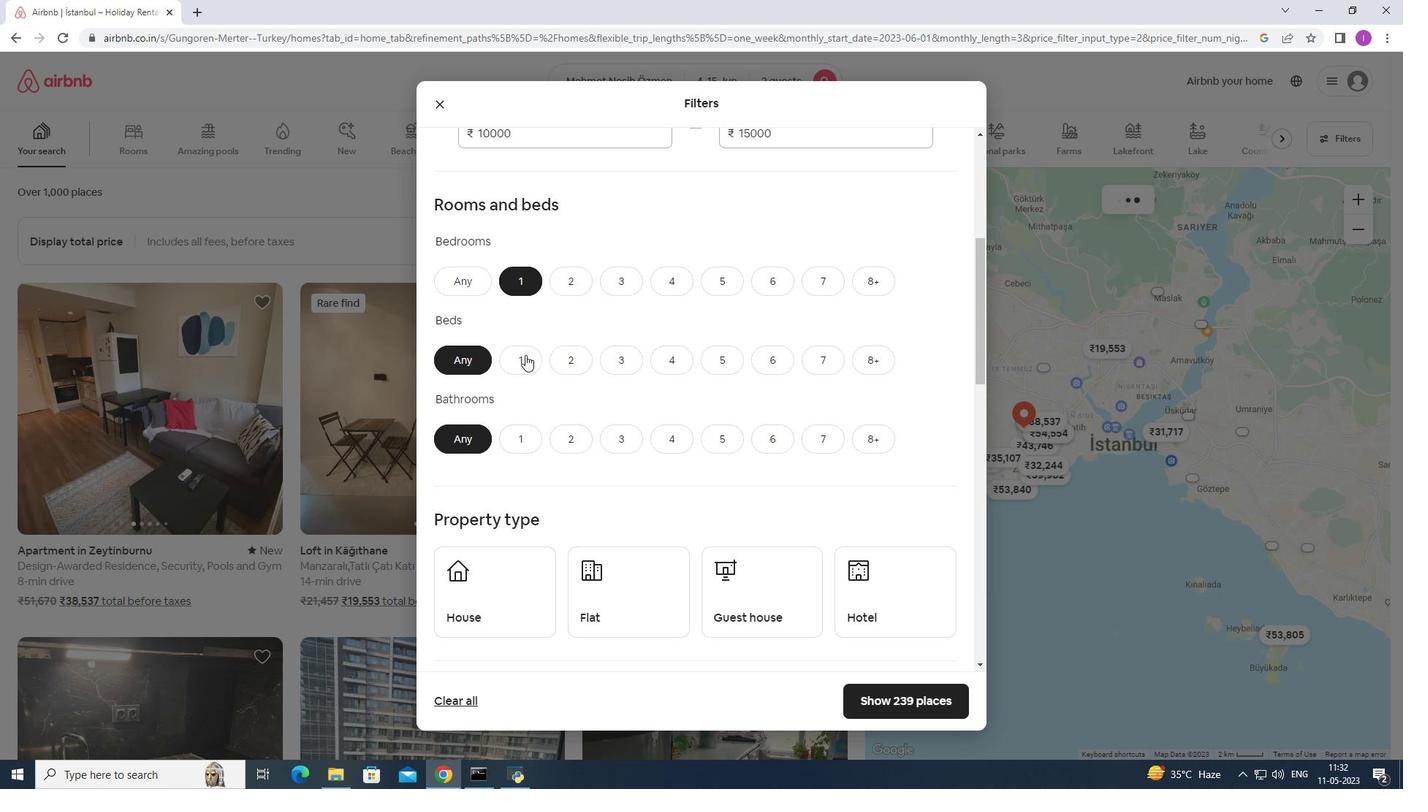 
Action: Mouse pressed left at (525, 356)
Screenshot: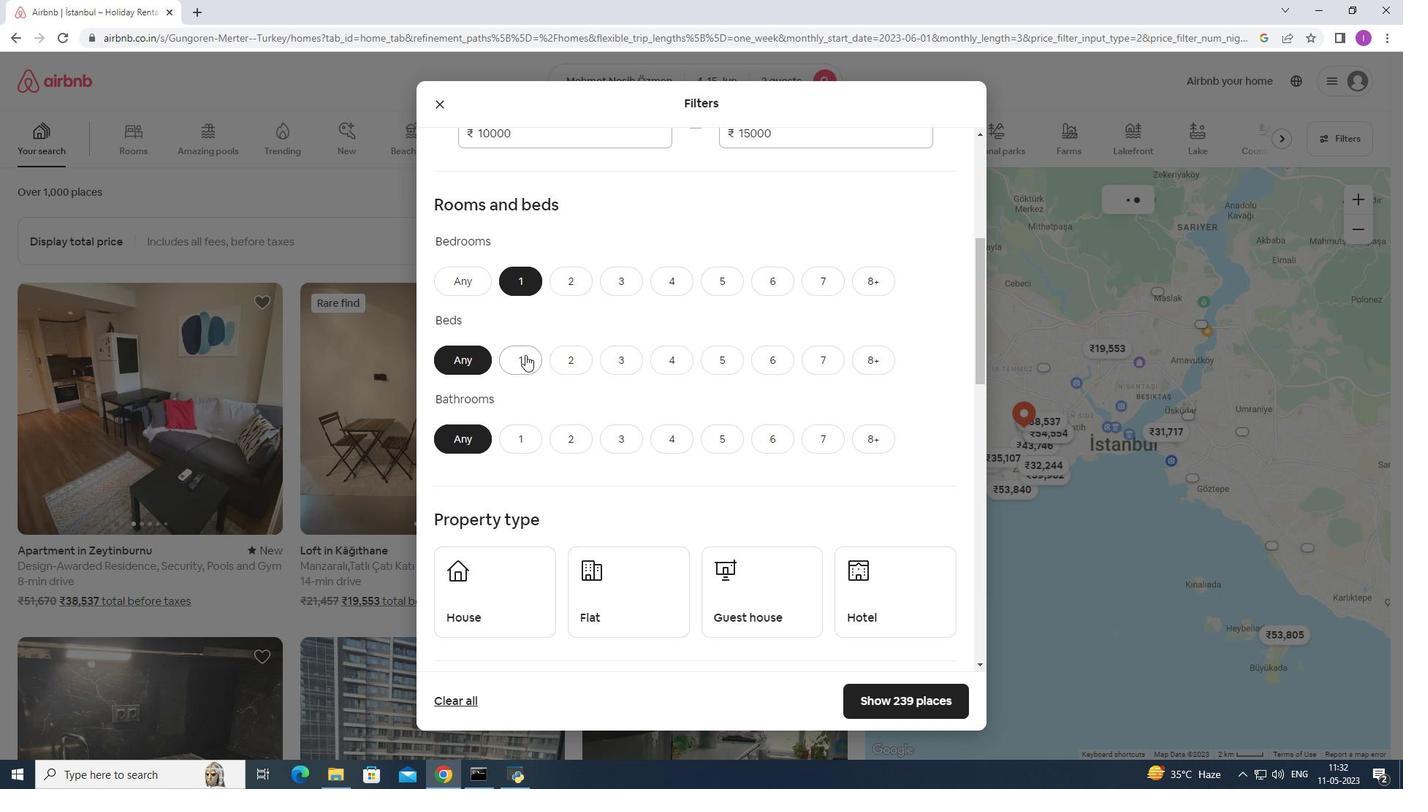 
Action: Mouse moved to (534, 437)
Screenshot: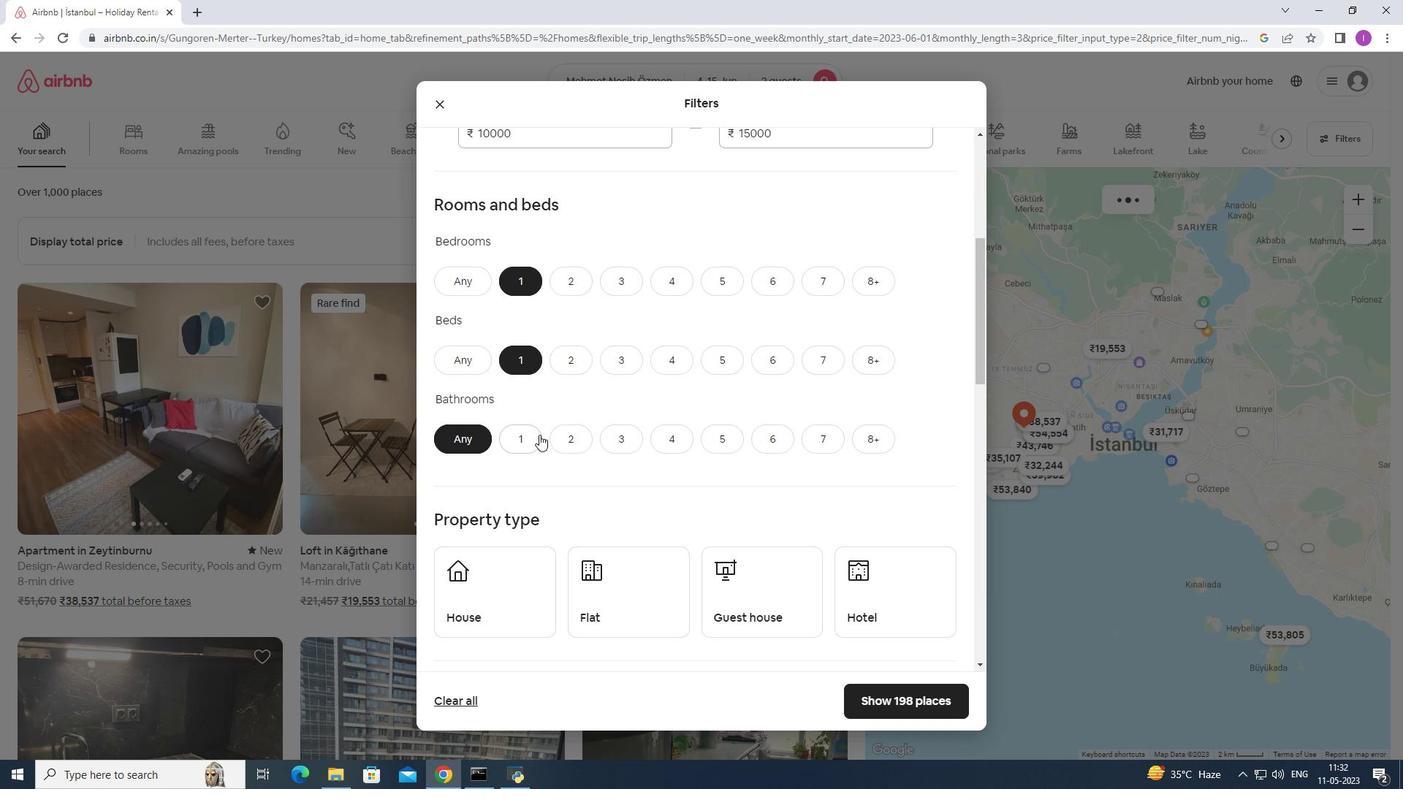 
Action: Mouse pressed left at (534, 437)
Screenshot: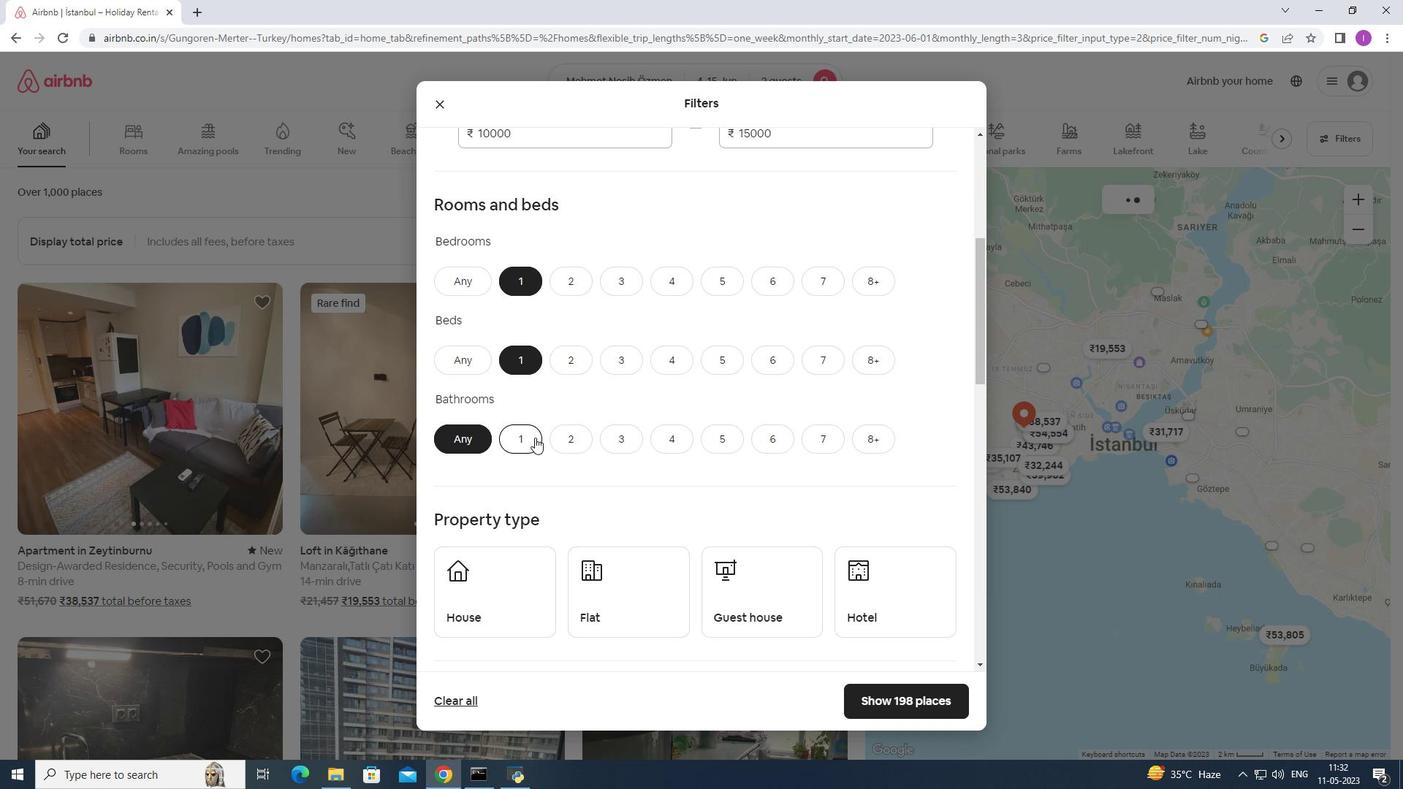 
Action: Mouse moved to (540, 435)
Screenshot: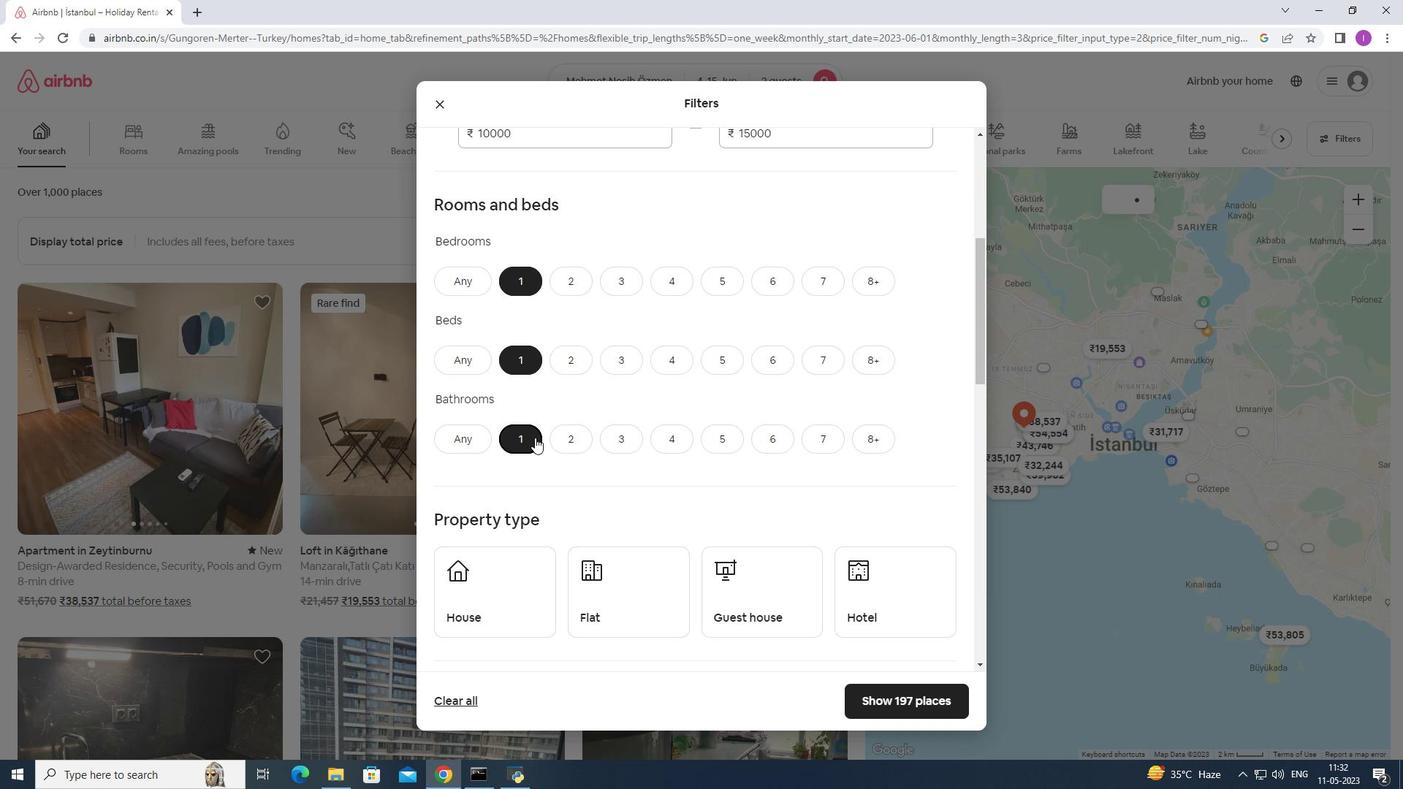 
Action: Mouse scrolled (540, 434) with delta (0, 0)
Screenshot: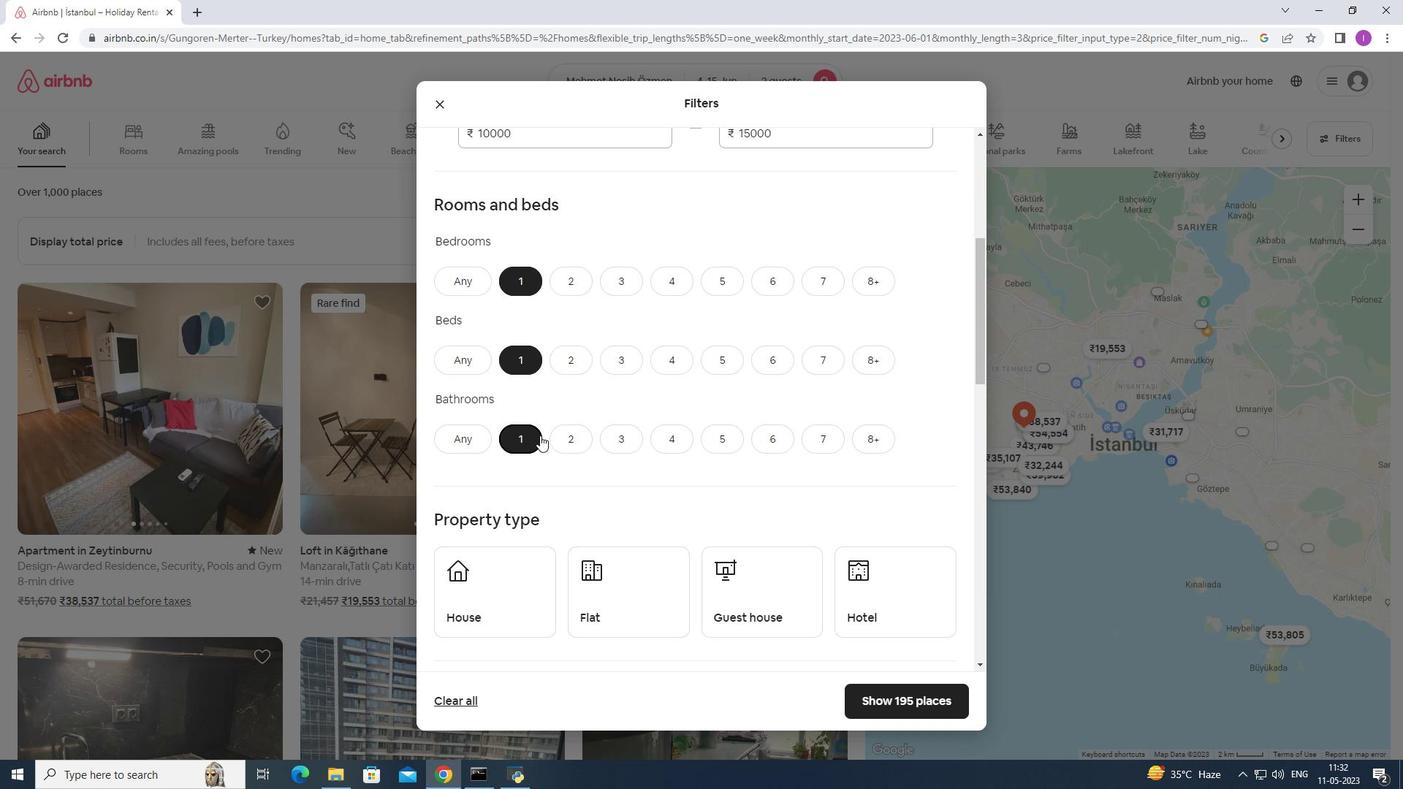 
Action: Mouse scrolled (540, 434) with delta (0, 0)
Screenshot: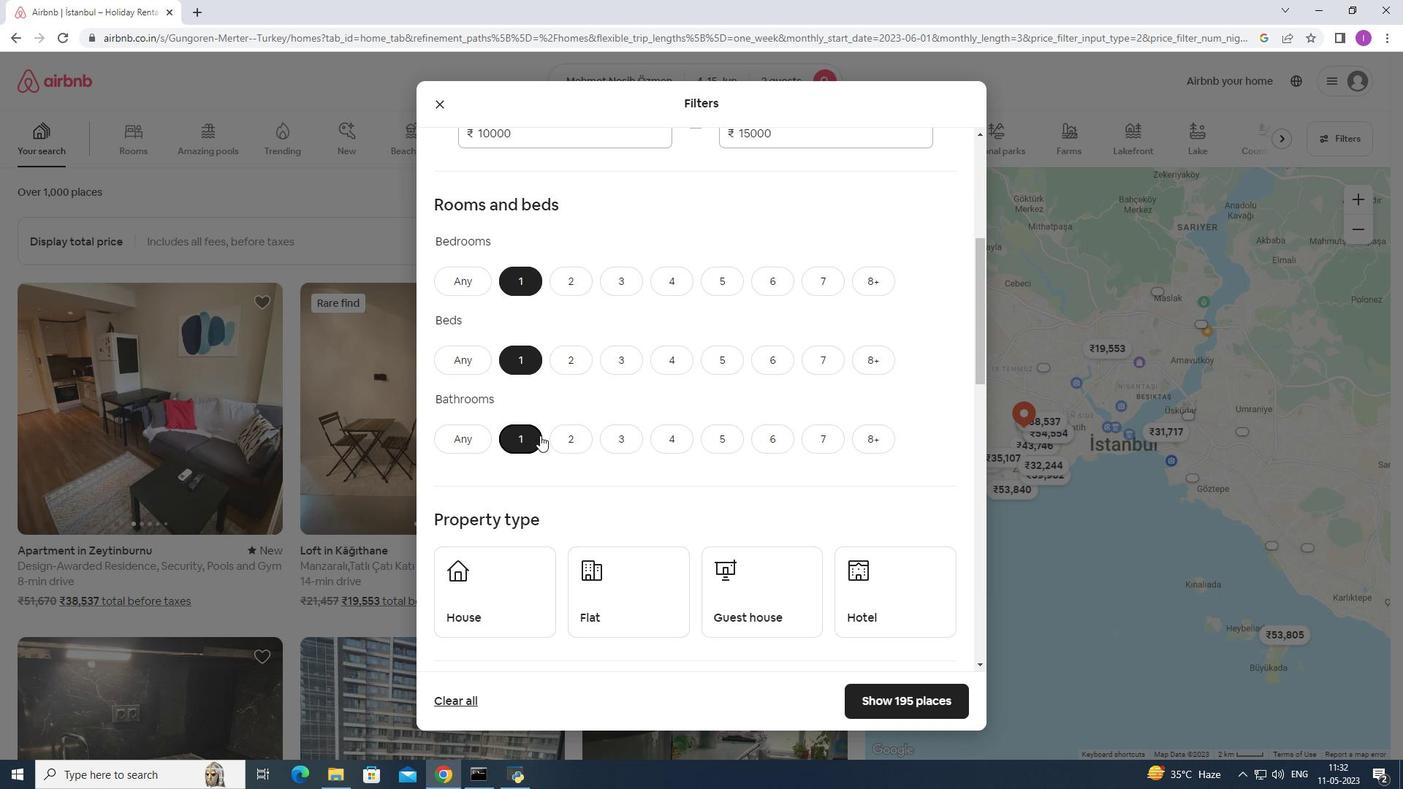 
Action: Mouse moved to (540, 435)
Screenshot: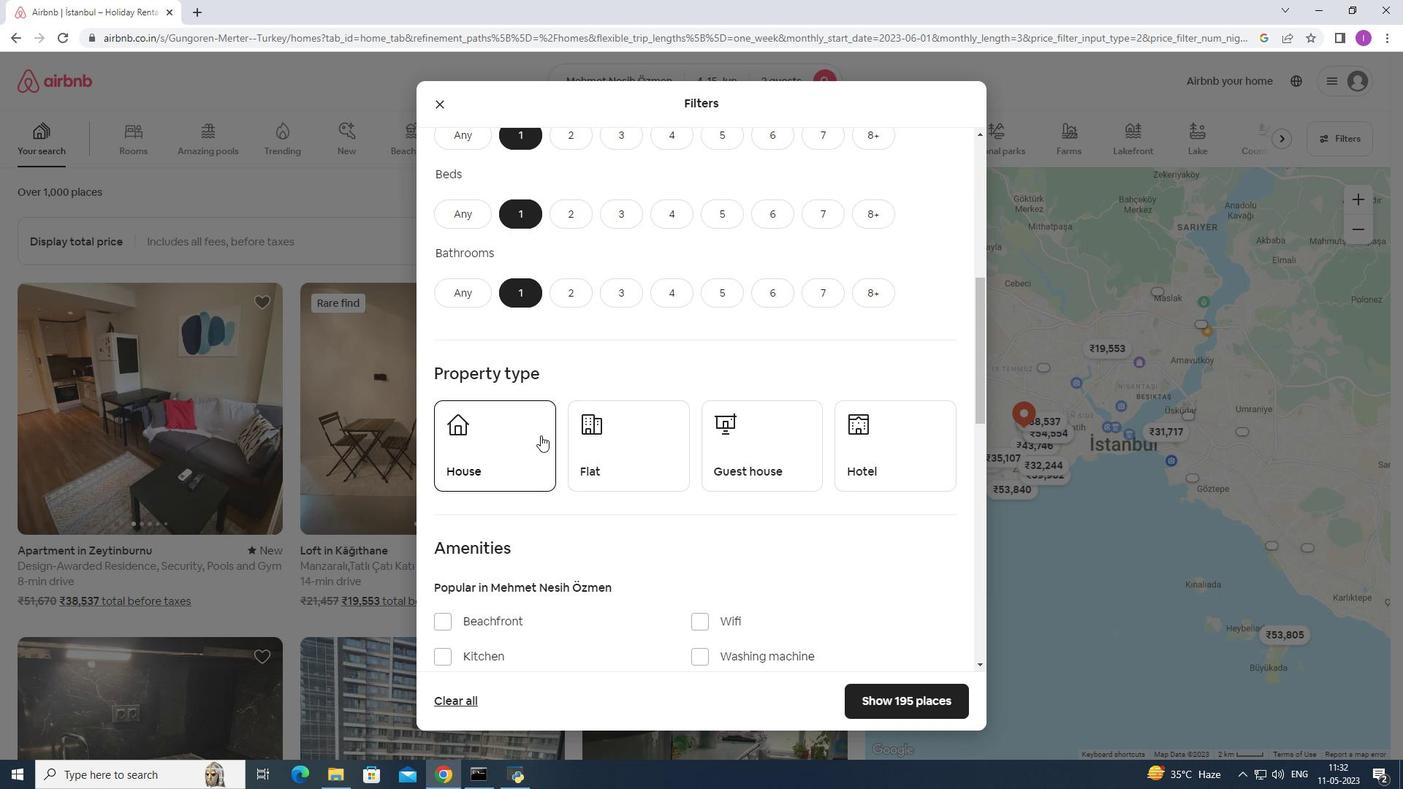 
Action: Mouse pressed left at (540, 435)
Screenshot: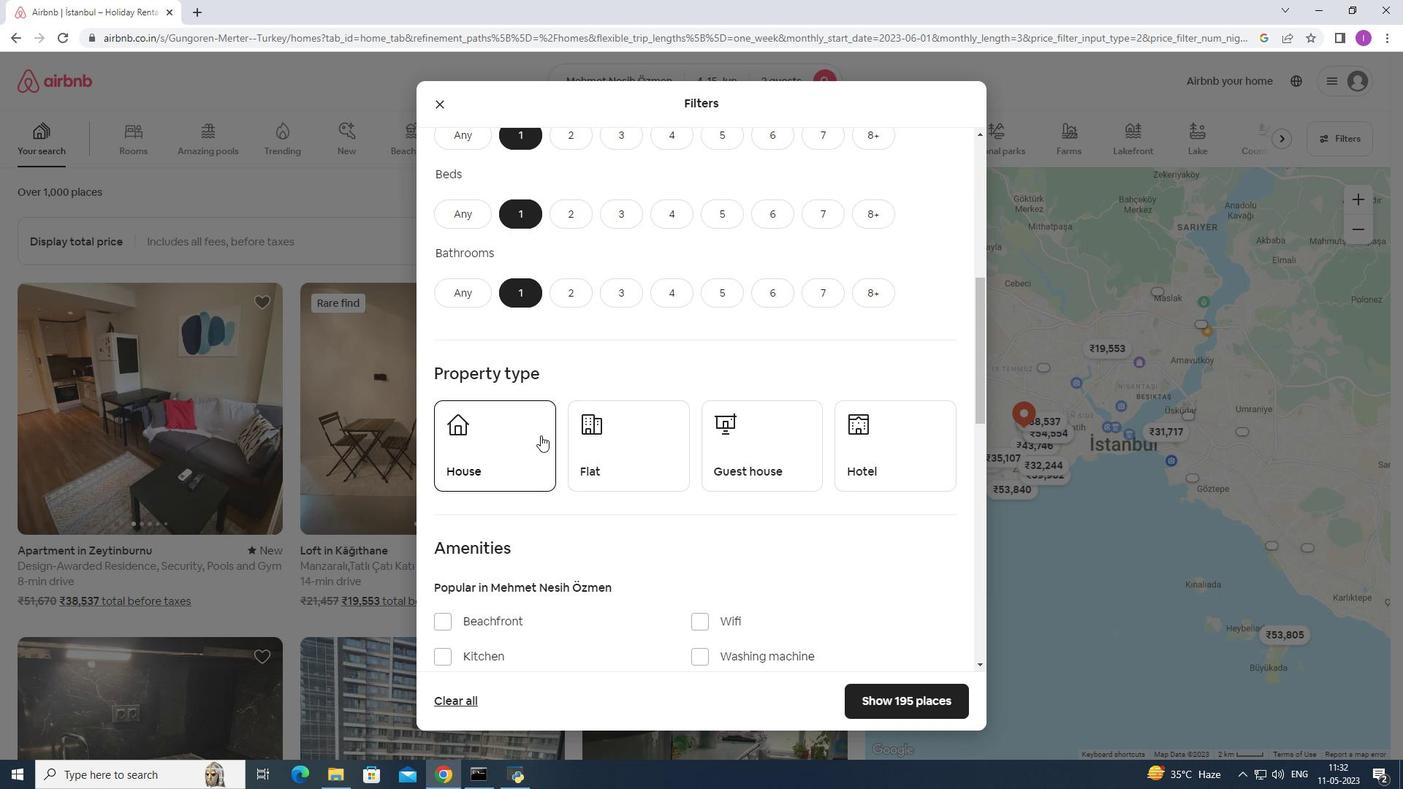 
Action: Mouse moved to (624, 437)
Screenshot: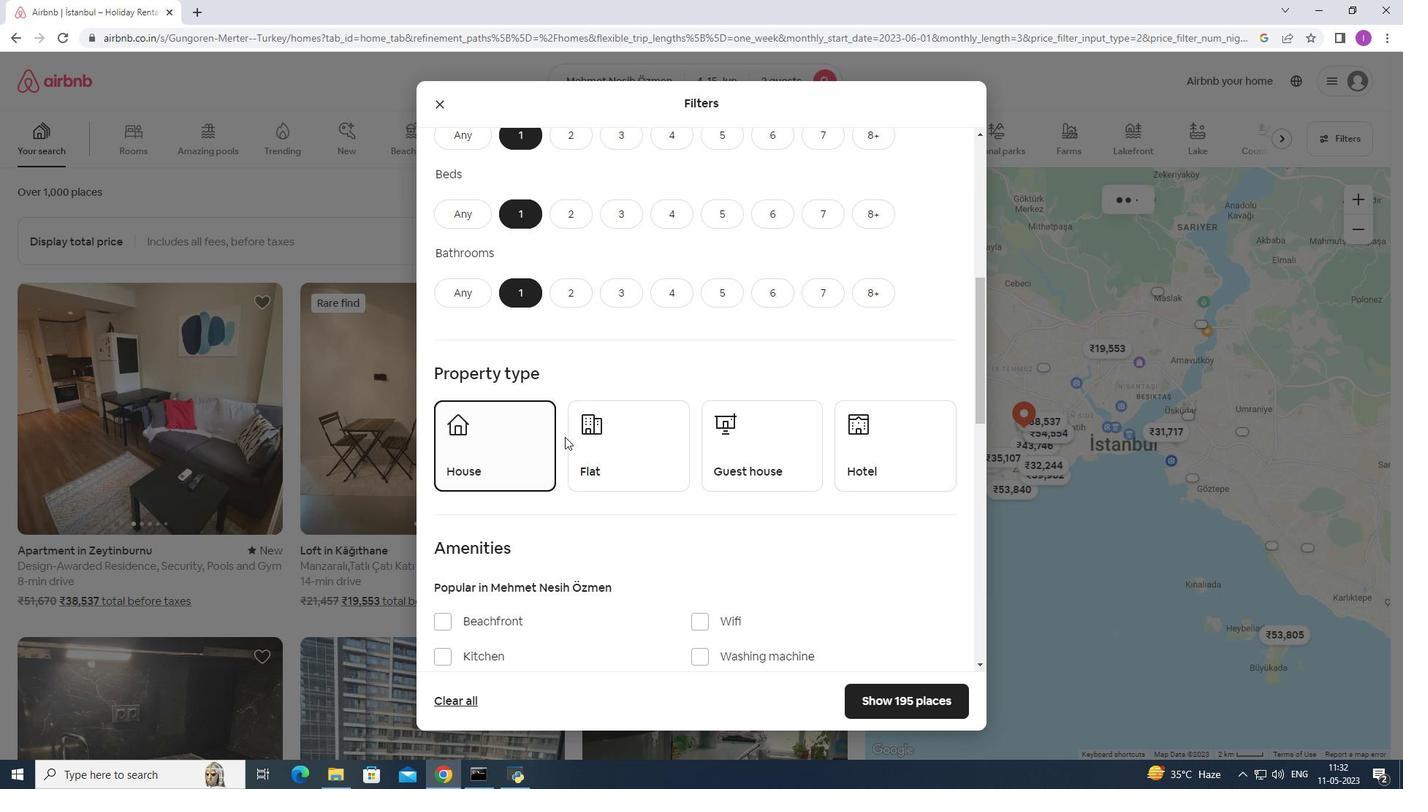 
Action: Mouse pressed left at (624, 437)
Screenshot: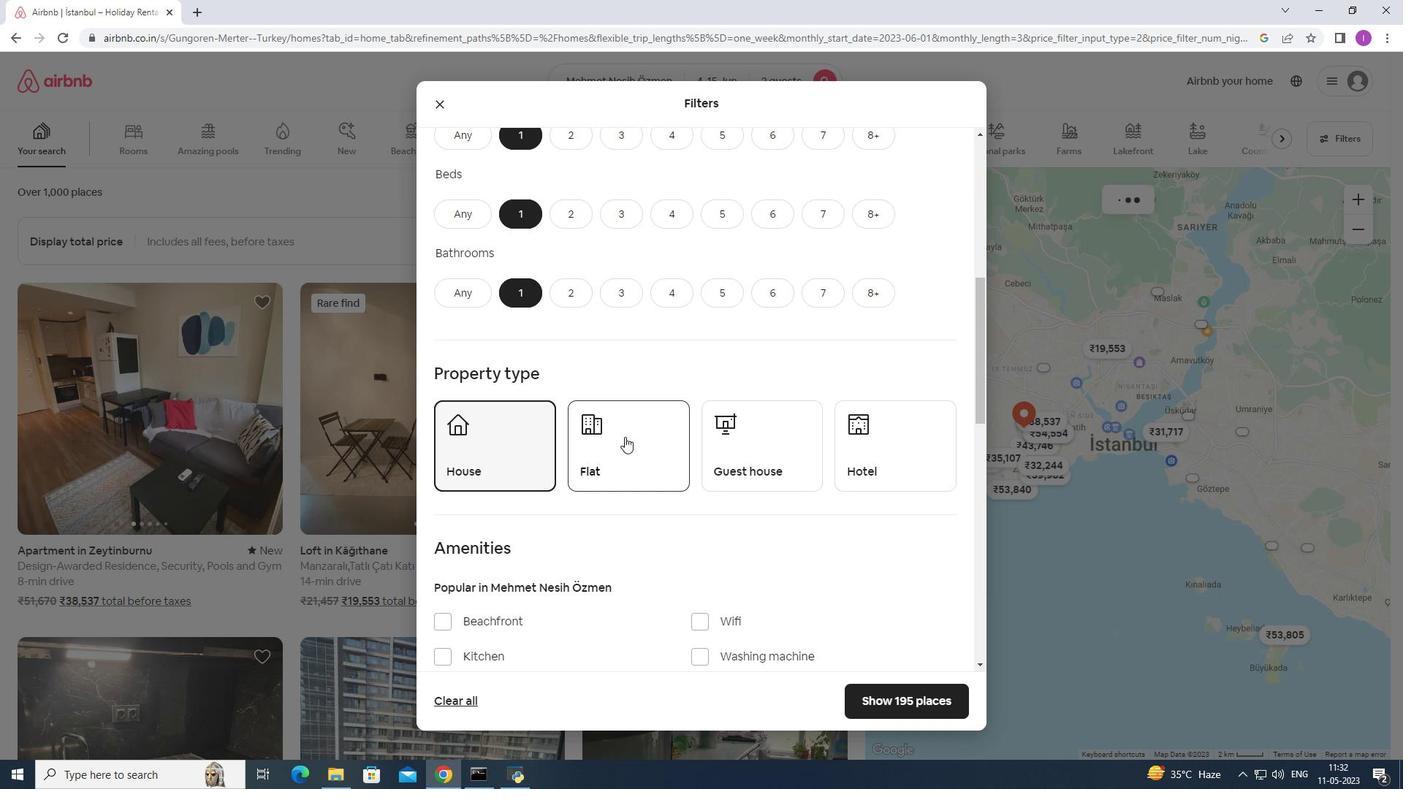 
Action: Mouse moved to (763, 439)
Screenshot: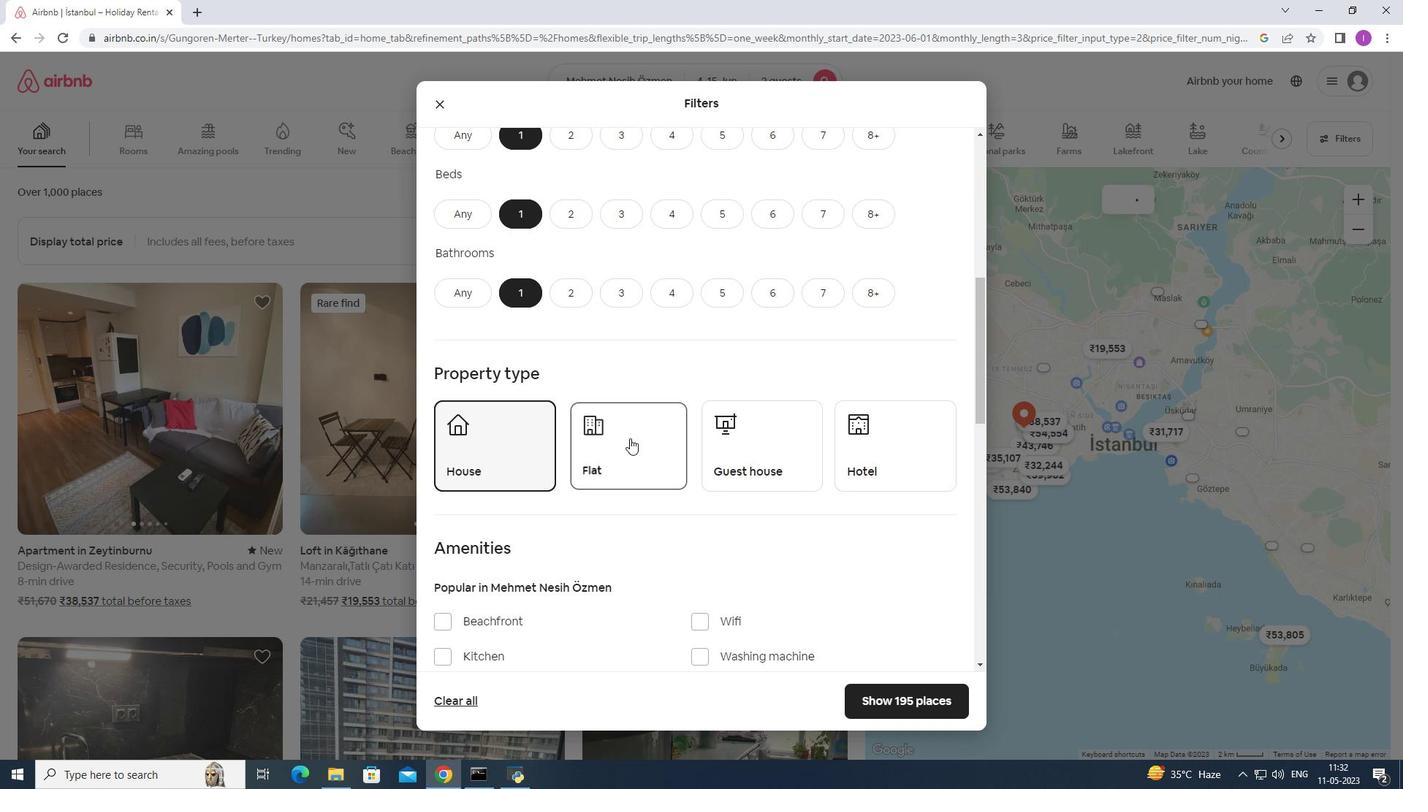 
Action: Mouse pressed left at (763, 439)
Screenshot: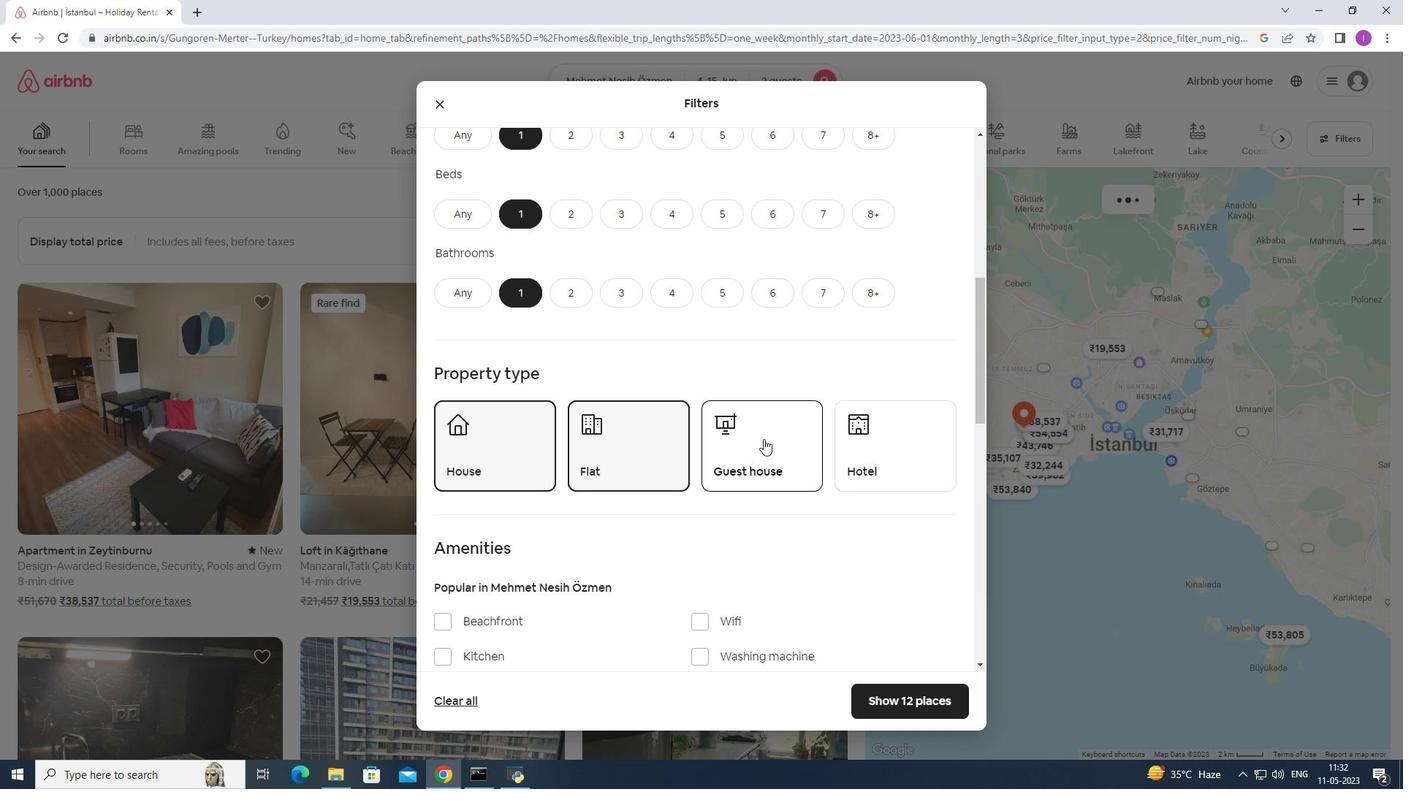 
Action: Mouse moved to (909, 440)
Screenshot: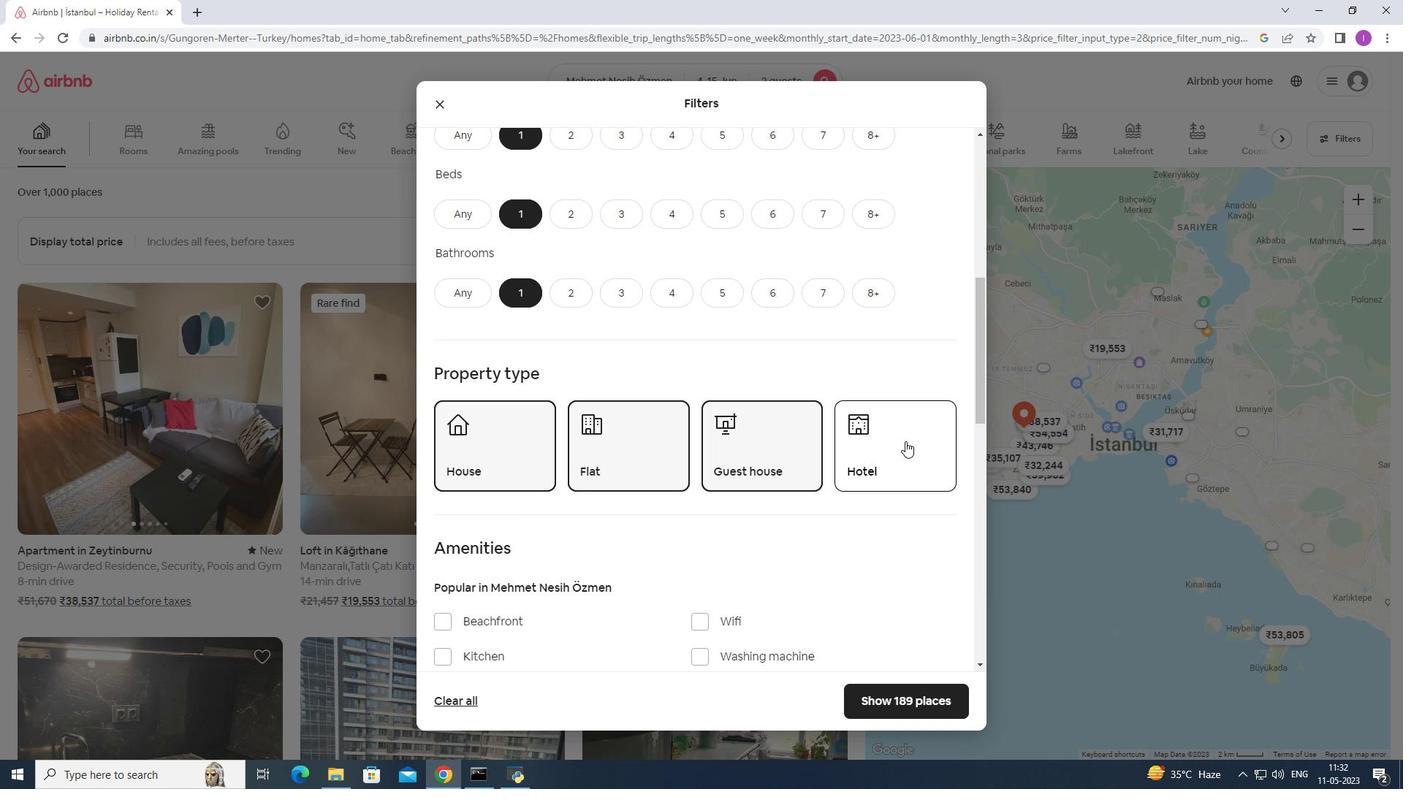 
Action: Mouse pressed left at (909, 440)
Screenshot: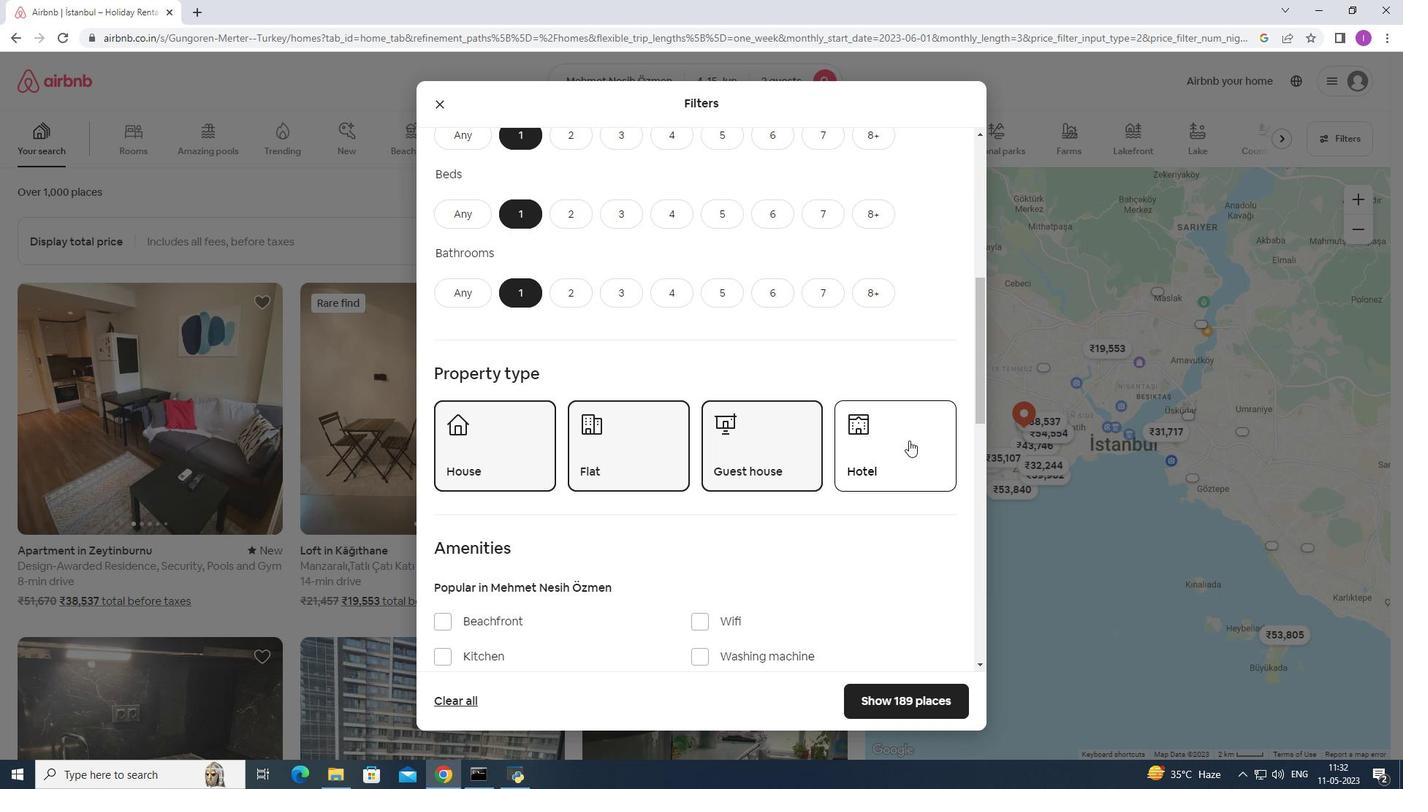 
Action: Mouse moved to (673, 447)
Screenshot: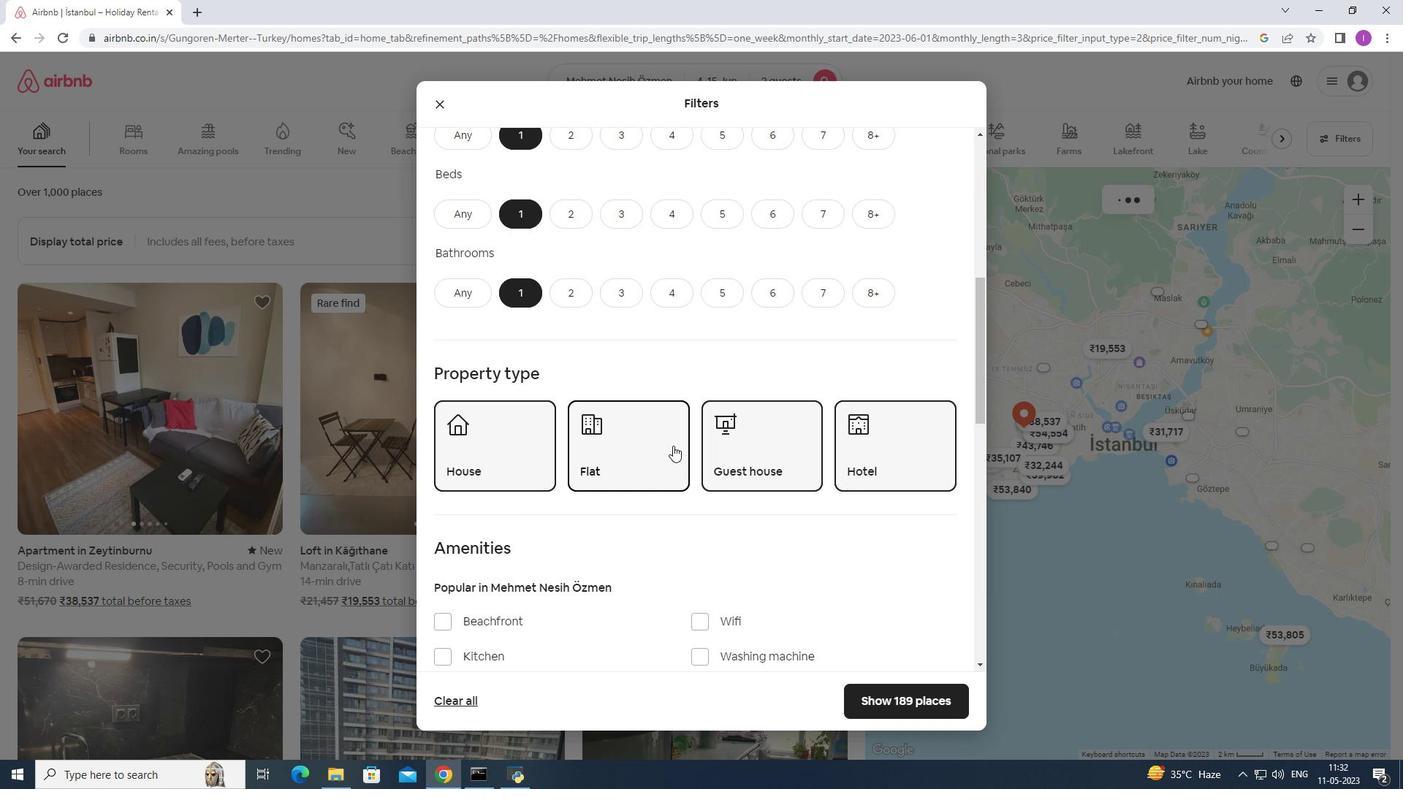 
Action: Mouse scrolled (673, 446) with delta (0, 0)
Screenshot: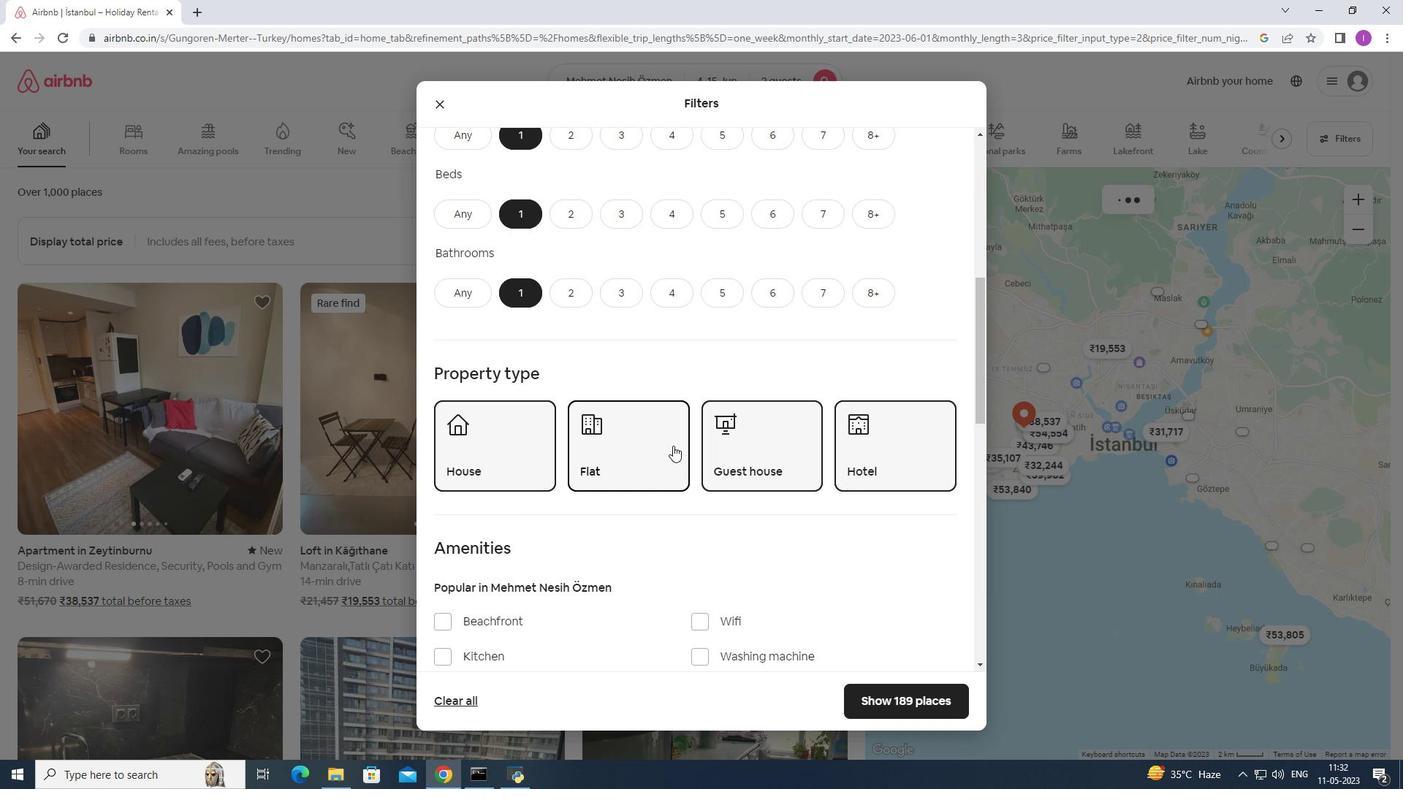 
Action: Mouse scrolled (673, 446) with delta (0, 0)
Screenshot: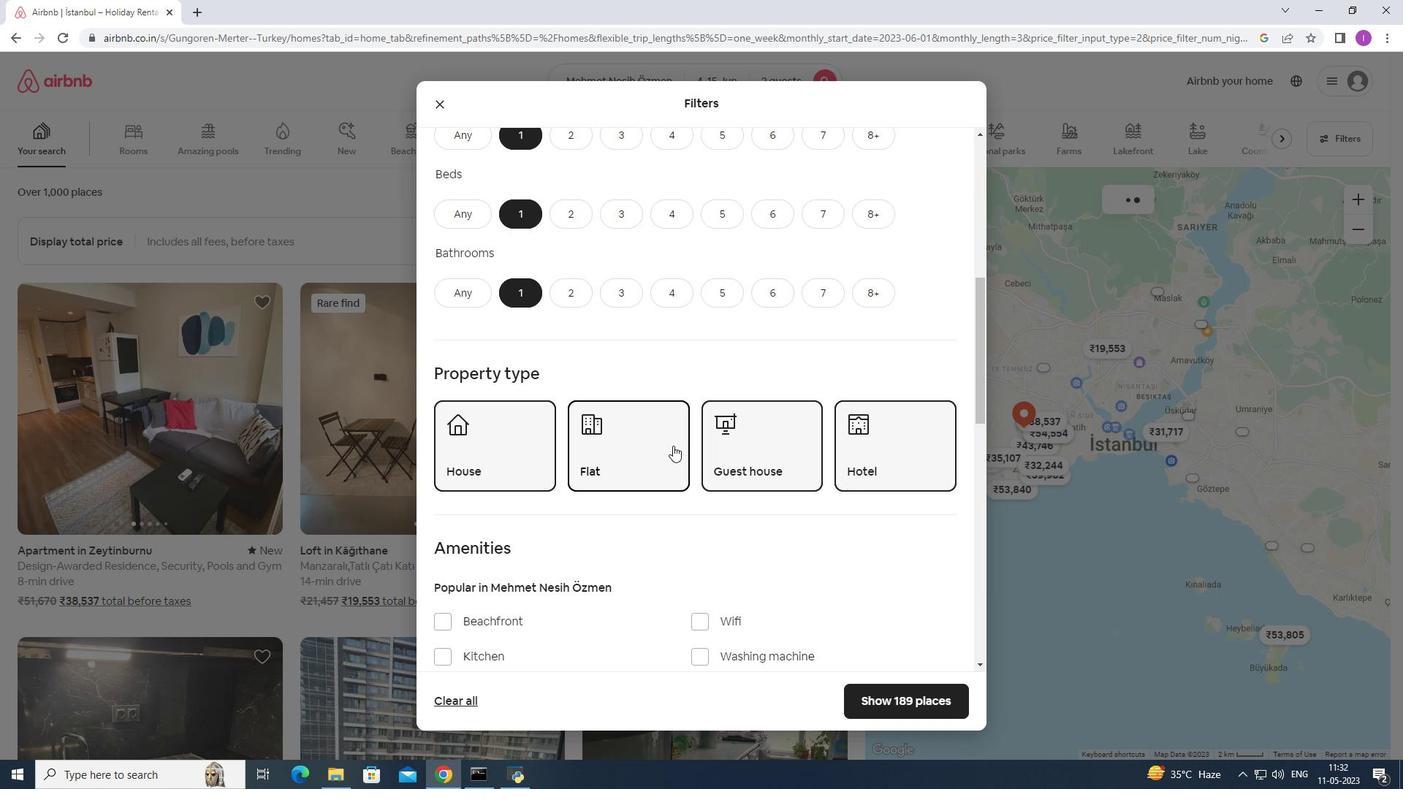 
Action: Mouse scrolled (673, 446) with delta (0, 0)
Screenshot: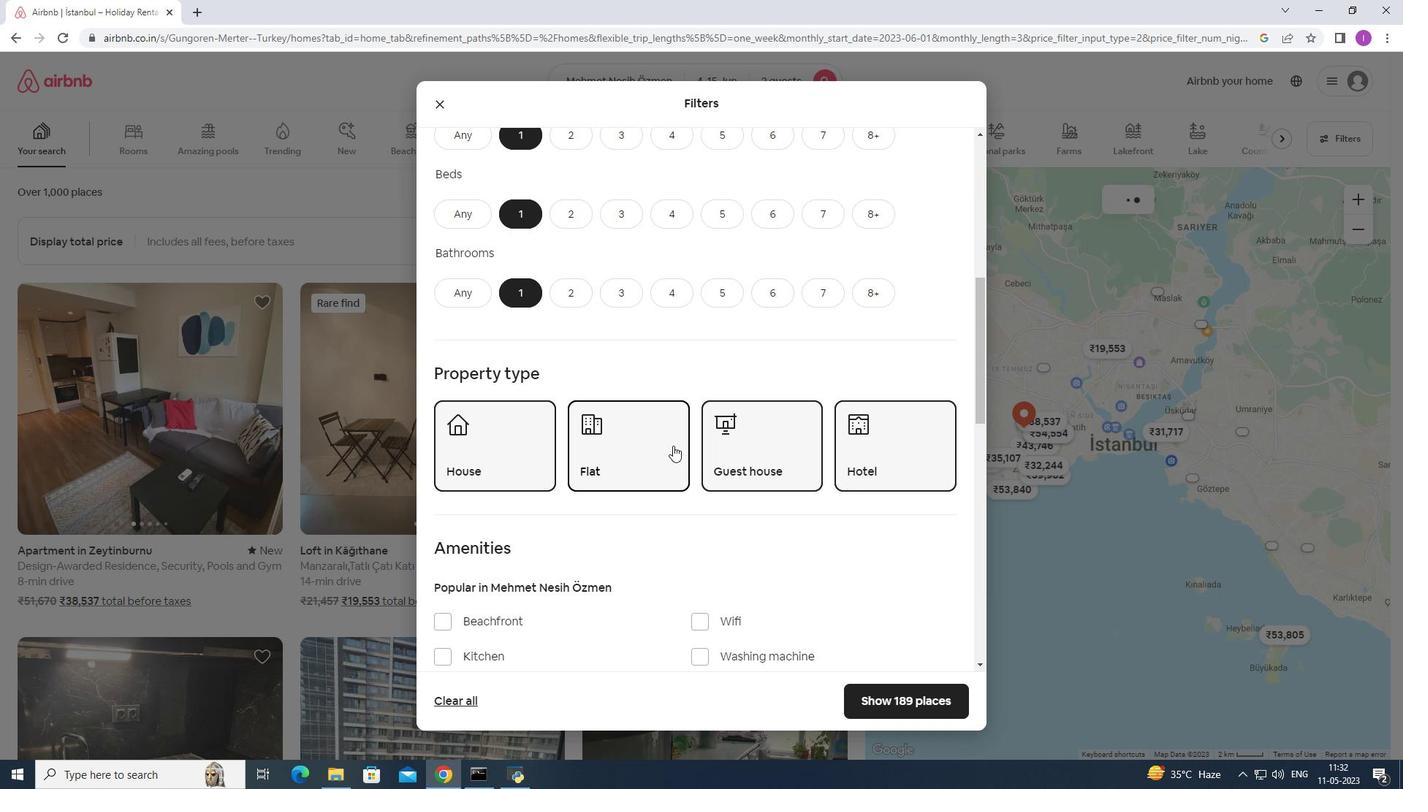 
Action: Mouse moved to (676, 445)
Screenshot: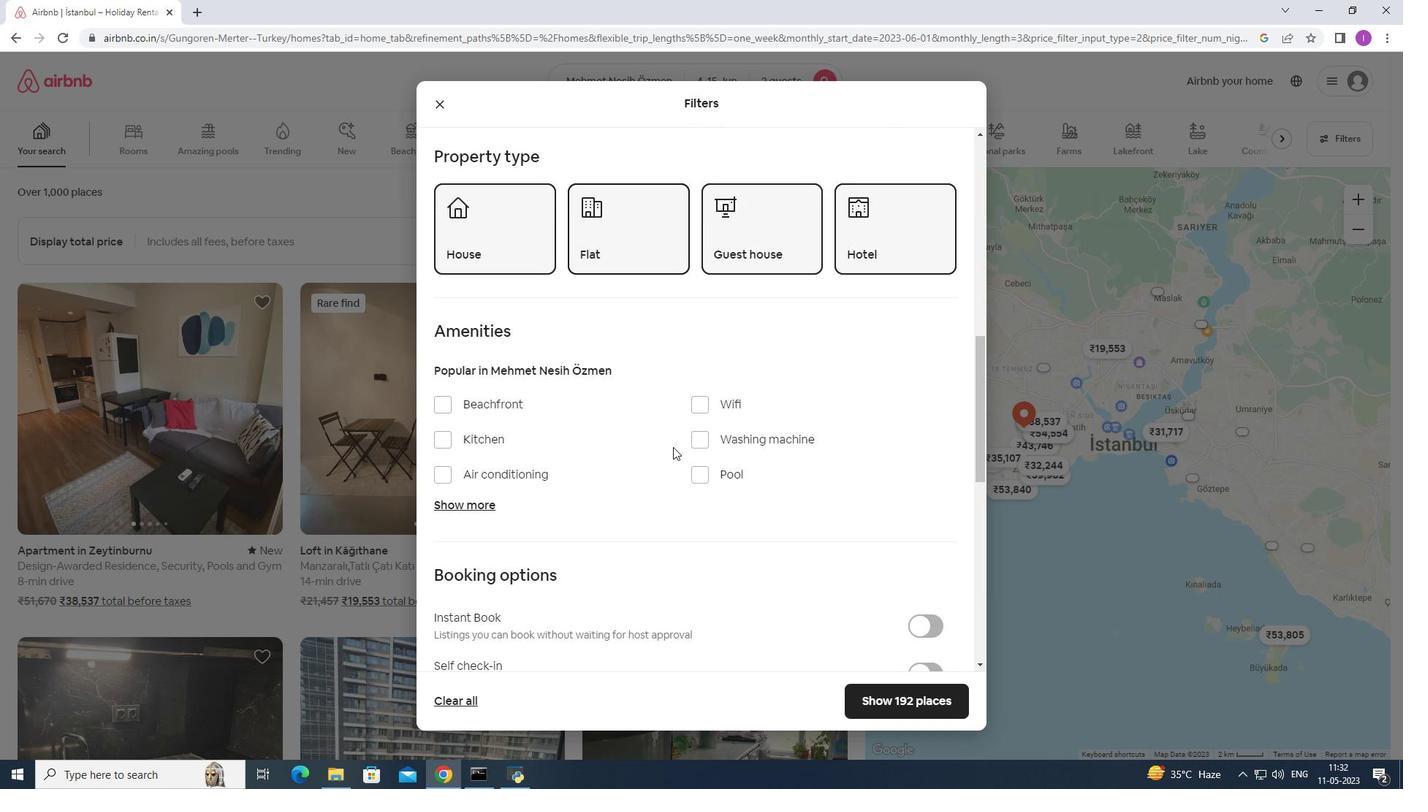 
Action: Mouse scrolled (676, 445) with delta (0, 0)
Screenshot: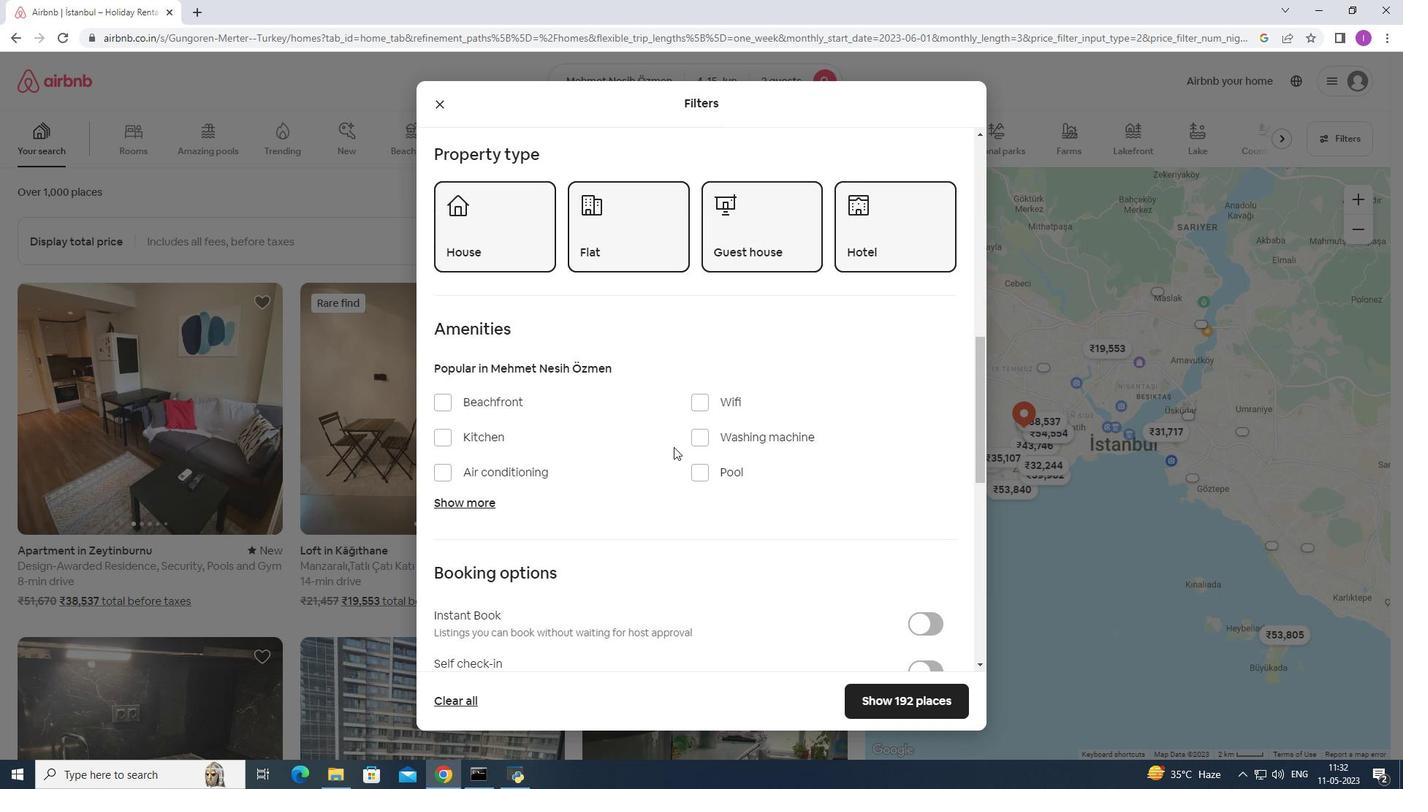 
Action: Mouse moved to (676, 445)
Screenshot: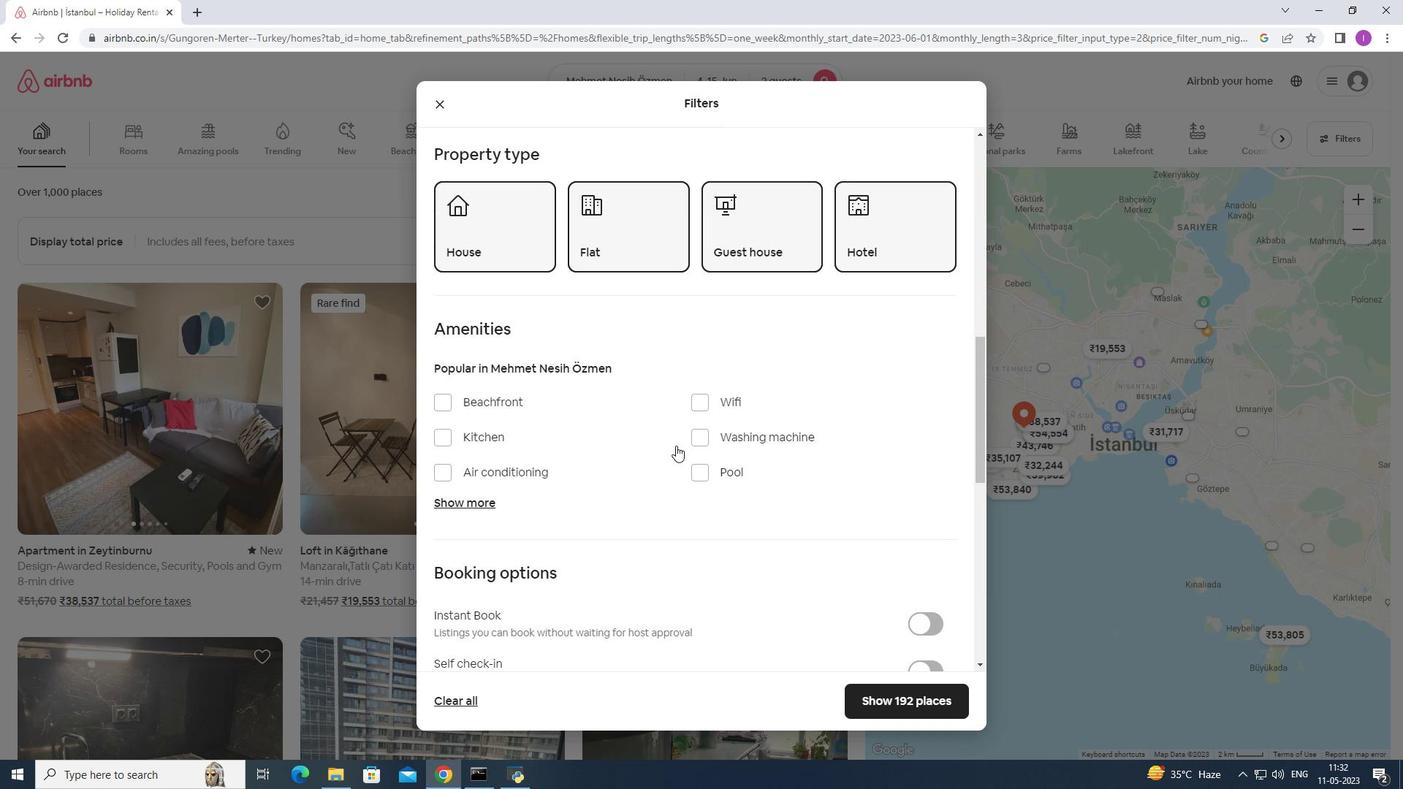 
Action: Mouse scrolled (676, 444) with delta (0, 0)
Screenshot: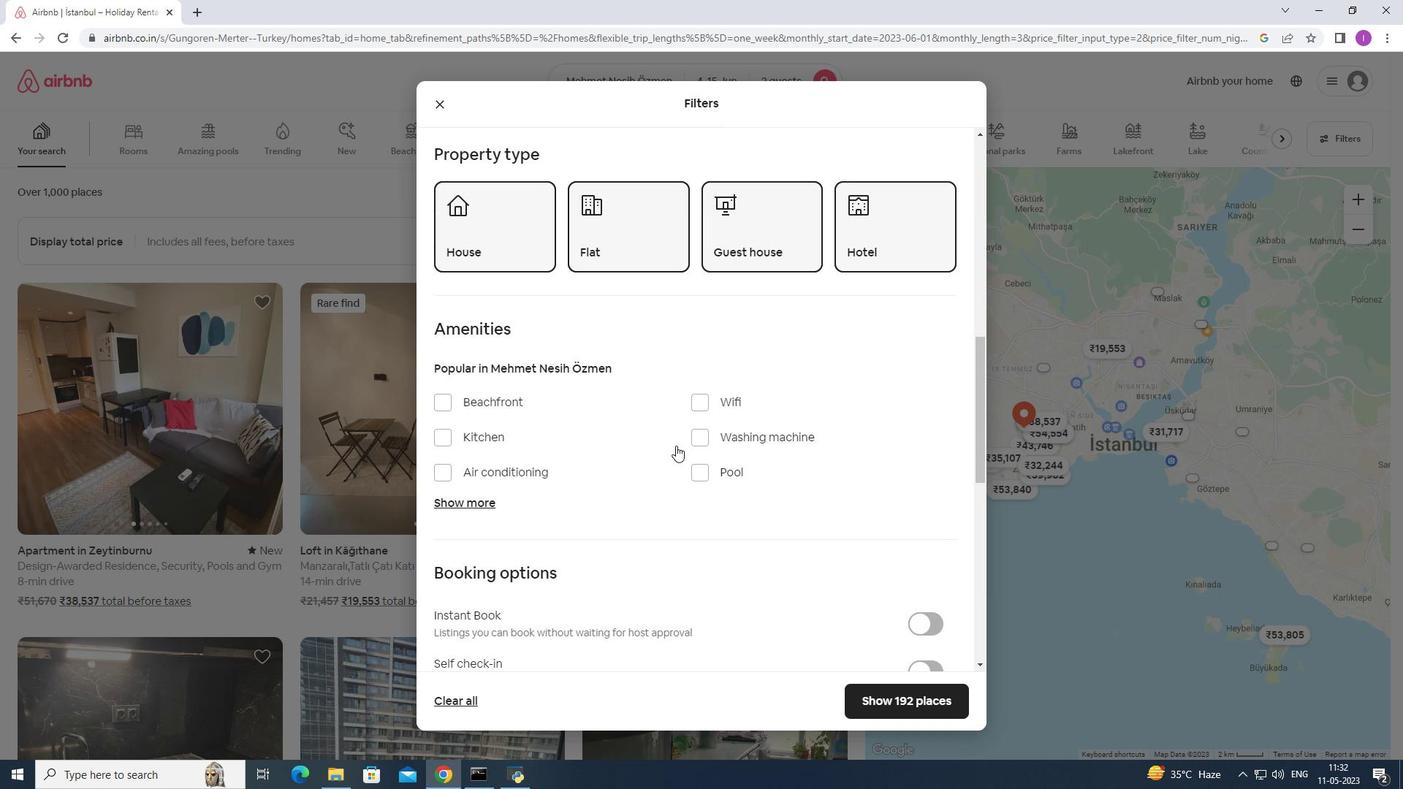 
Action: Mouse scrolled (676, 444) with delta (0, 0)
Screenshot: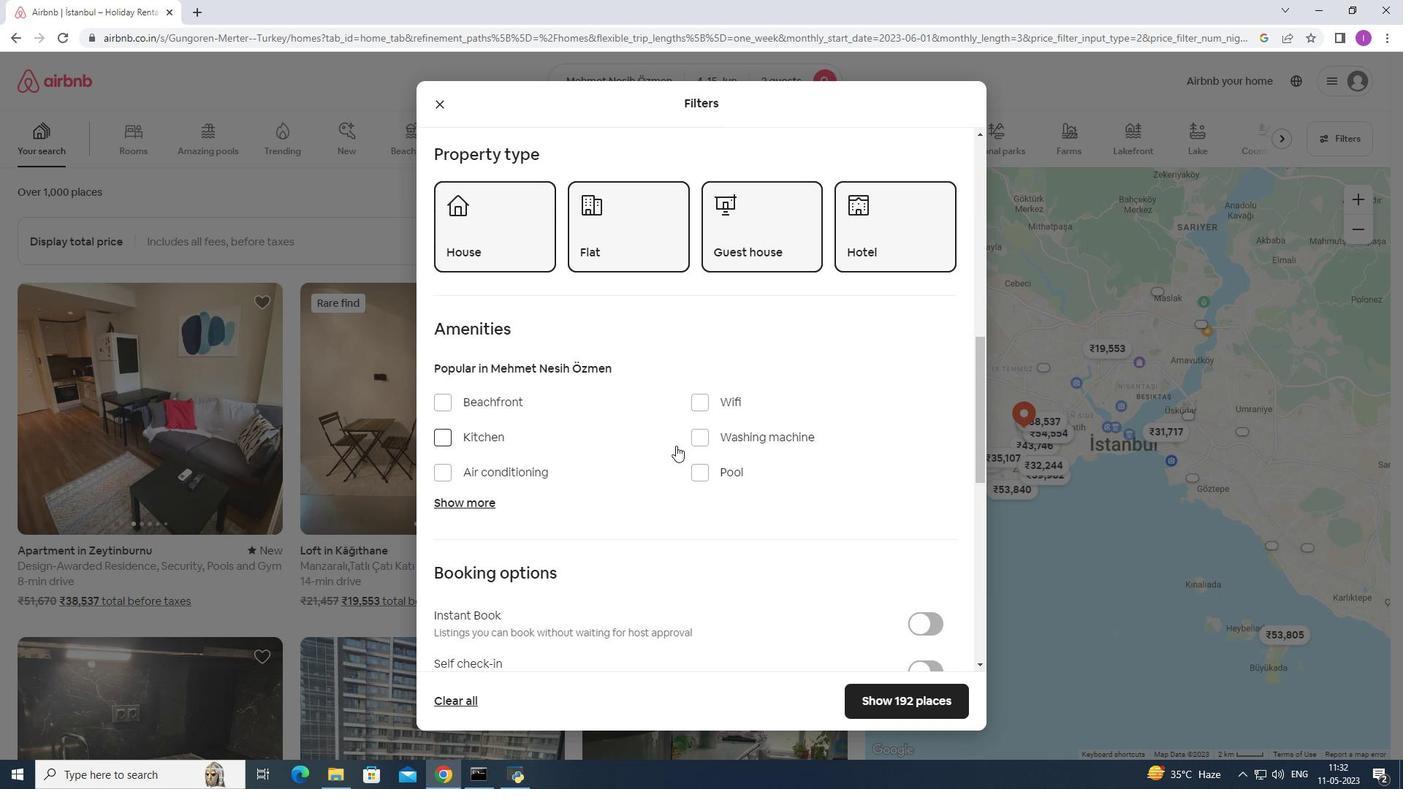 
Action: Mouse moved to (916, 448)
Screenshot: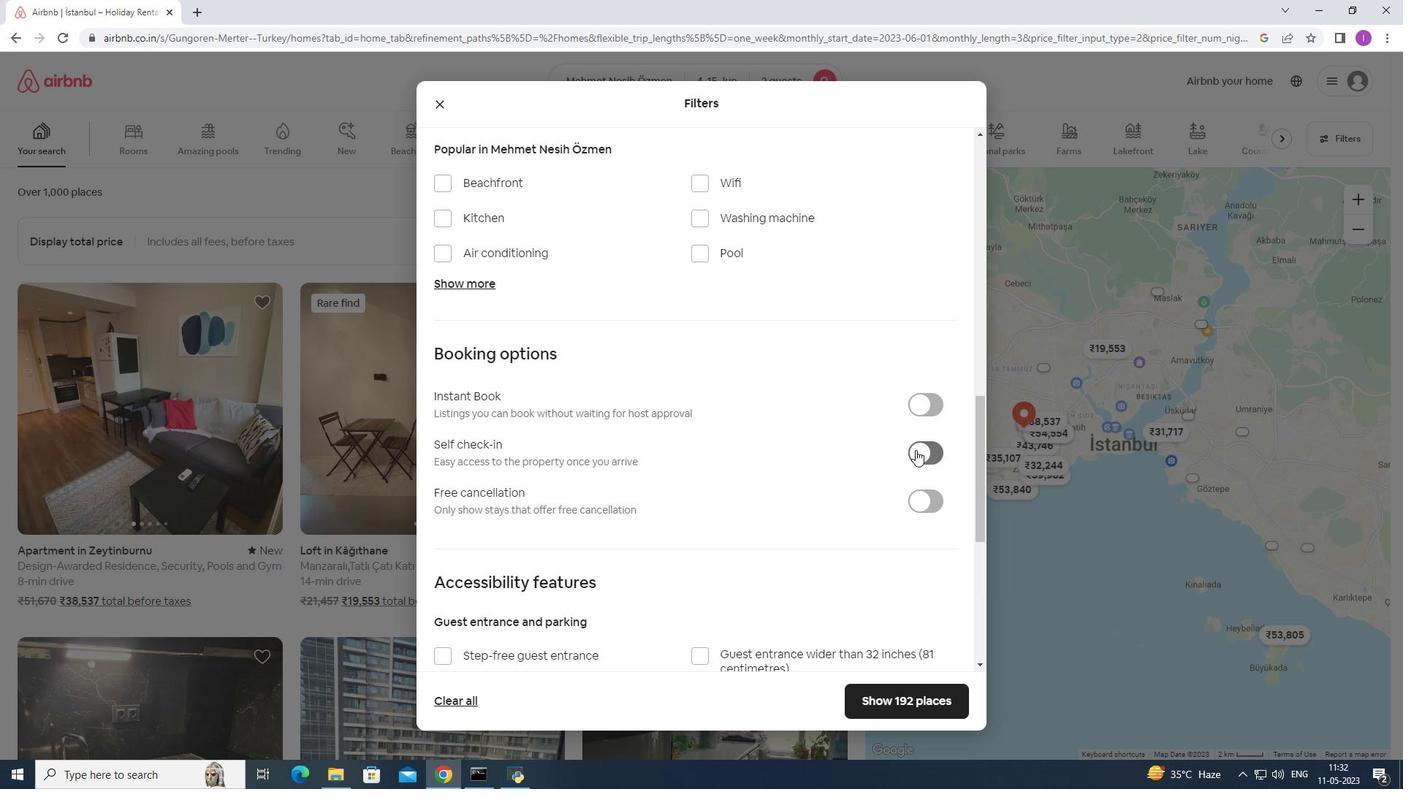 
Action: Mouse pressed left at (916, 448)
Screenshot: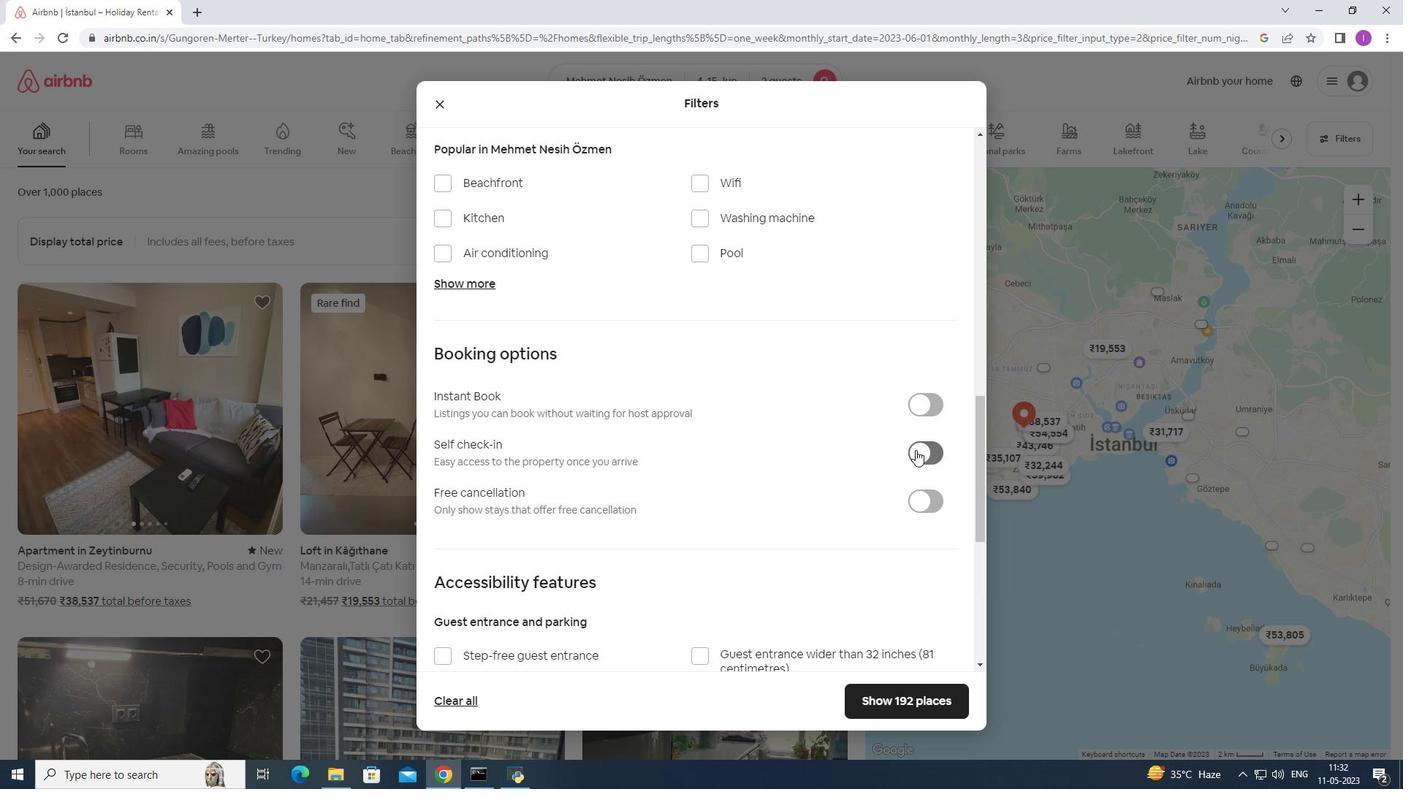 
Action: Mouse moved to (787, 497)
Screenshot: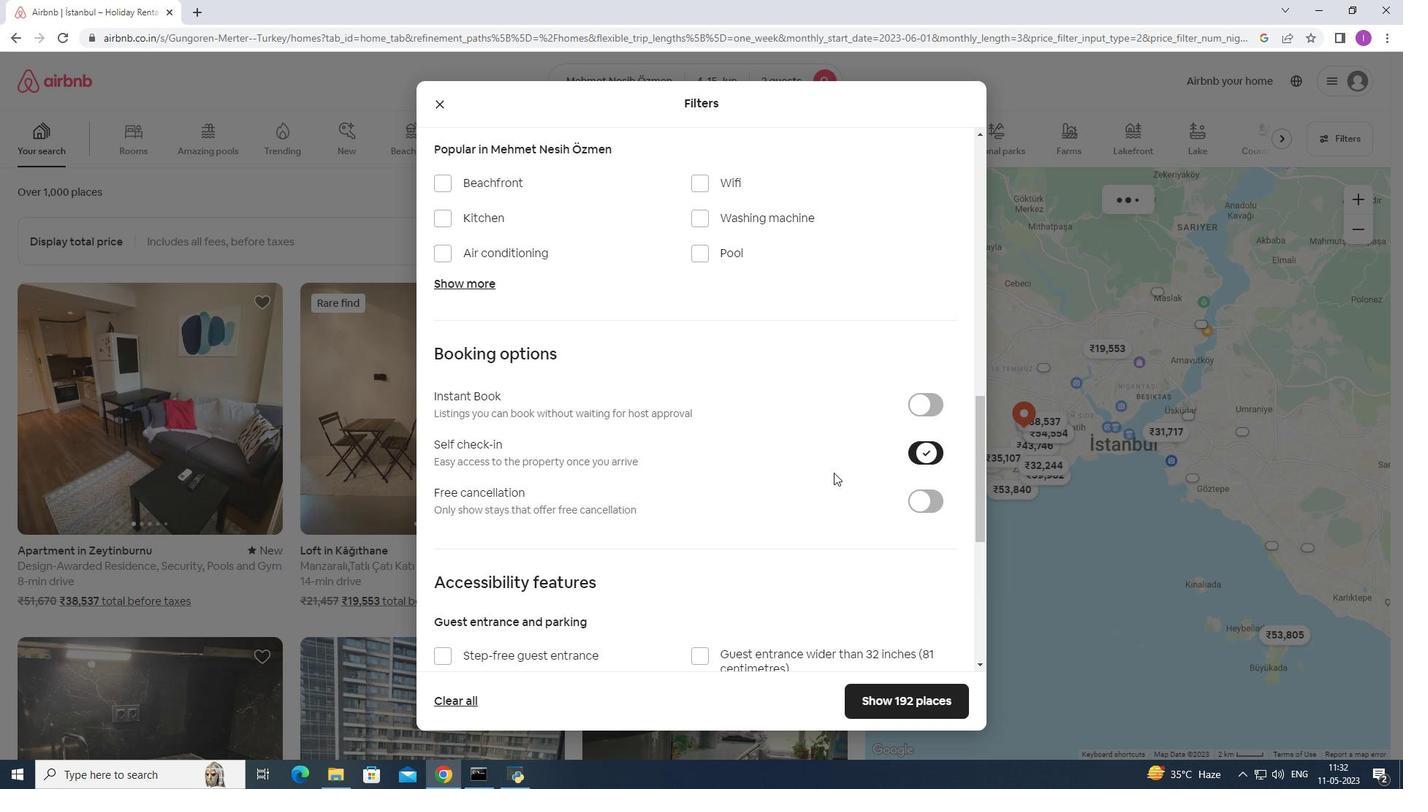 
Action: Mouse scrolled (787, 496) with delta (0, 0)
Screenshot: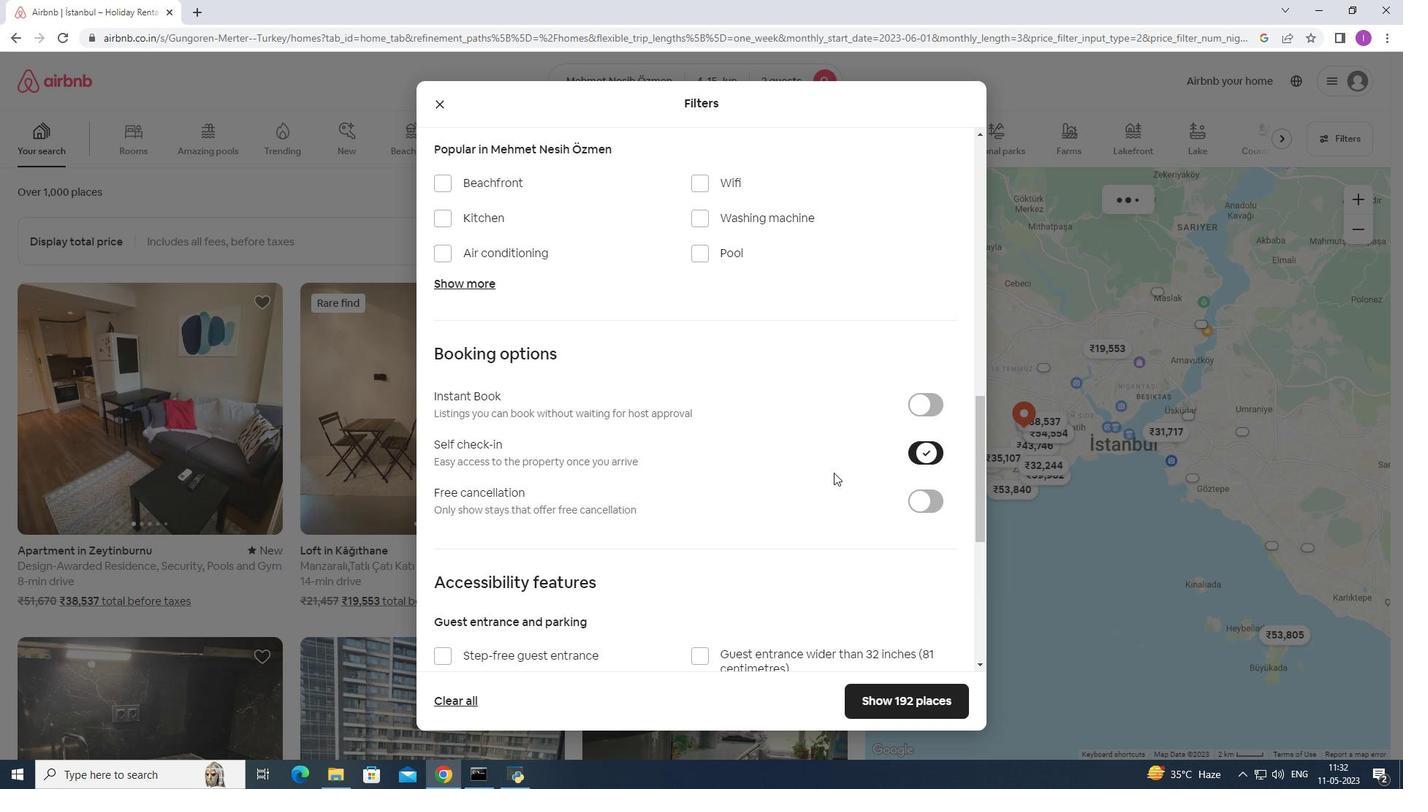 
Action: Mouse moved to (785, 499)
Screenshot: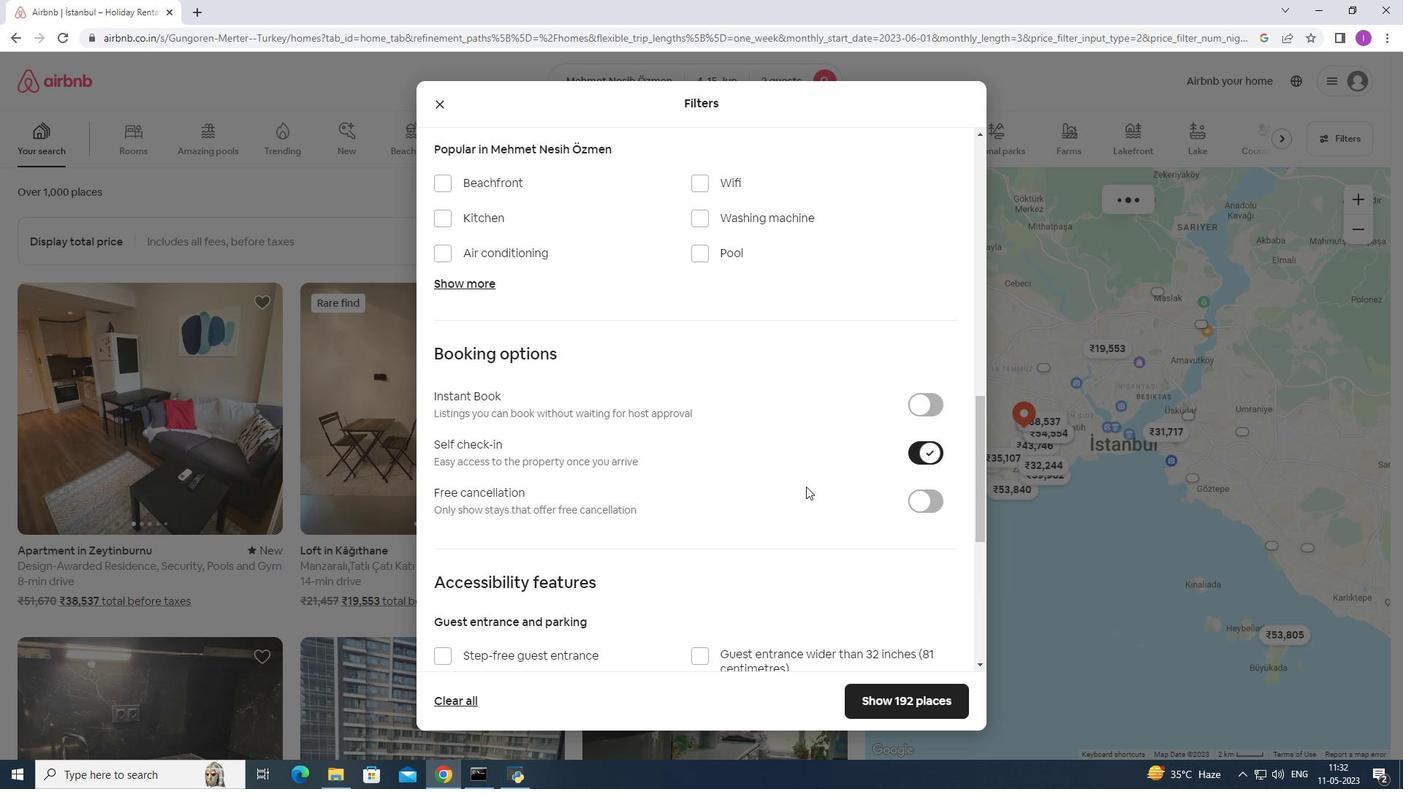 
Action: Mouse scrolled (785, 498) with delta (0, 0)
Screenshot: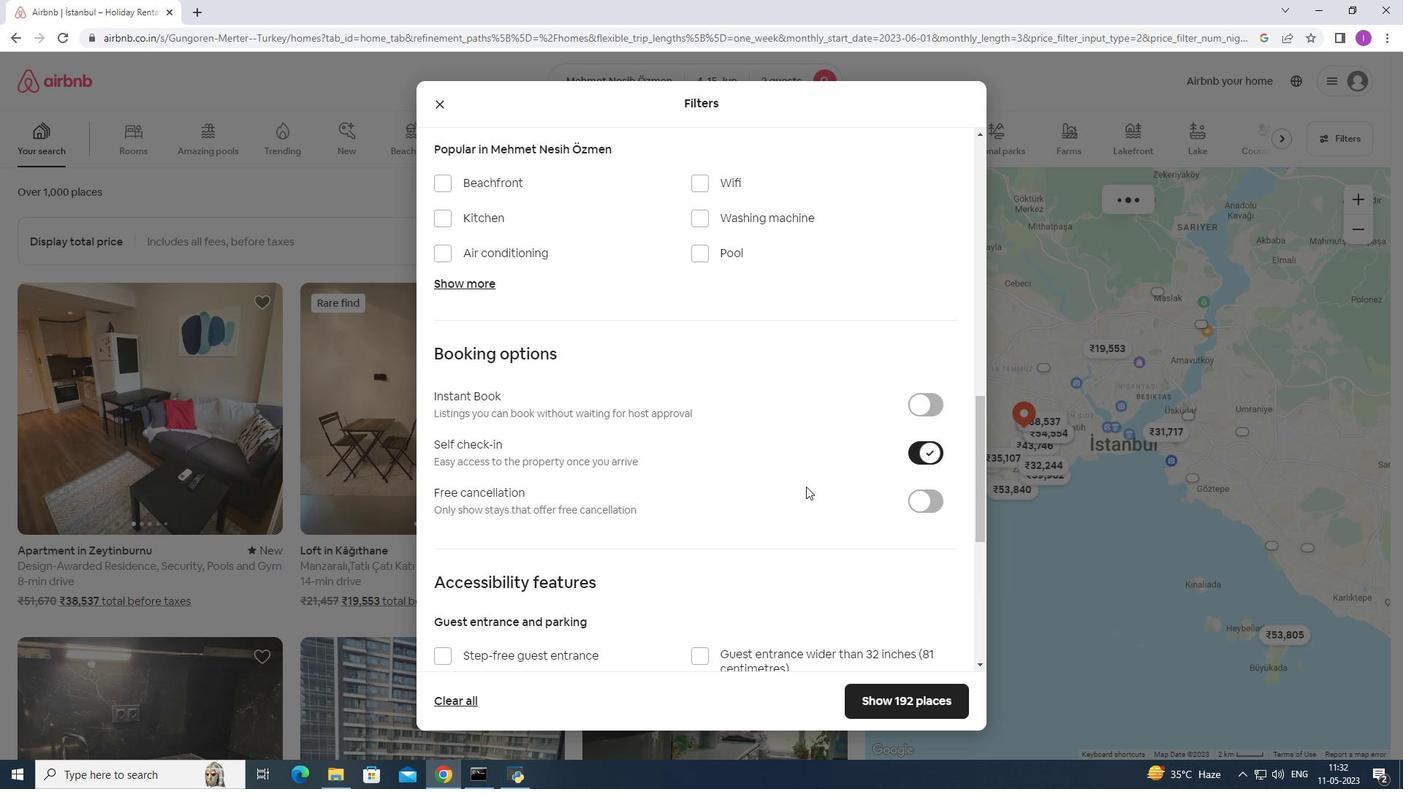 
Action: Mouse moved to (784, 499)
Screenshot: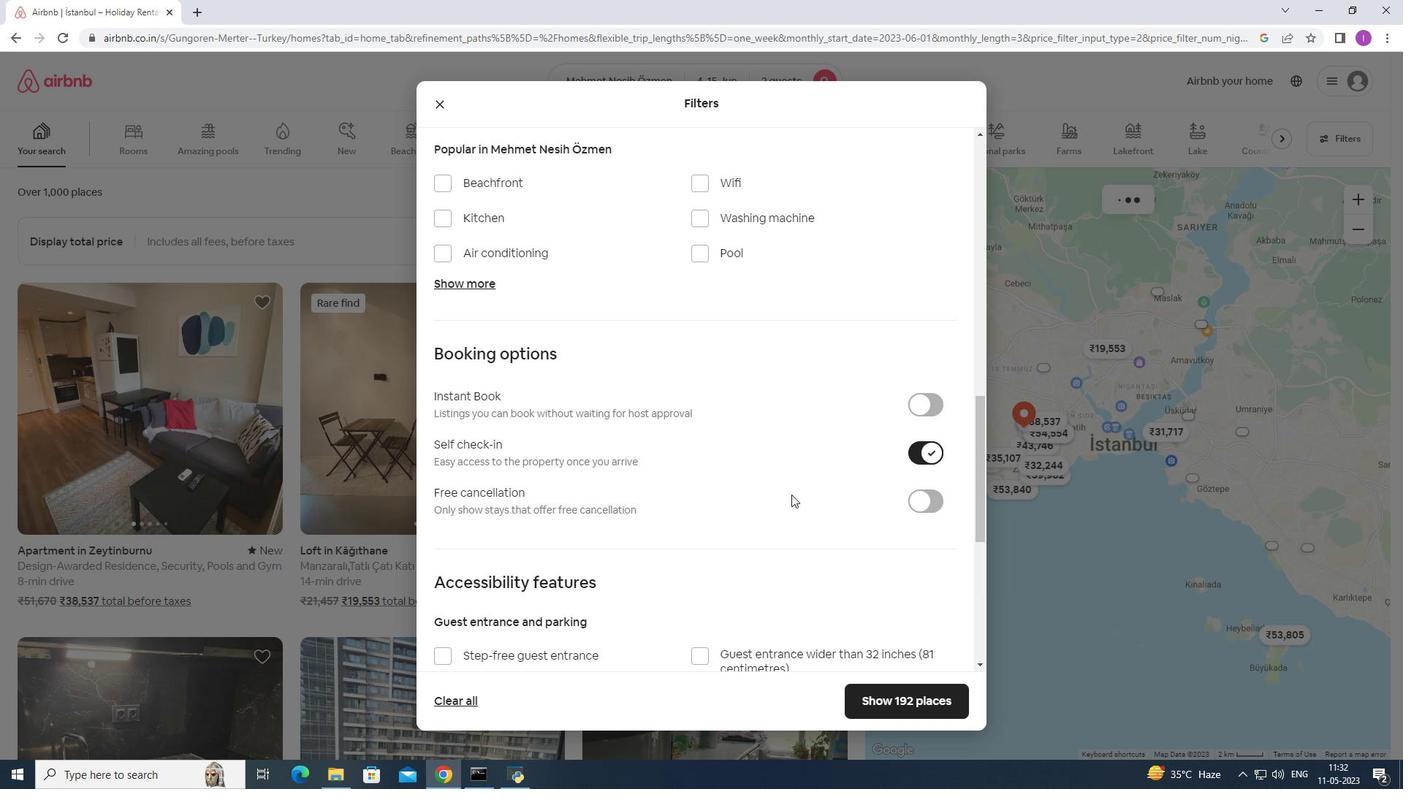 
Action: Mouse scrolled (784, 499) with delta (0, 0)
Screenshot: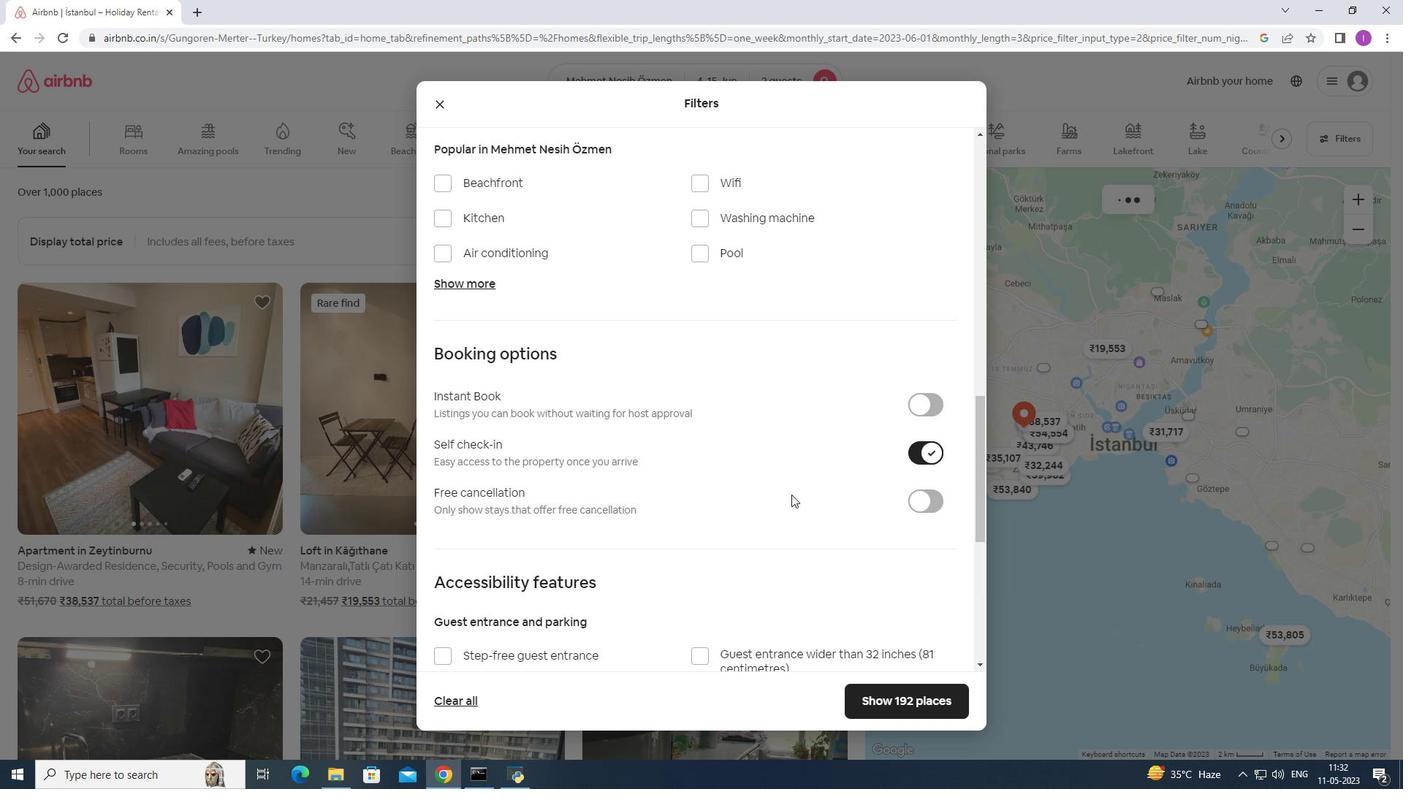 
Action: Mouse scrolled (784, 499) with delta (0, 0)
Screenshot: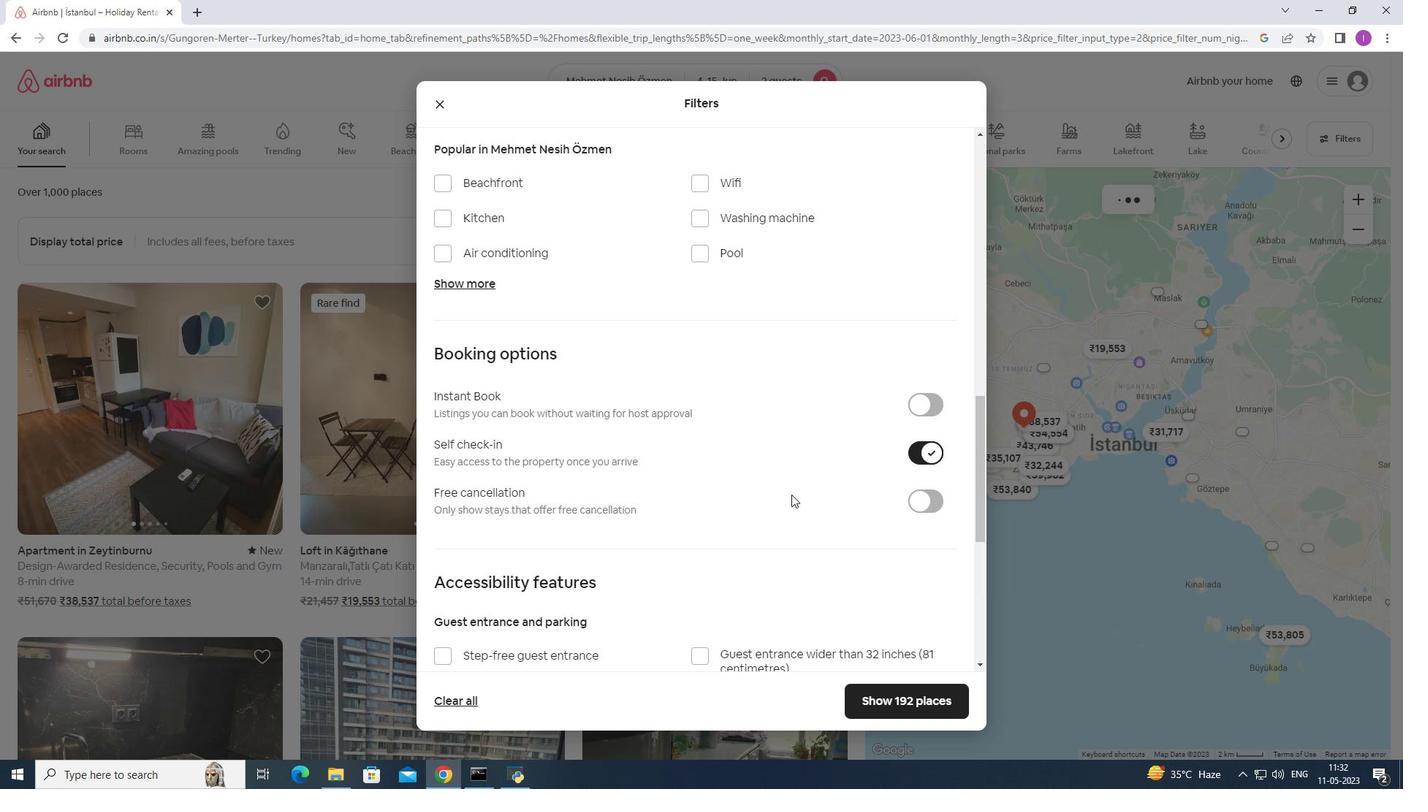 
Action: Mouse moved to (757, 491)
Screenshot: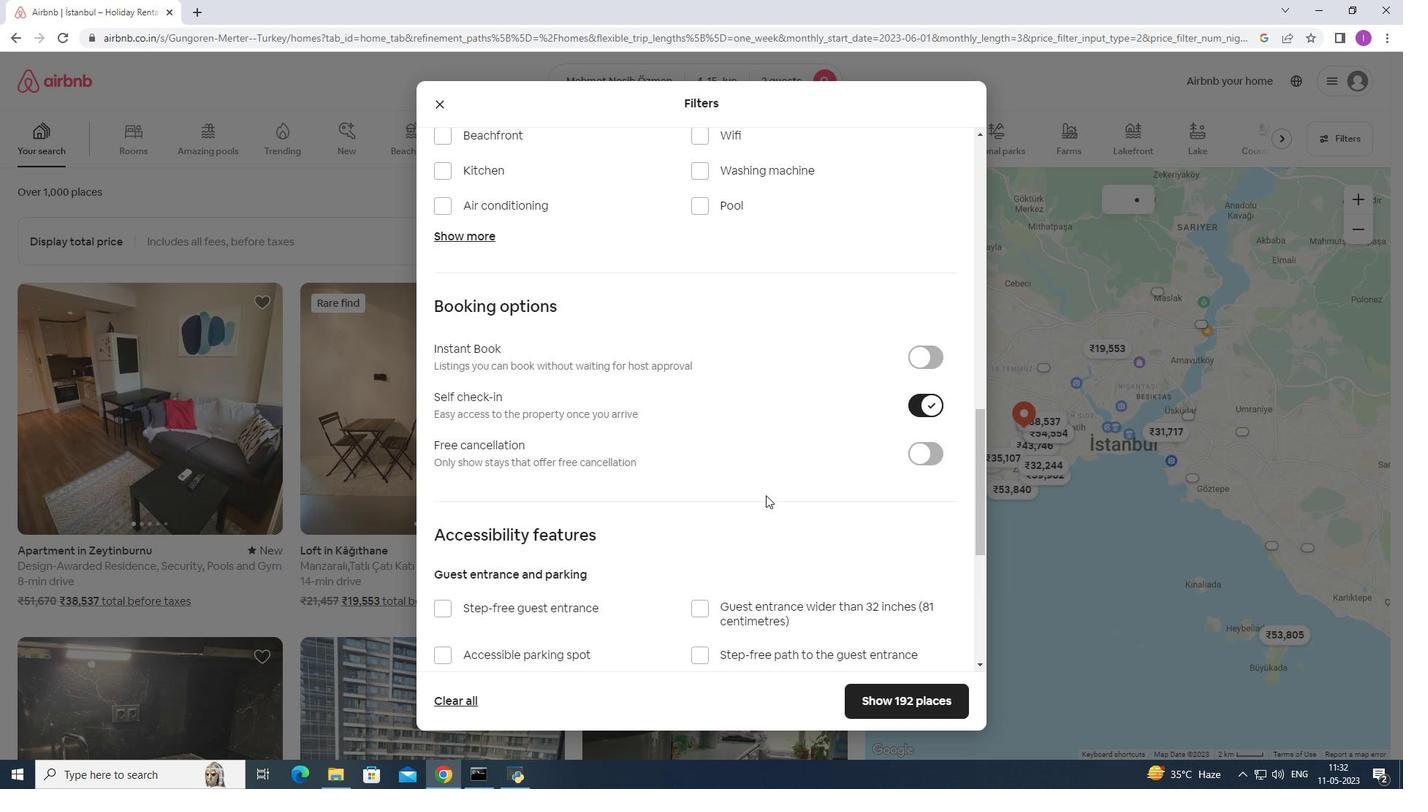 
Action: Mouse scrolled (757, 491) with delta (0, 0)
Screenshot: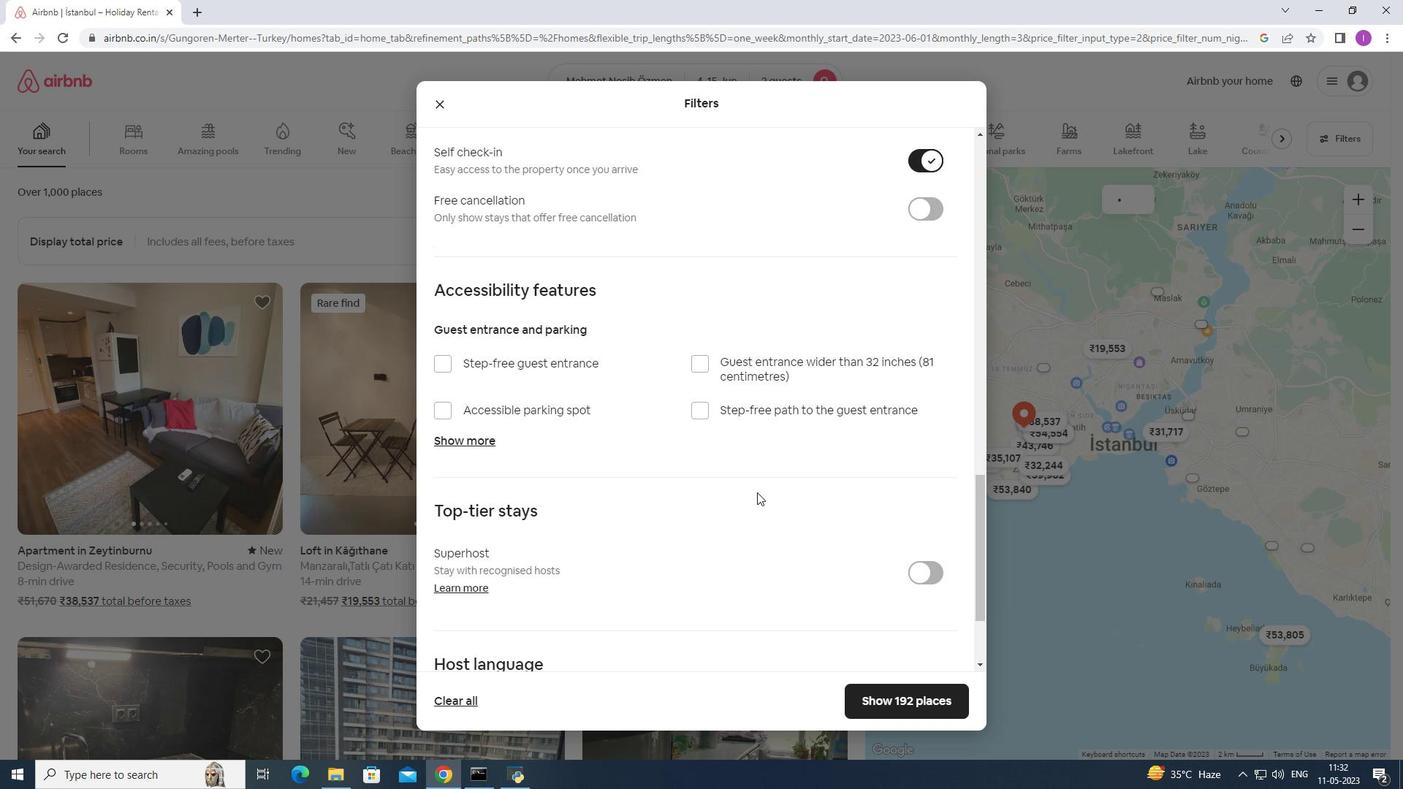 
Action: Mouse scrolled (757, 491) with delta (0, 0)
Screenshot: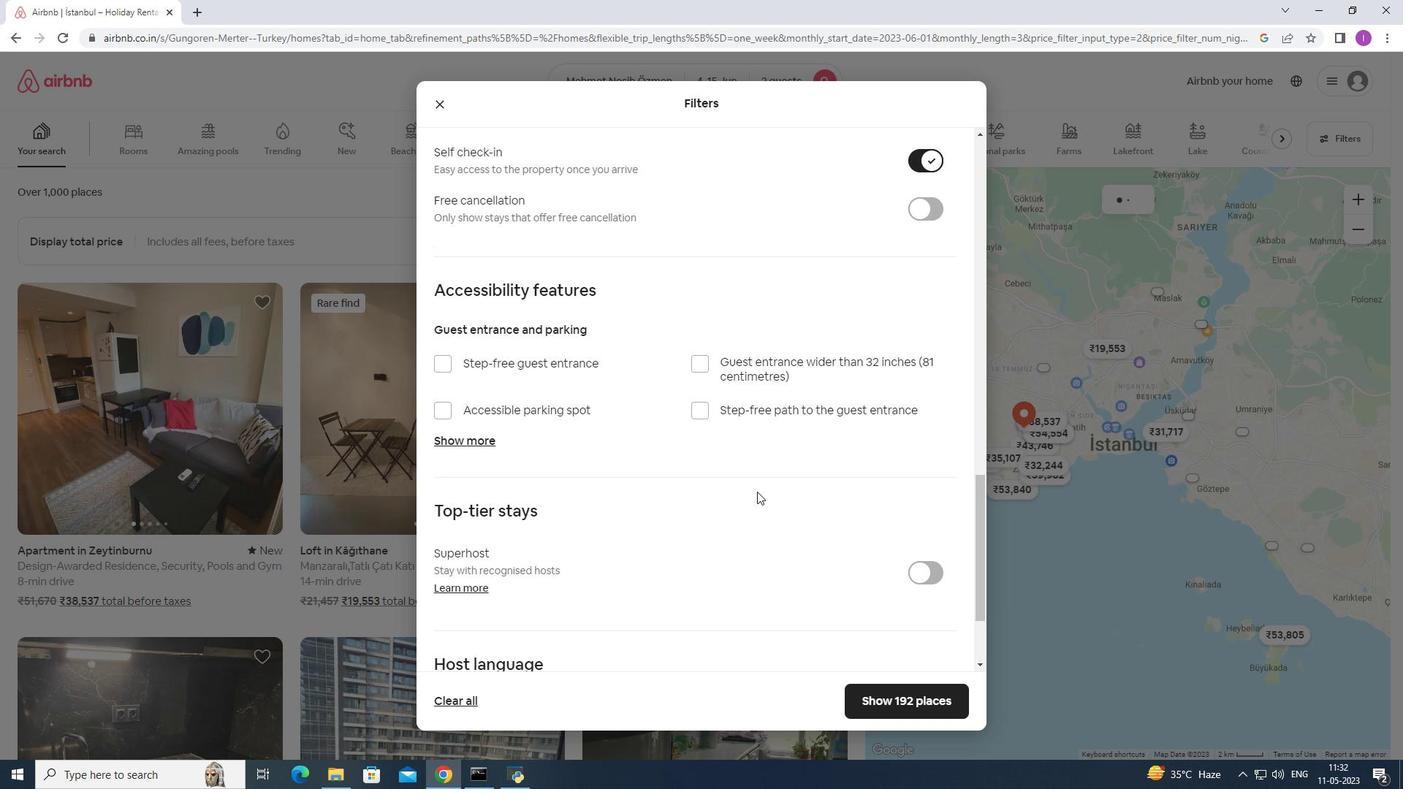 
Action: Mouse scrolled (757, 491) with delta (0, 0)
Screenshot: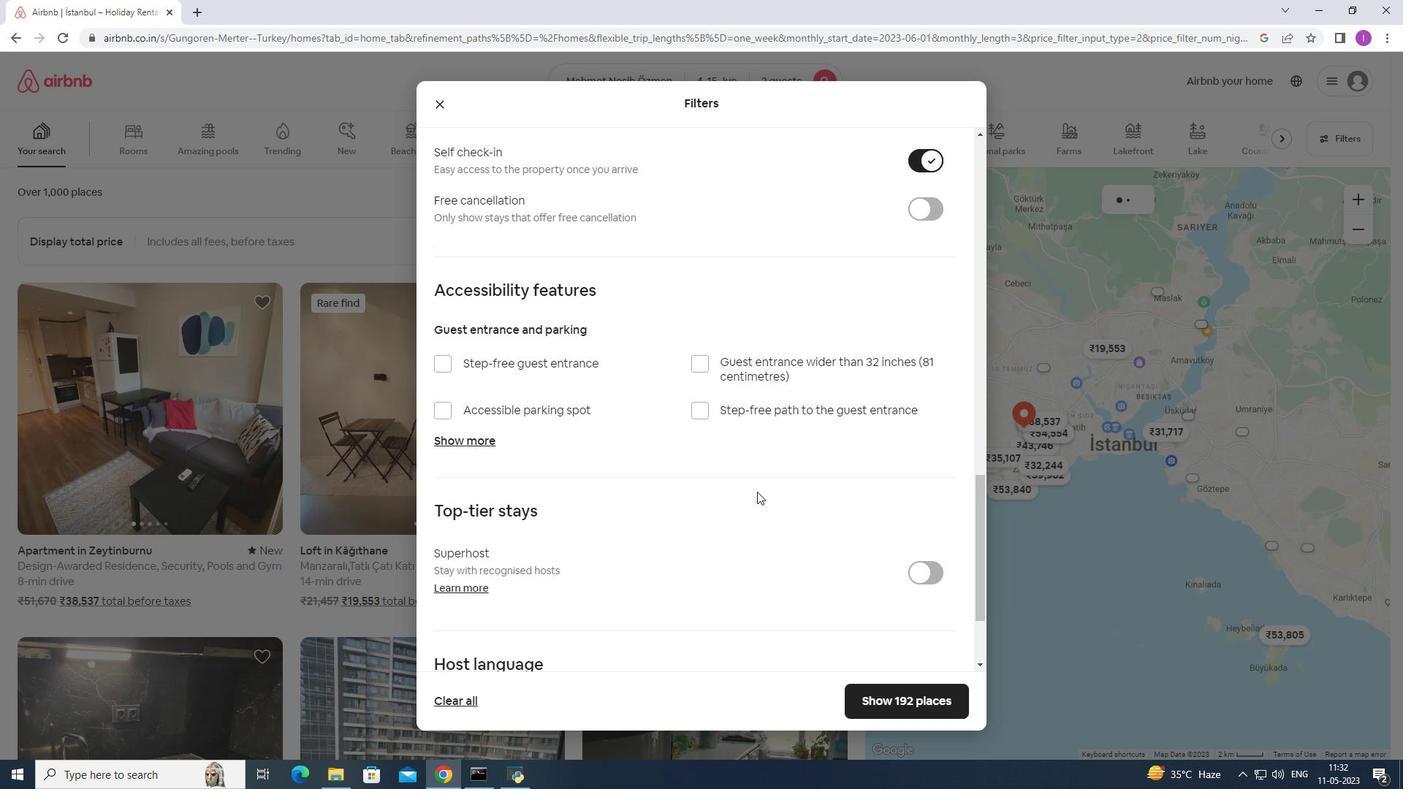 
Action: Mouse moved to (754, 490)
Screenshot: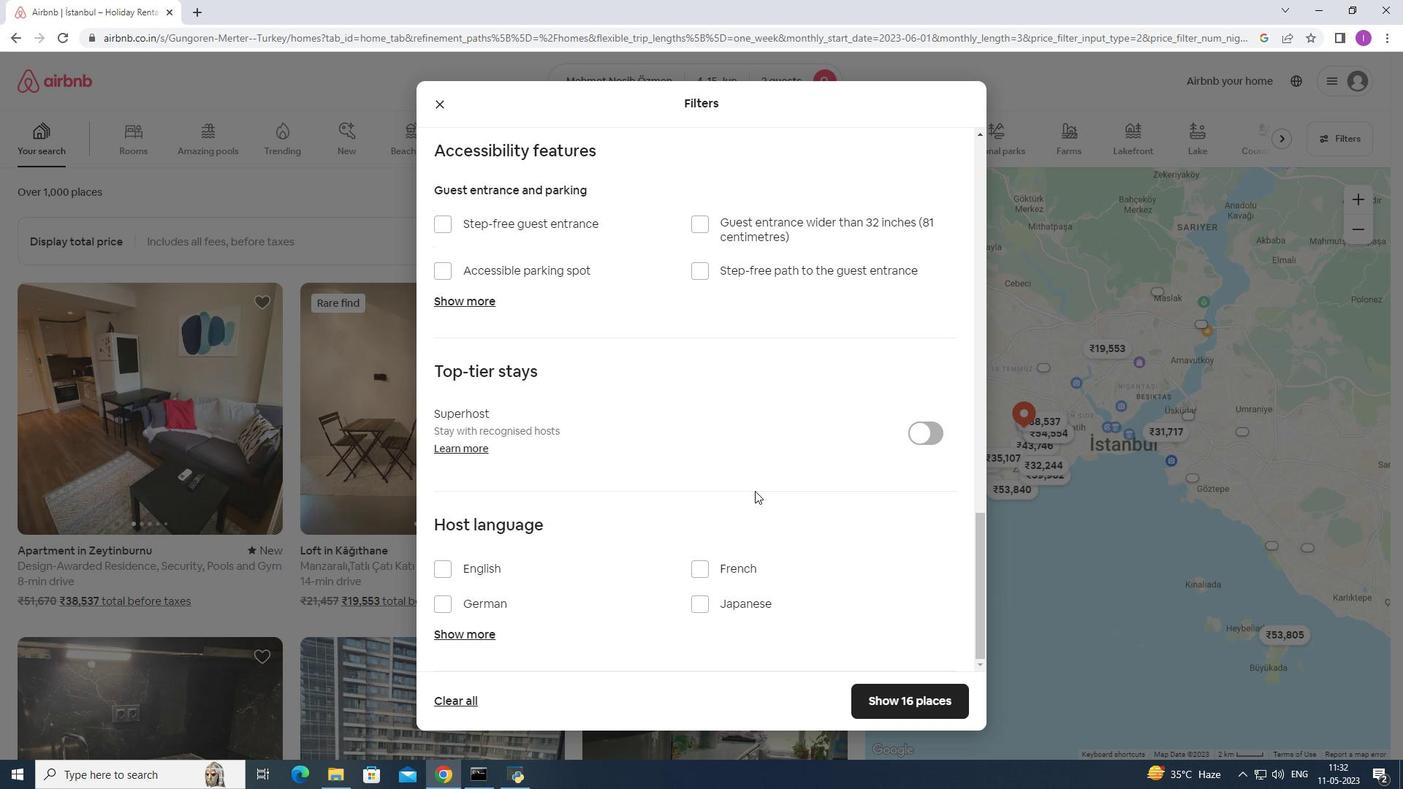 
Action: Mouse scrolled (754, 489) with delta (0, 0)
Screenshot: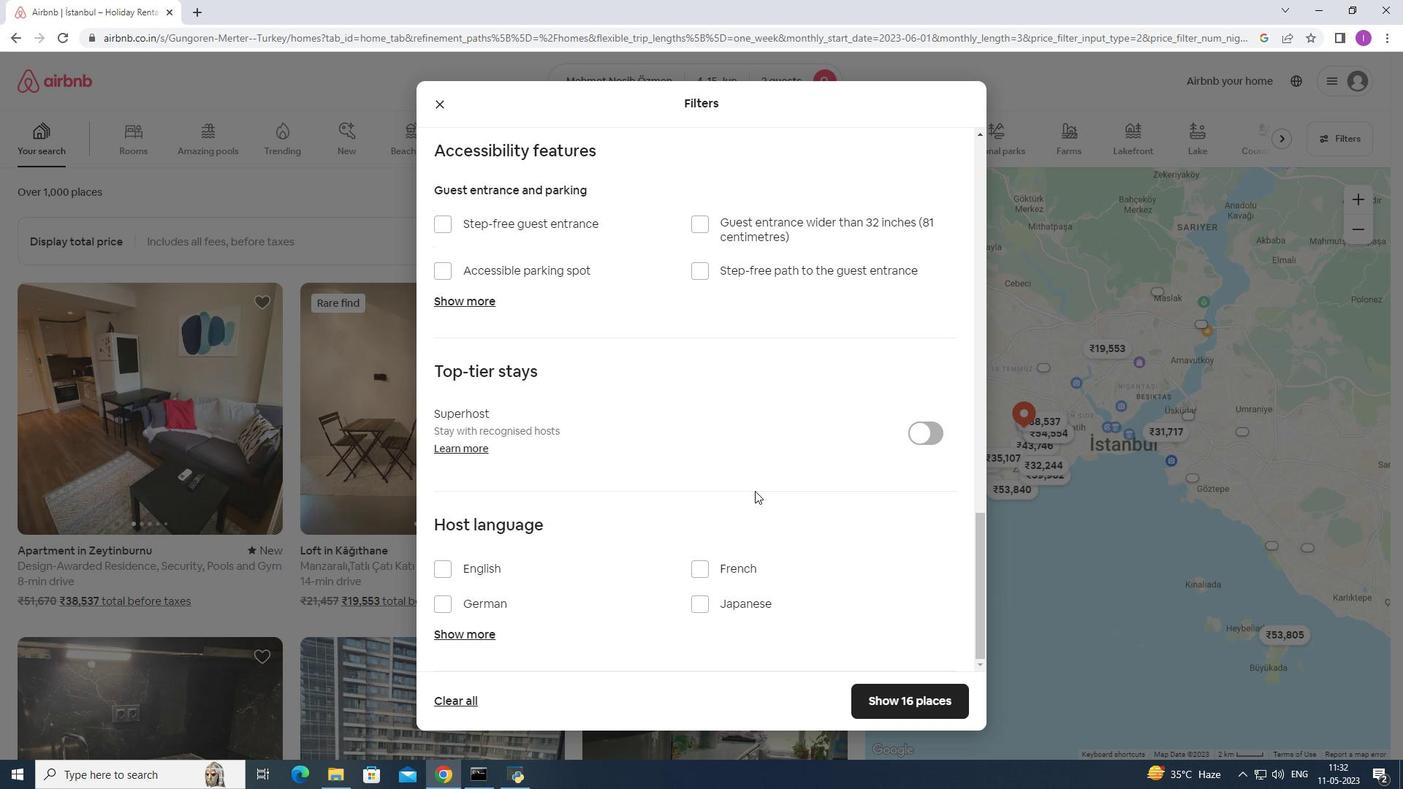 
Action: Mouse scrolled (754, 489) with delta (0, 0)
Screenshot: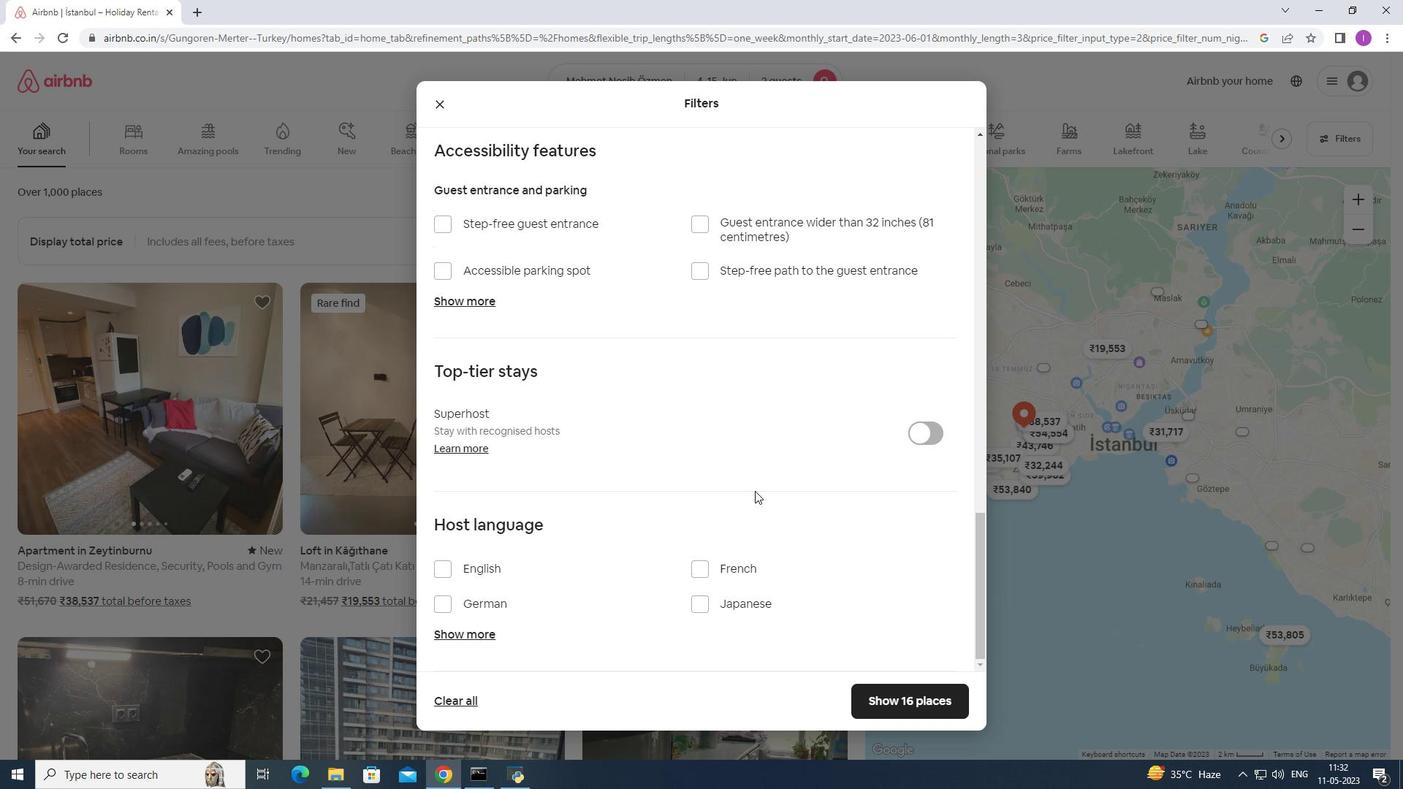 
Action: Mouse scrolled (754, 489) with delta (0, 0)
Screenshot: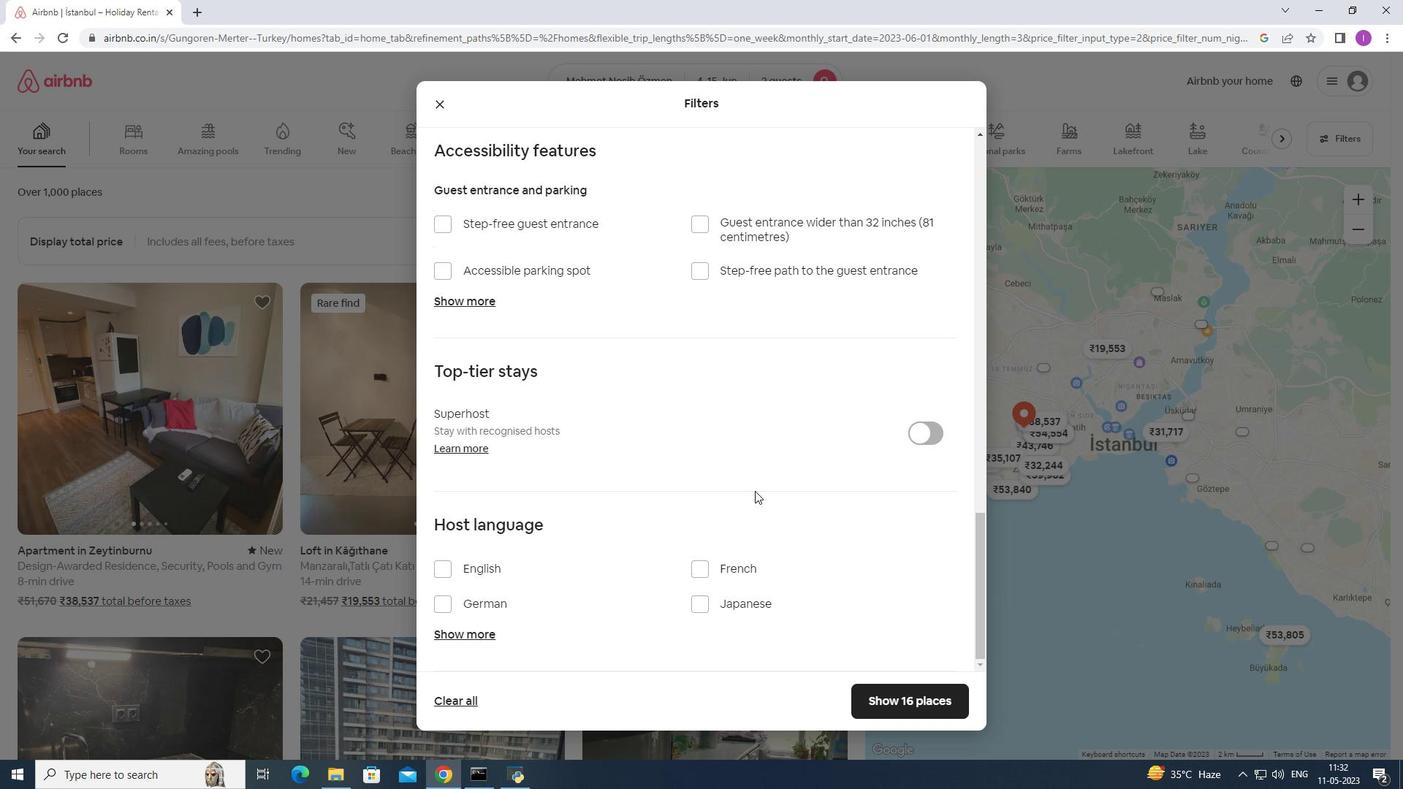 
Action: Mouse moved to (753, 491)
Screenshot: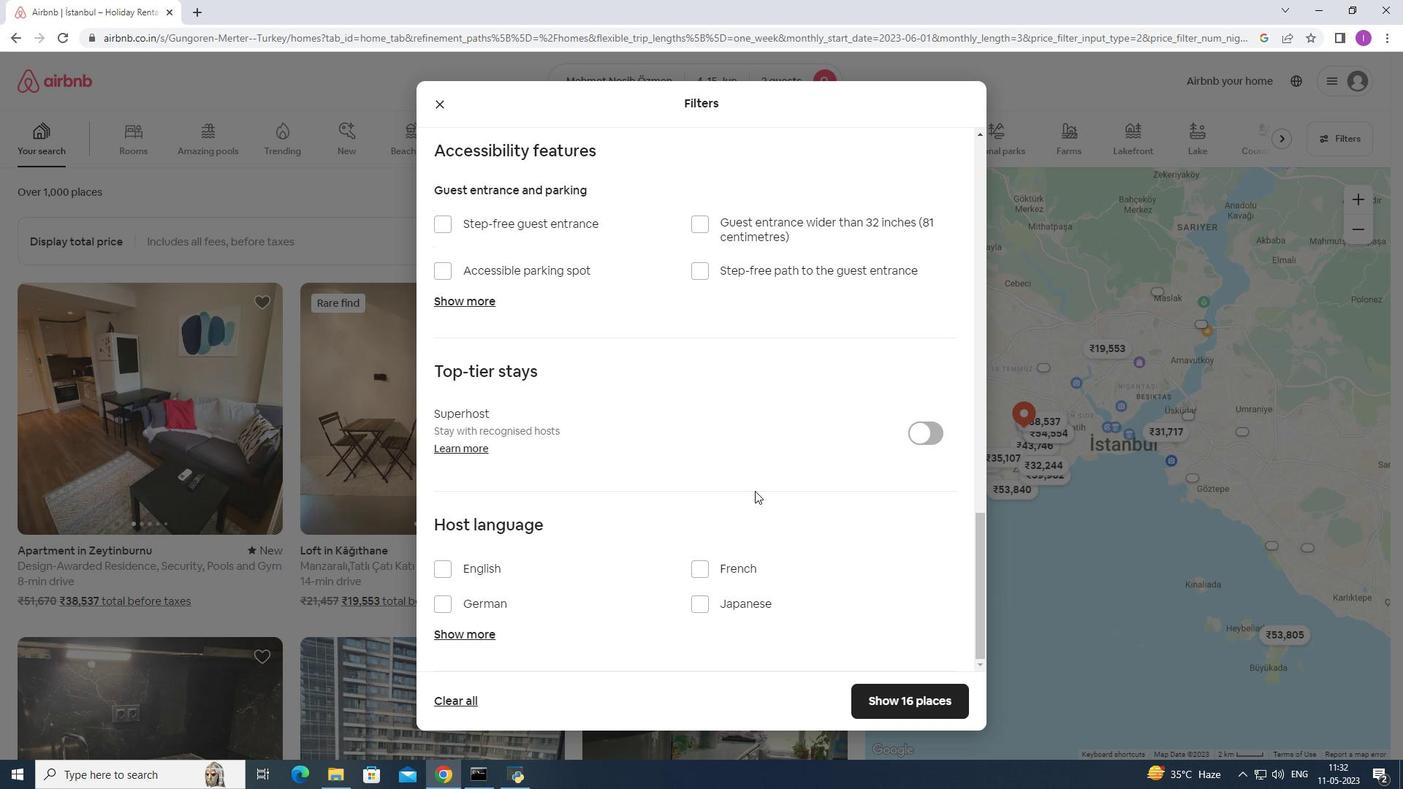 
Action: Mouse scrolled (753, 490) with delta (0, 0)
Screenshot: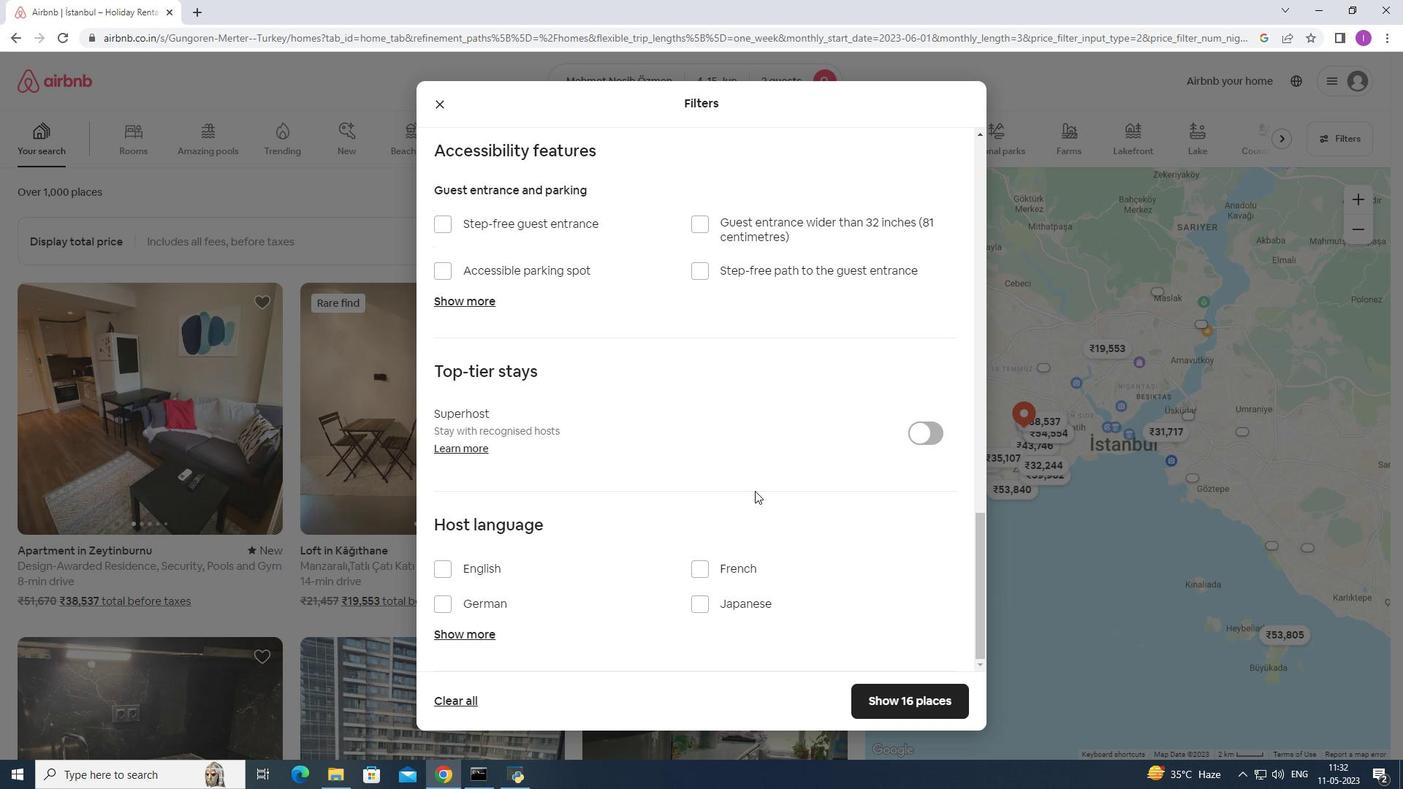
Action: Mouse moved to (439, 562)
Screenshot: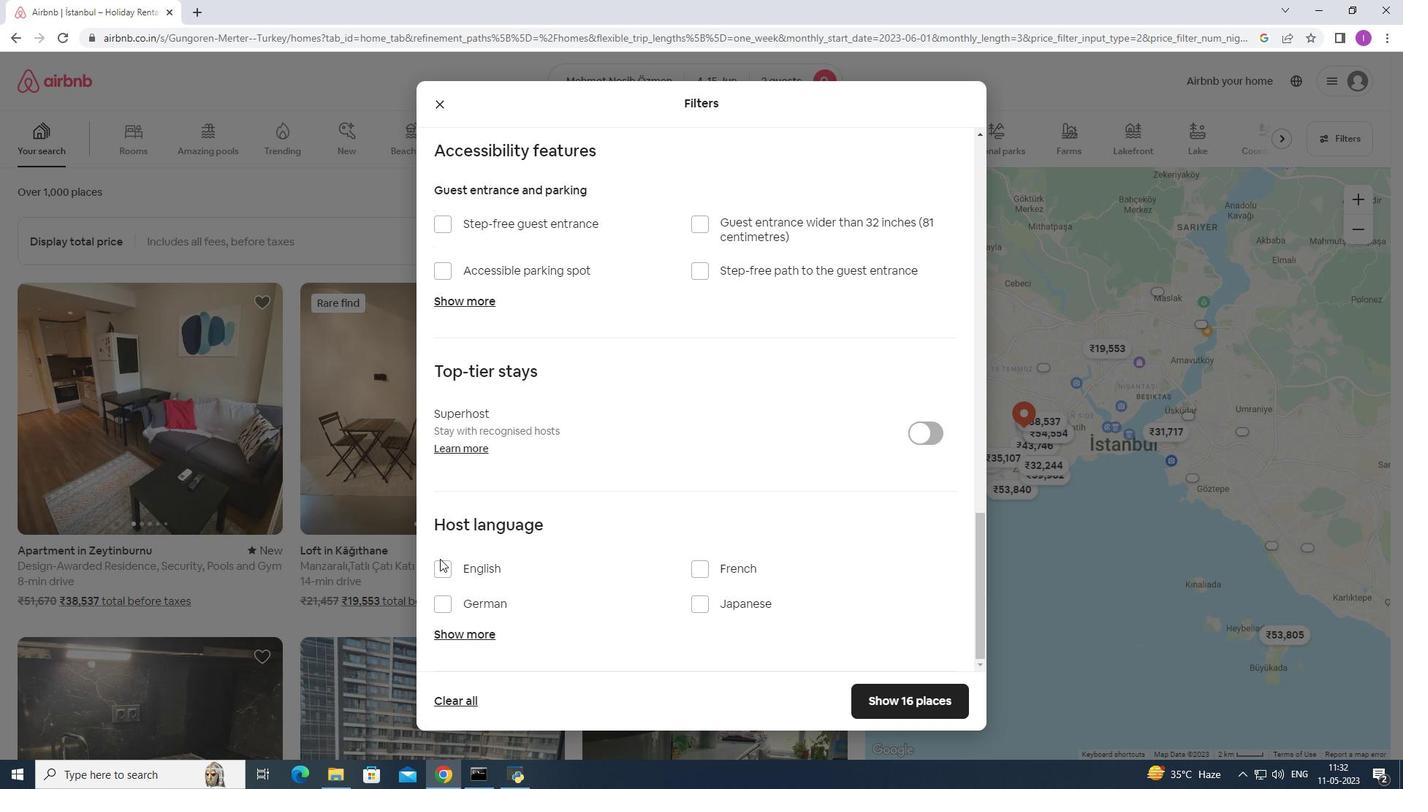 
Action: Mouse pressed left at (439, 562)
Screenshot: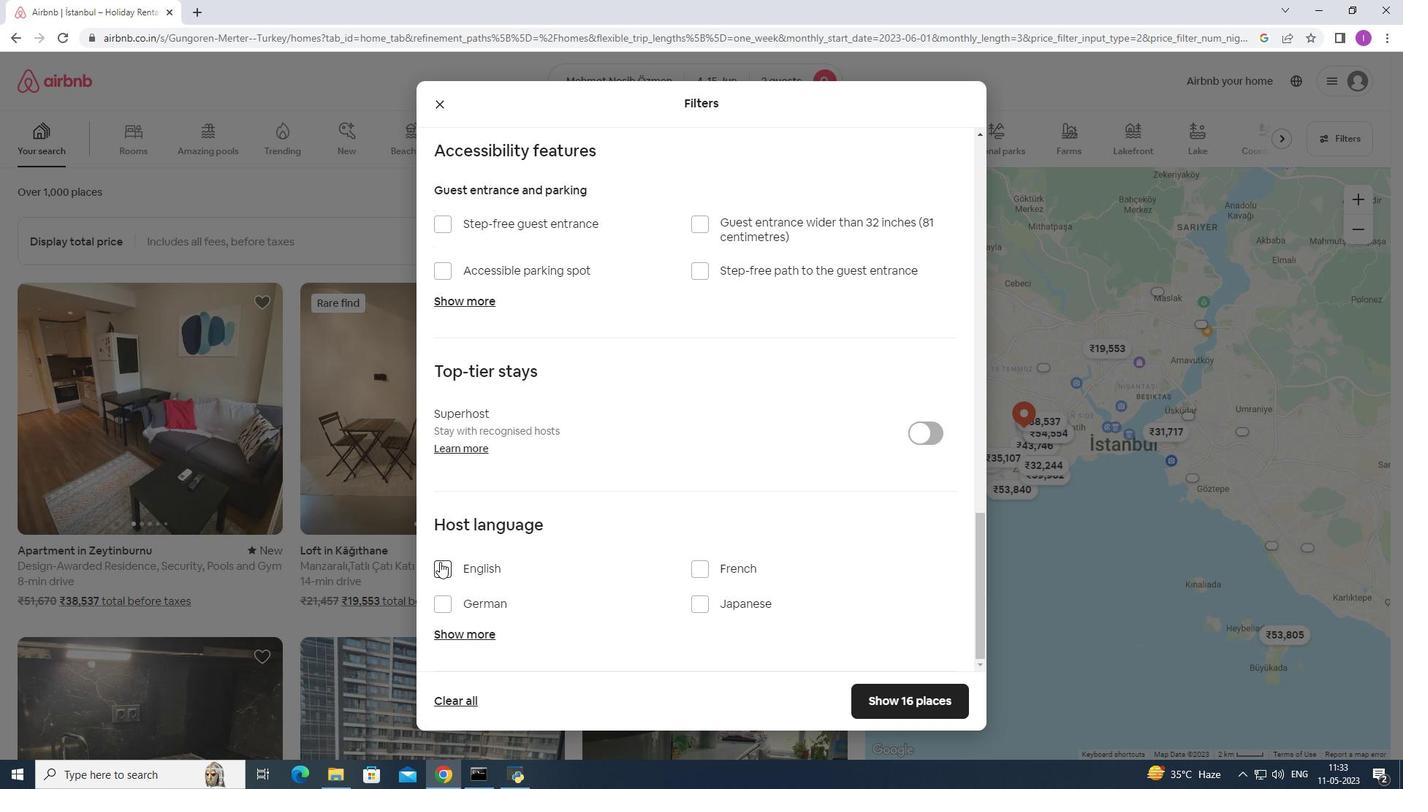 
Action: Mouse moved to (917, 698)
Screenshot: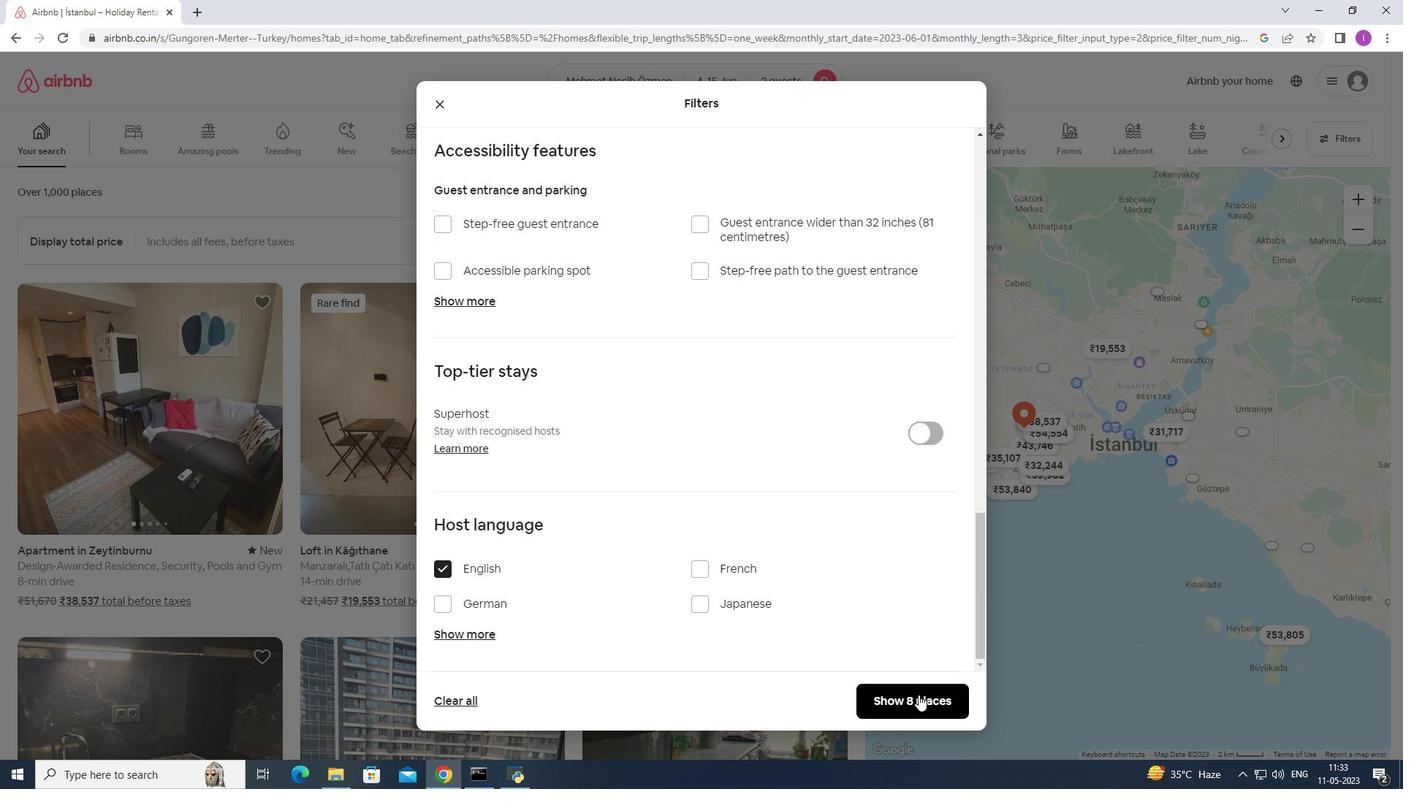 
Action: Mouse pressed left at (917, 698)
Screenshot: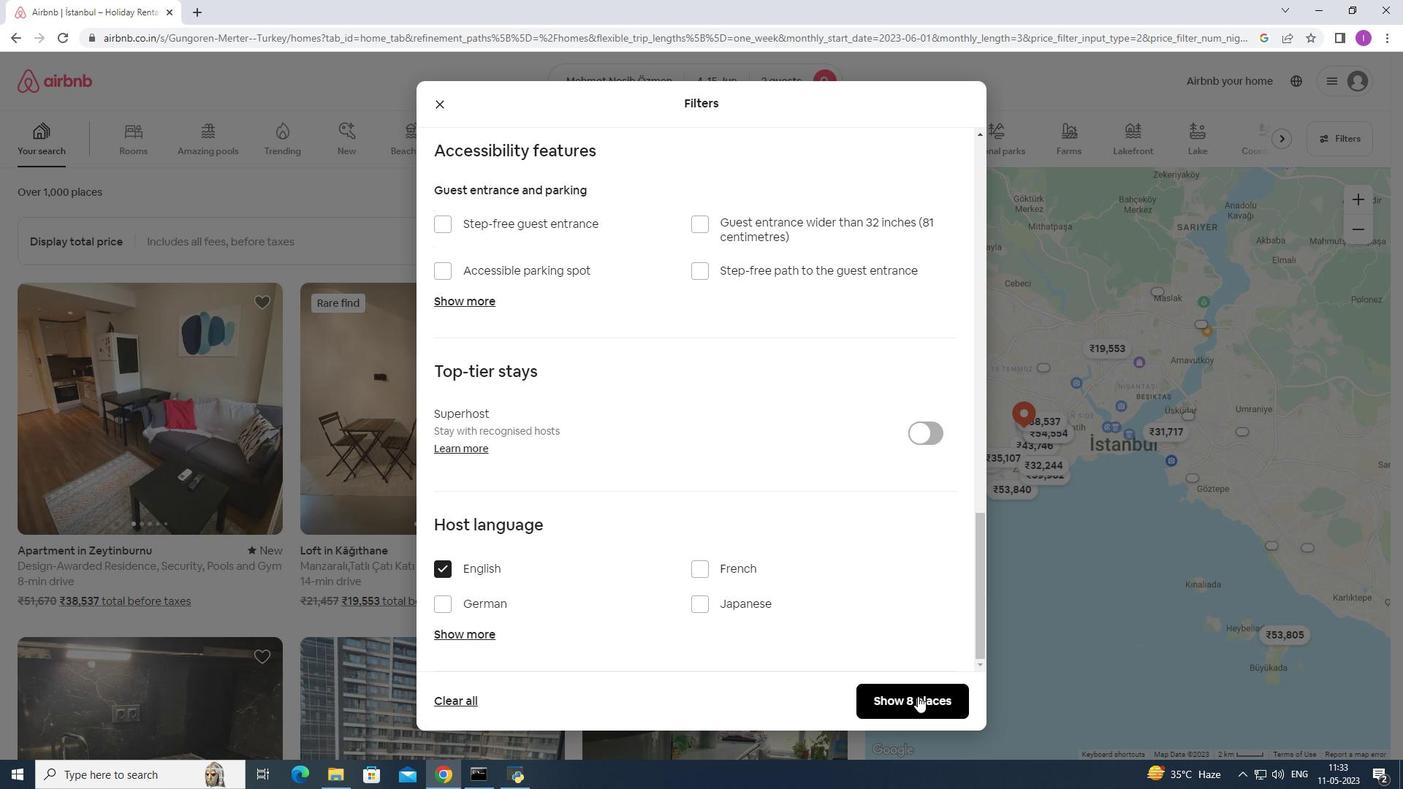 
Action: Mouse moved to (912, 689)
Screenshot: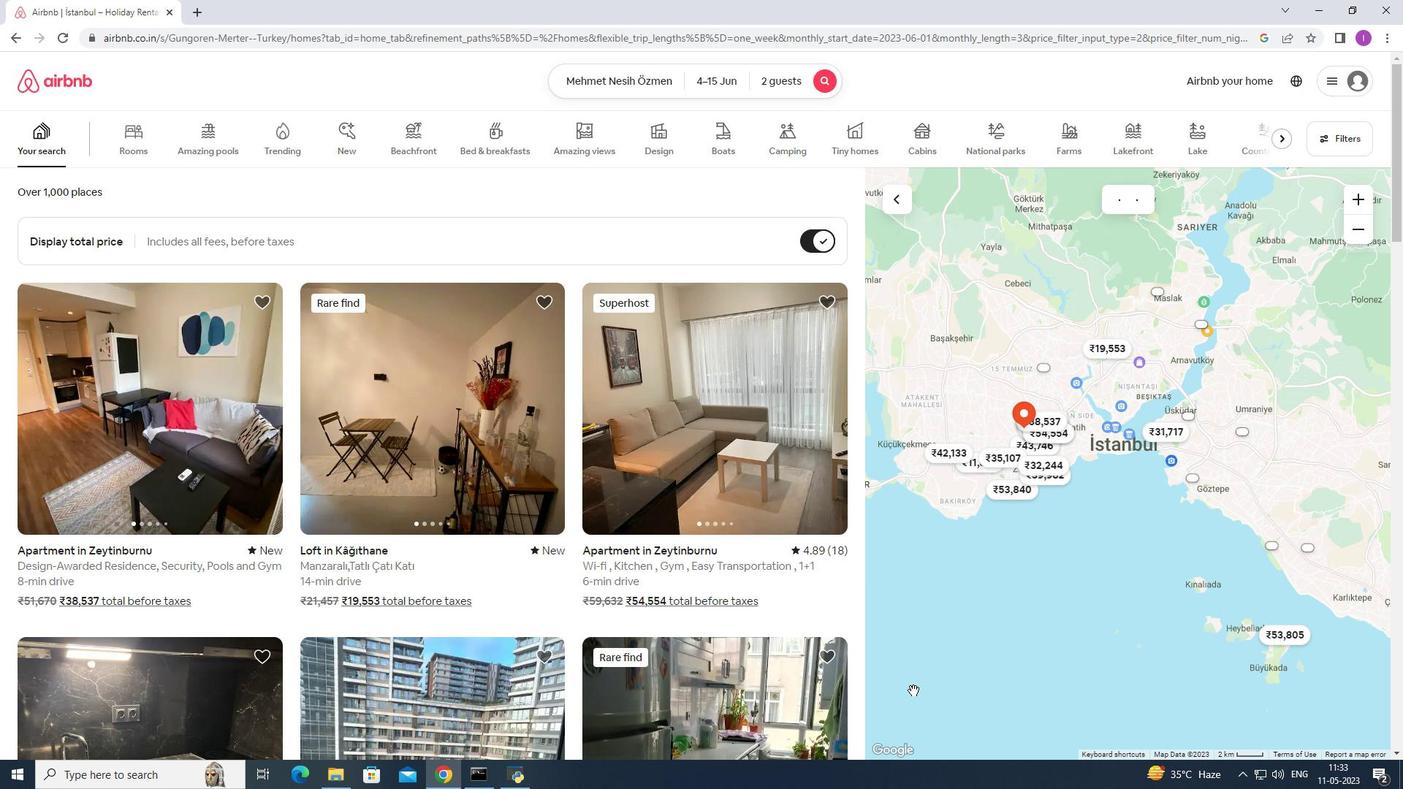 
